 Task: Look for space in Karol Bāgh, India from 7th July, 2023 to 15th July, 2023 for 6 adults in price range Rs.15000 to Rs.20000. Place can be entire place with 3 bedrooms having 3 beds and 3 bathrooms. Property type can be house, flat, guest house. Booking option can be shelf check-in. Required host language is English.
Action: Mouse moved to (599, 108)
Screenshot: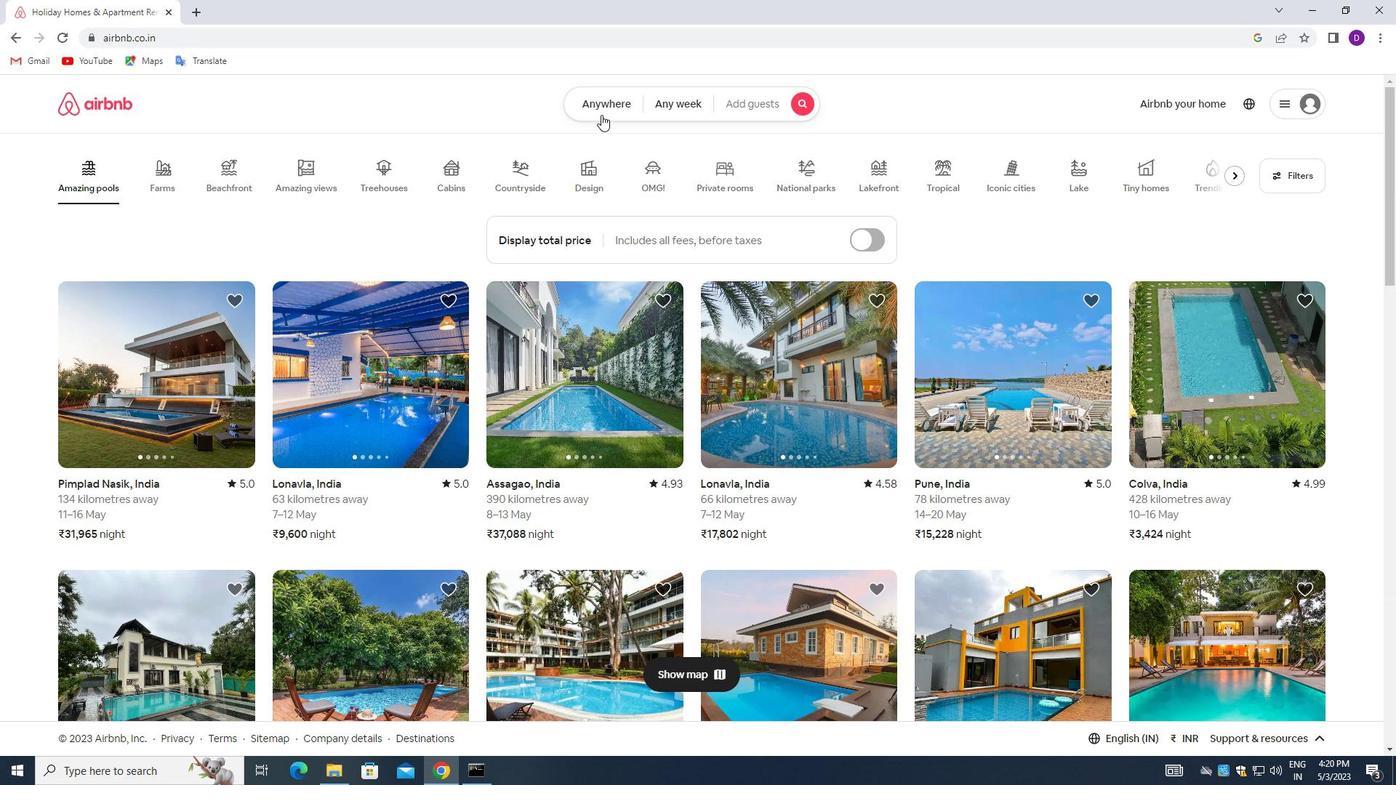 
Action: Mouse pressed left at (599, 108)
Screenshot: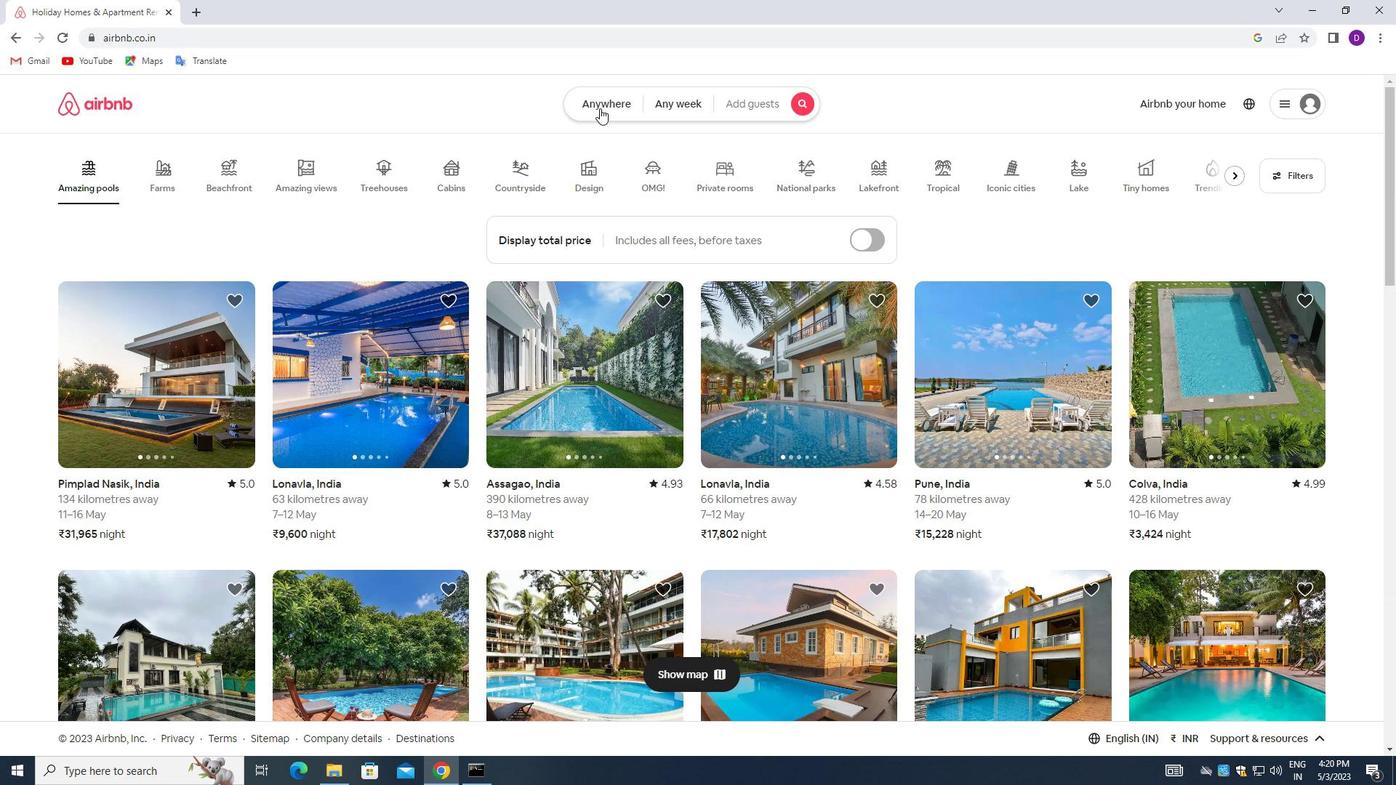 
Action: Mouse moved to (457, 163)
Screenshot: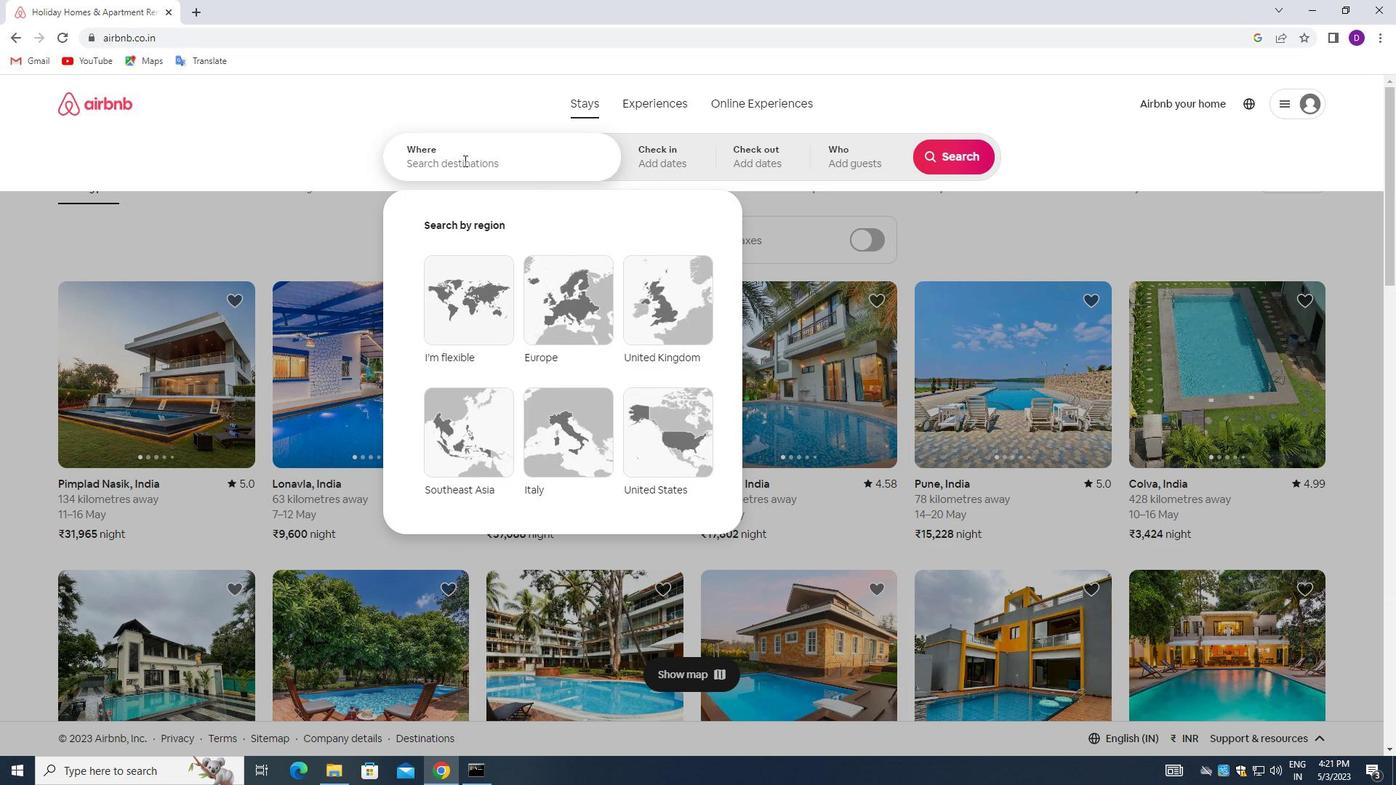
Action: Mouse pressed left at (457, 163)
Screenshot: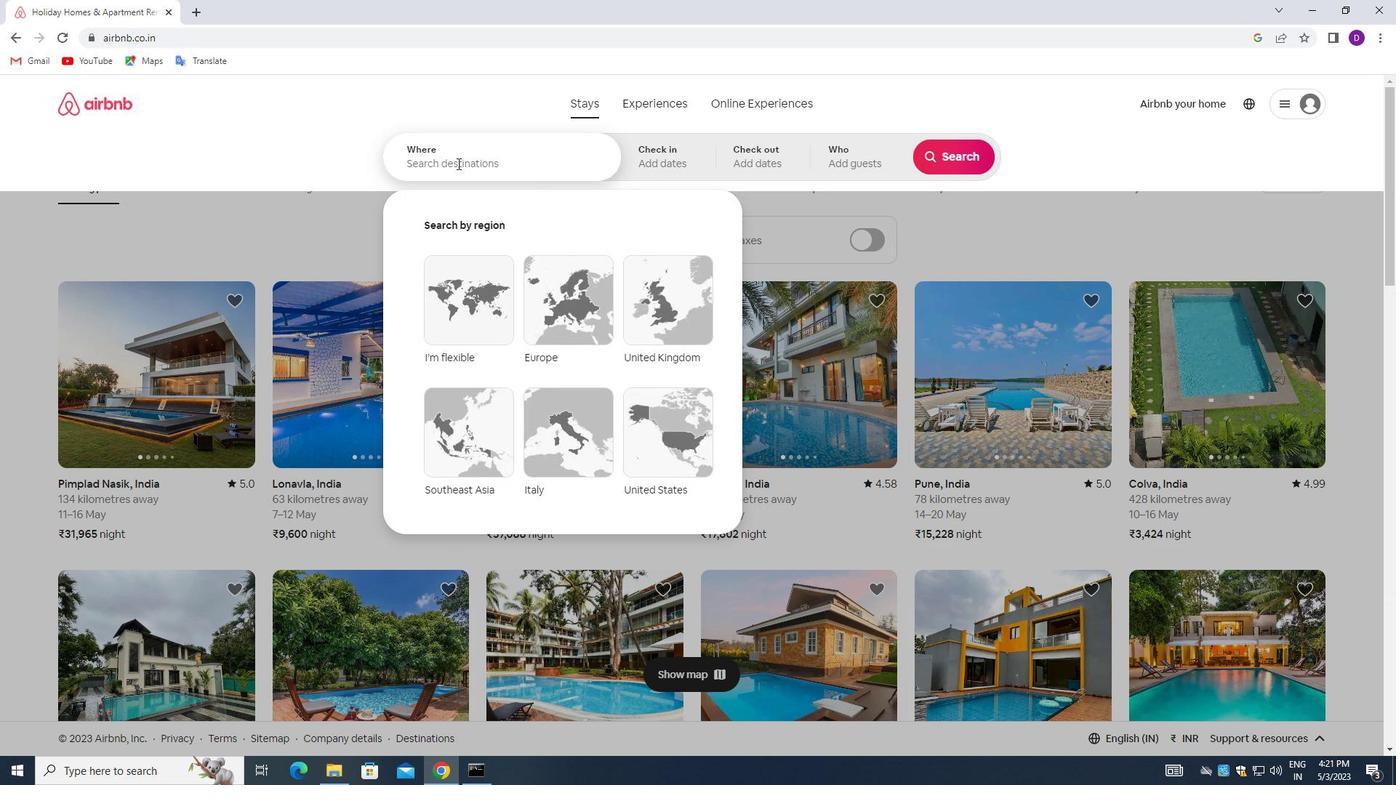 
Action: Mouse moved to (357, 149)
Screenshot: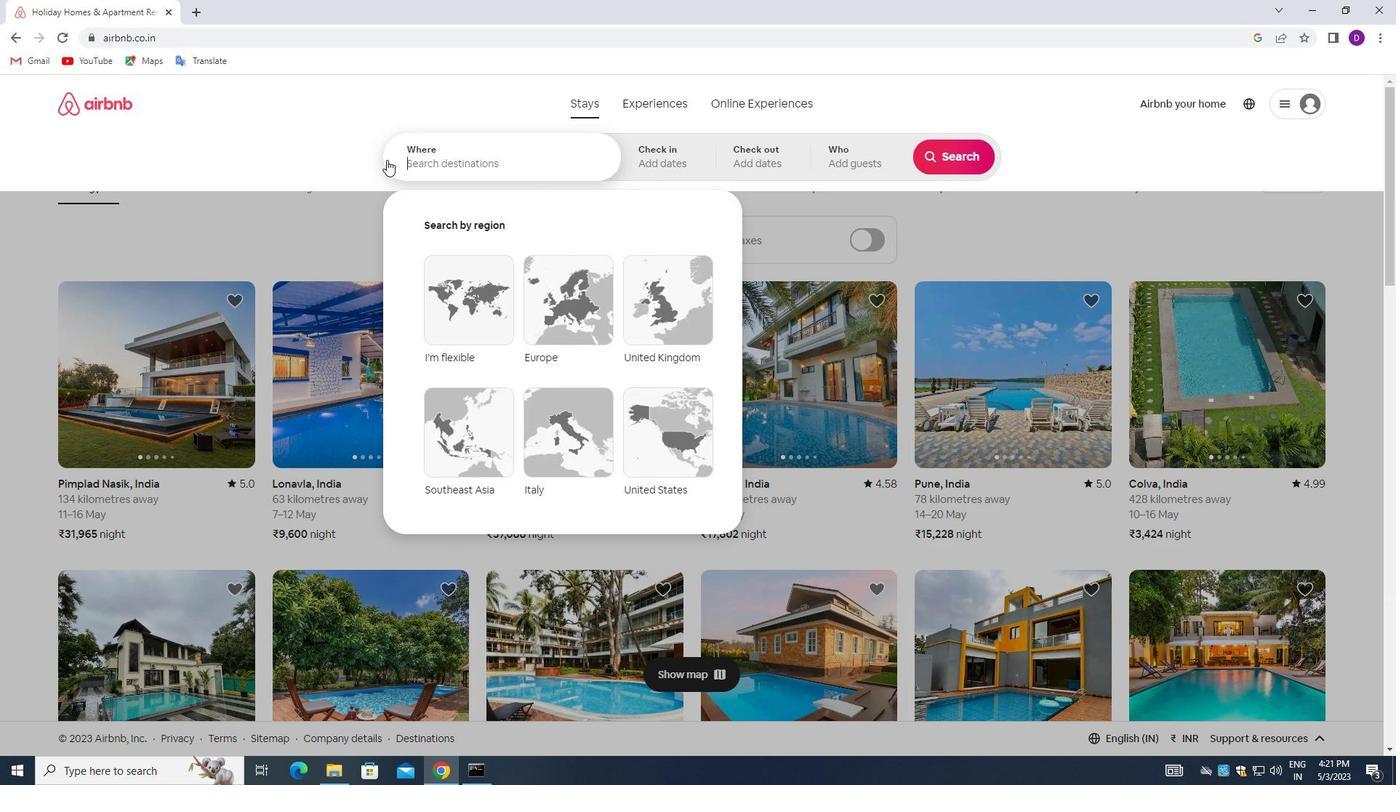 
Action: Key pressed <Key.shift>KAROL<Key.space><Key.shift_r><Key.shift_r>BAGH<Key.space><Key.backspace><Key.shift><Key.shift><Key.shift><<Key.space><Key.backspace><Key.backspace>,<Key.space><Key.shift>INDIA<Key.enter>
Screenshot: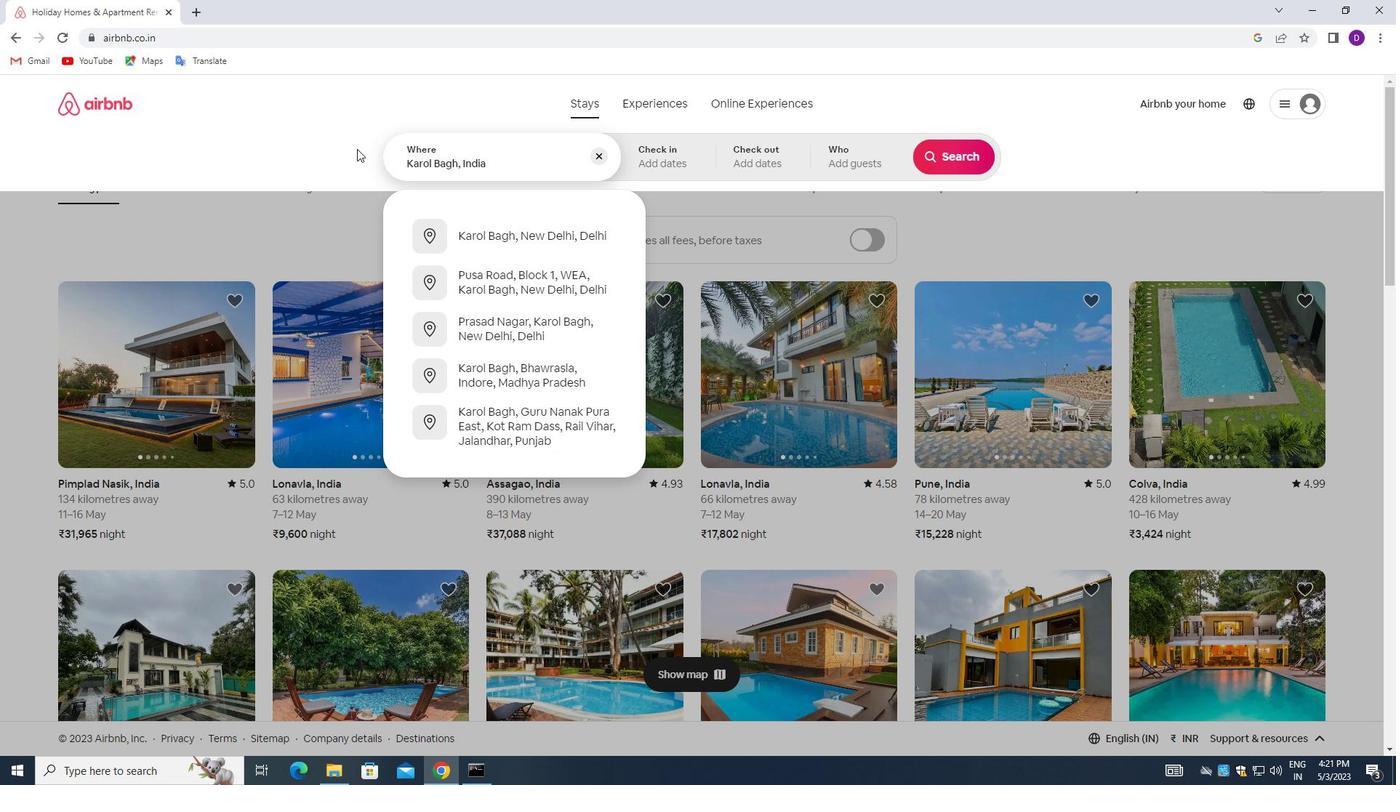 
Action: Mouse moved to (948, 276)
Screenshot: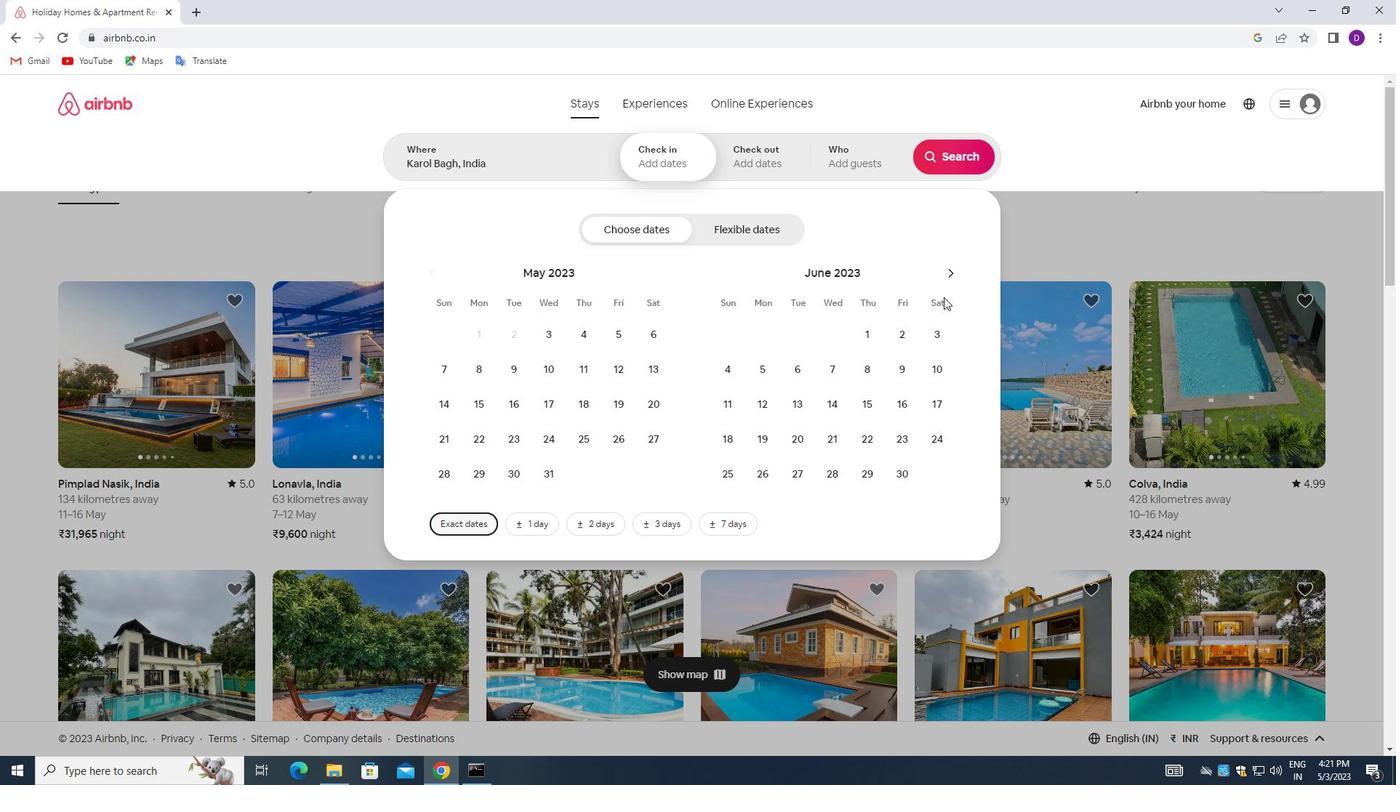 
Action: Mouse pressed left at (948, 276)
Screenshot: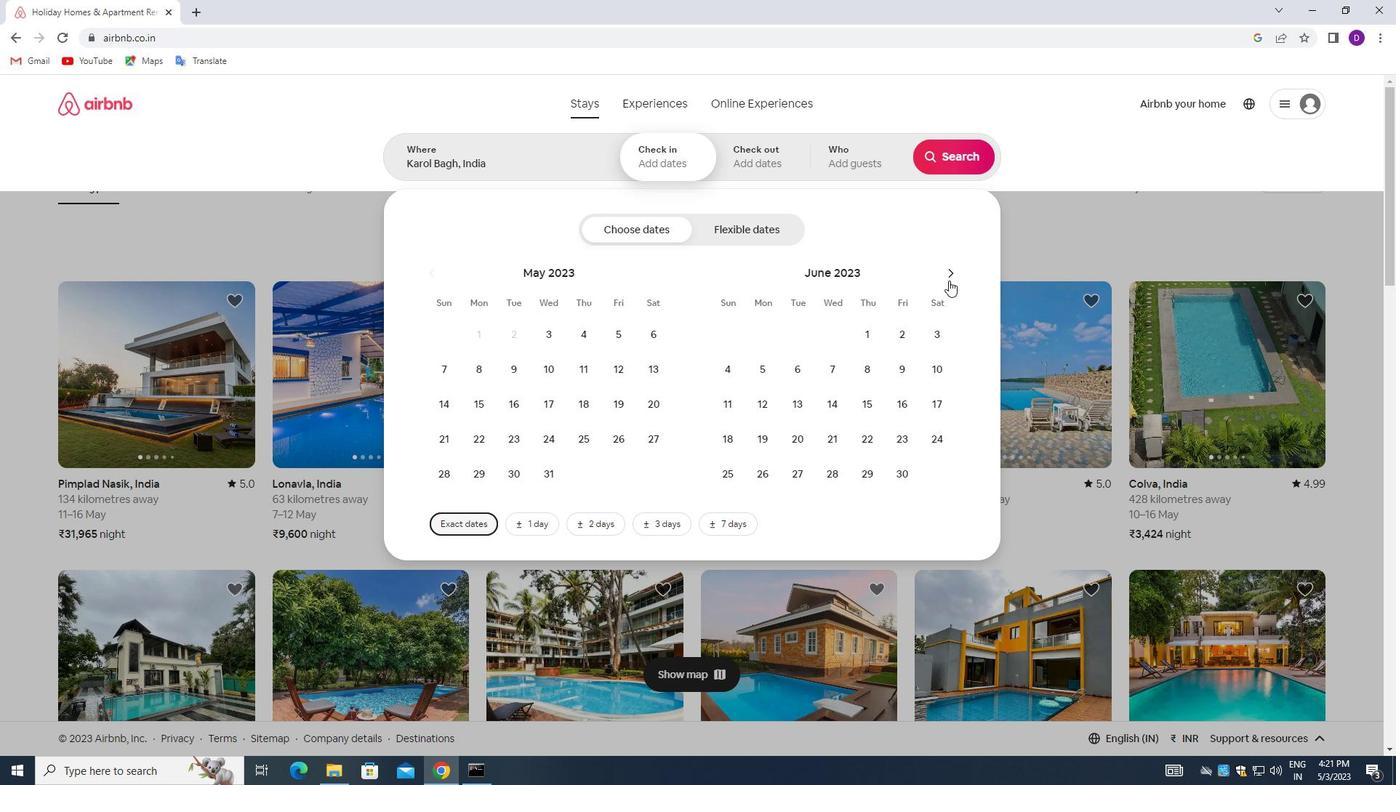 
Action: Mouse moved to (895, 373)
Screenshot: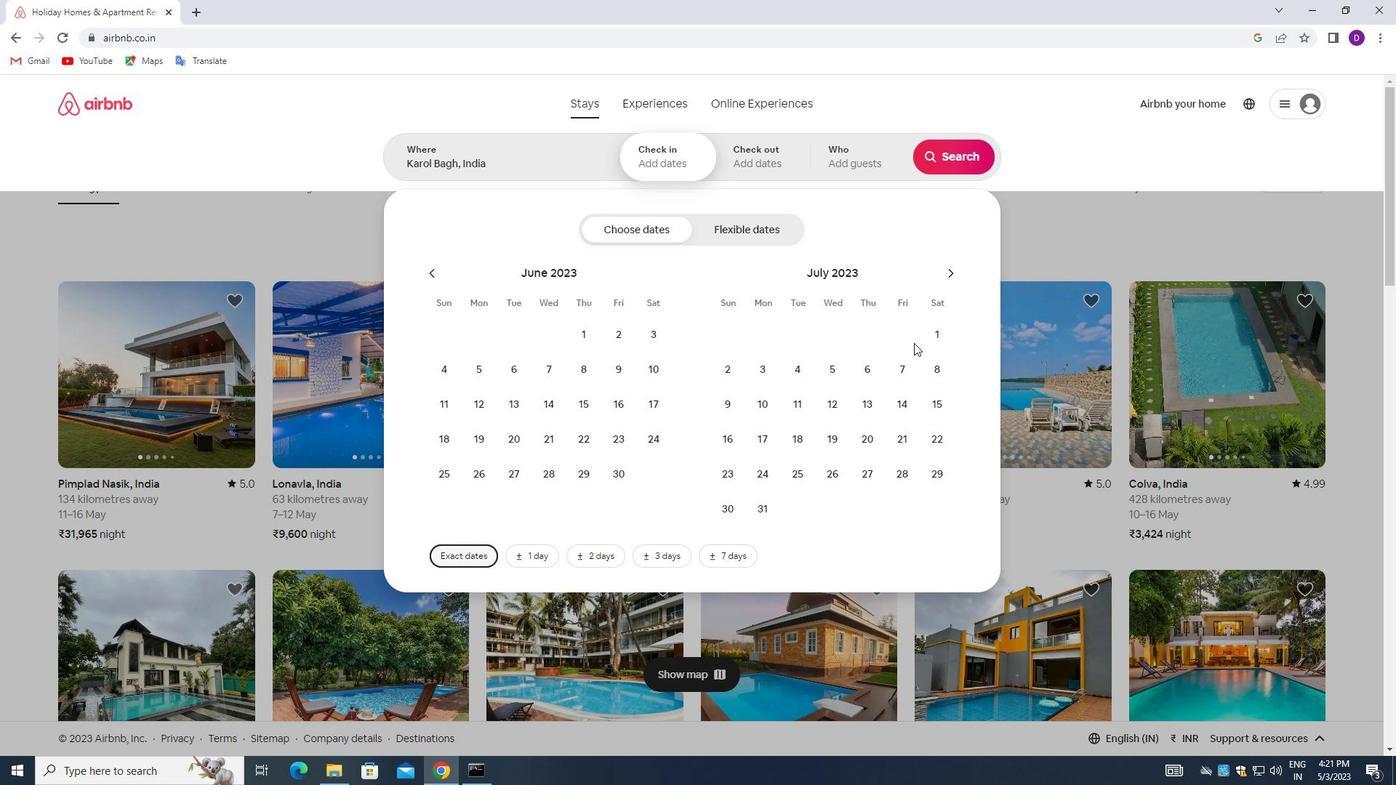 
Action: Mouse pressed left at (895, 373)
Screenshot: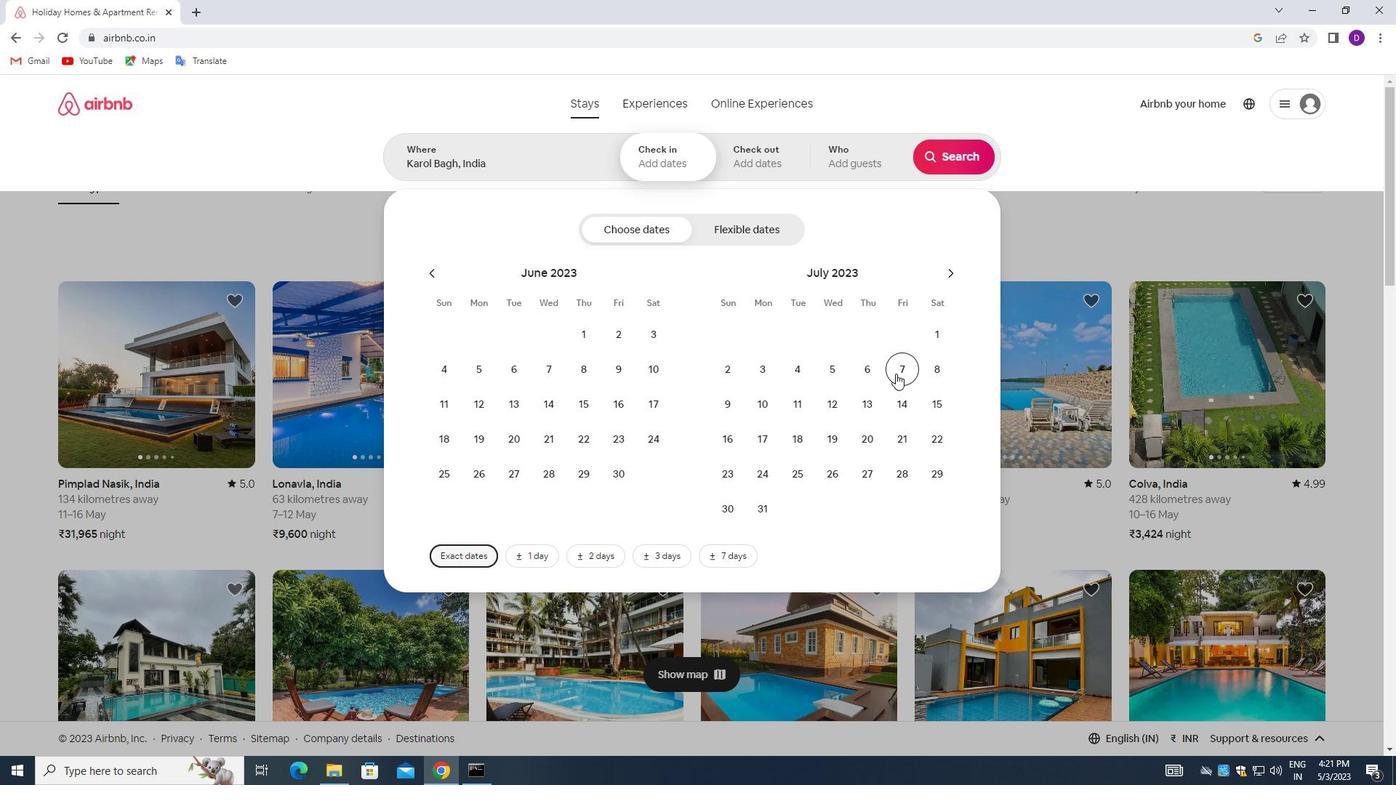 
Action: Mouse moved to (926, 396)
Screenshot: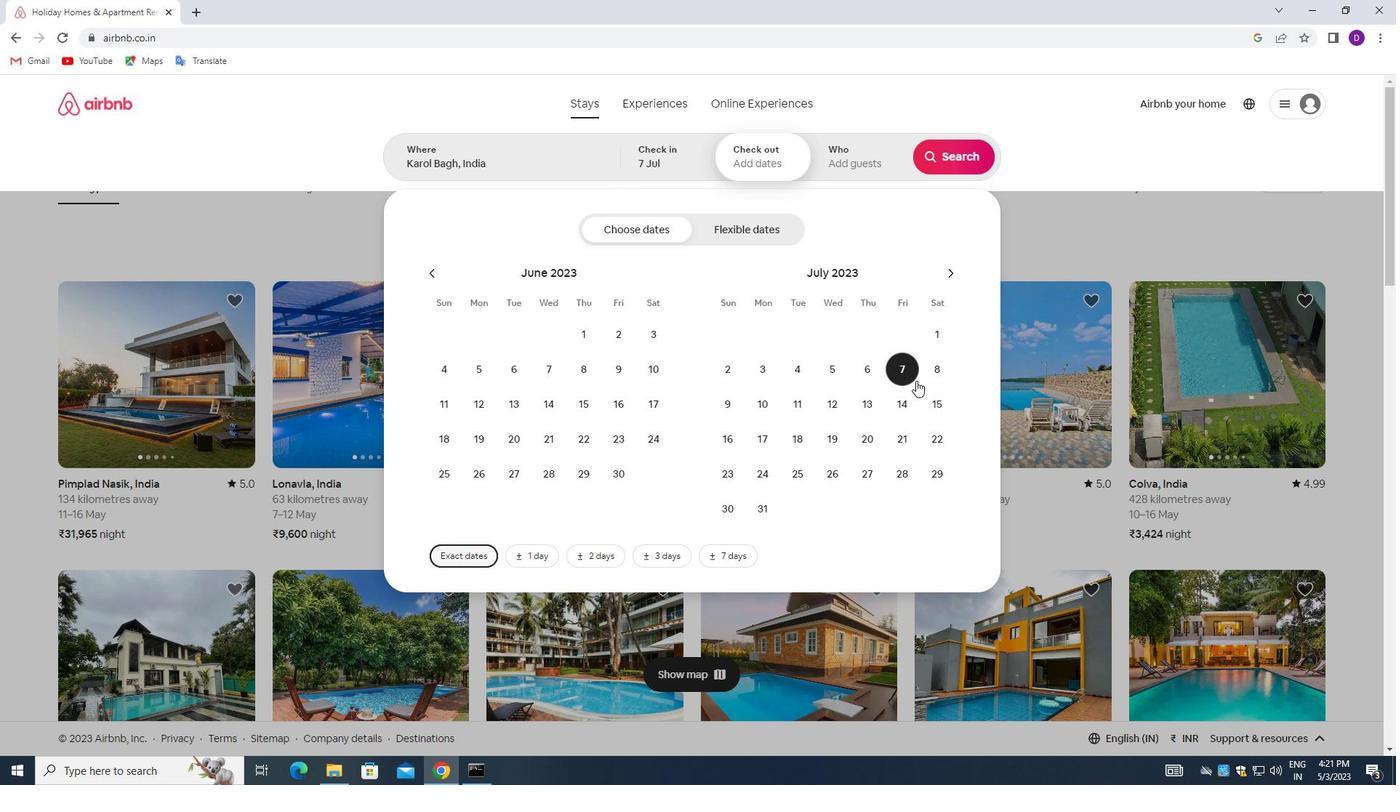 
Action: Mouse pressed left at (926, 396)
Screenshot: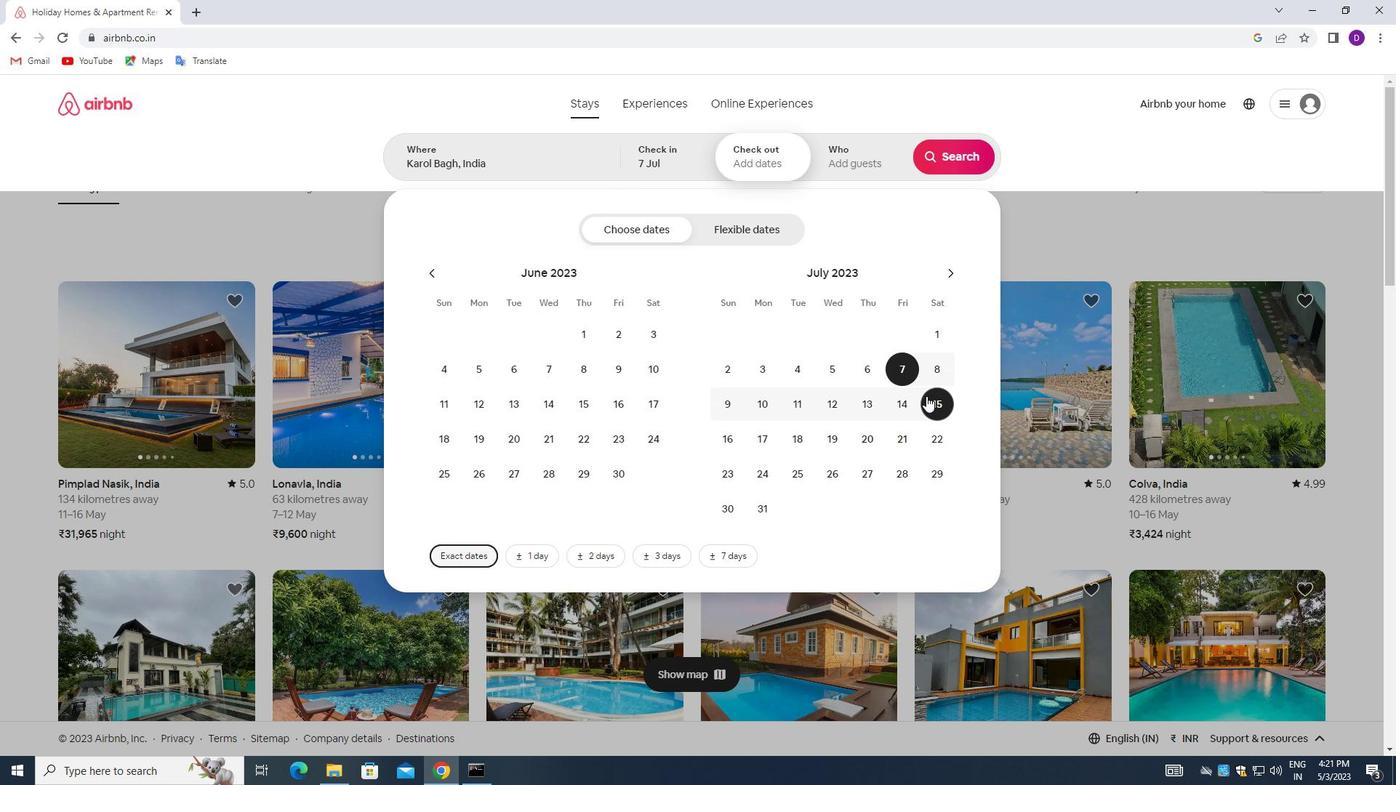 
Action: Mouse moved to (834, 162)
Screenshot: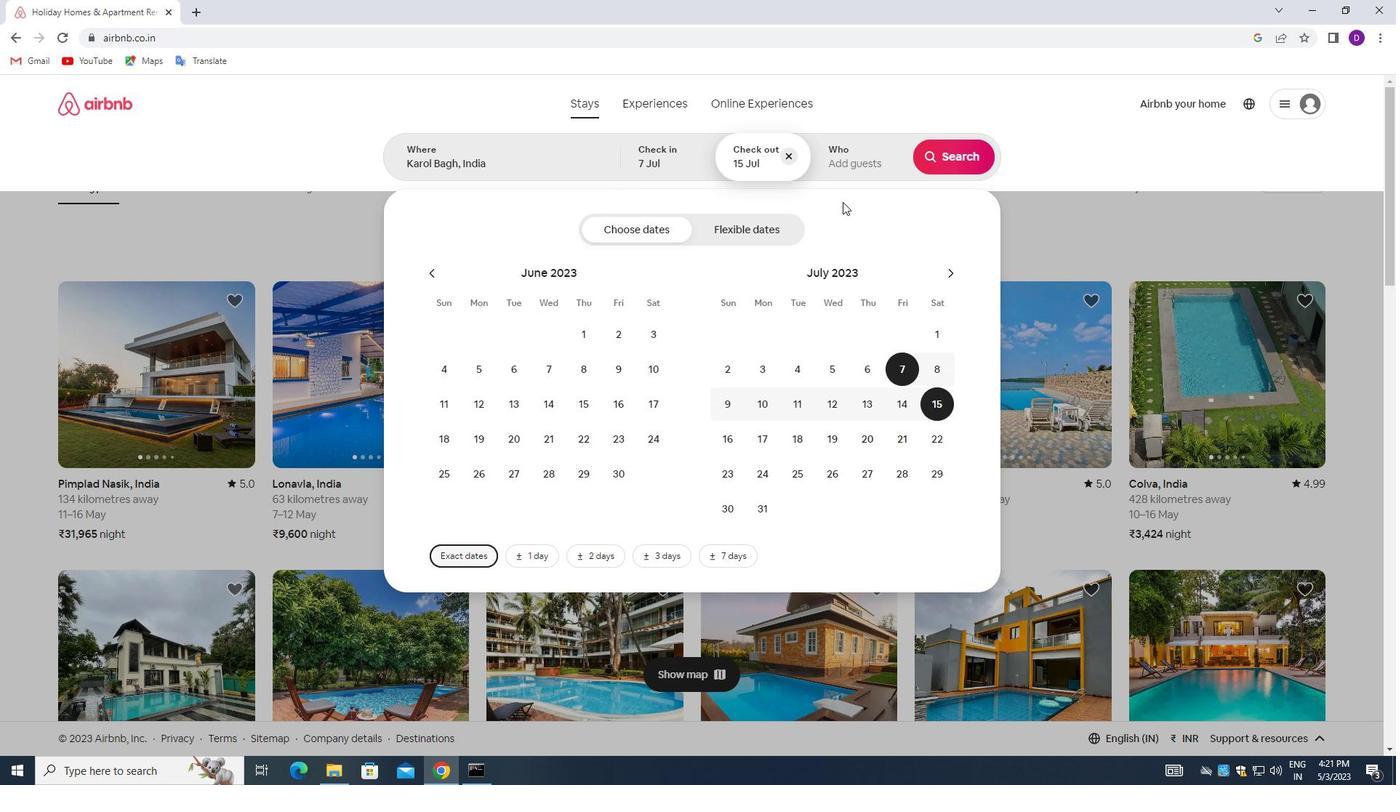 
Action: Mouse pressed left at (834, 162)
Screenshot: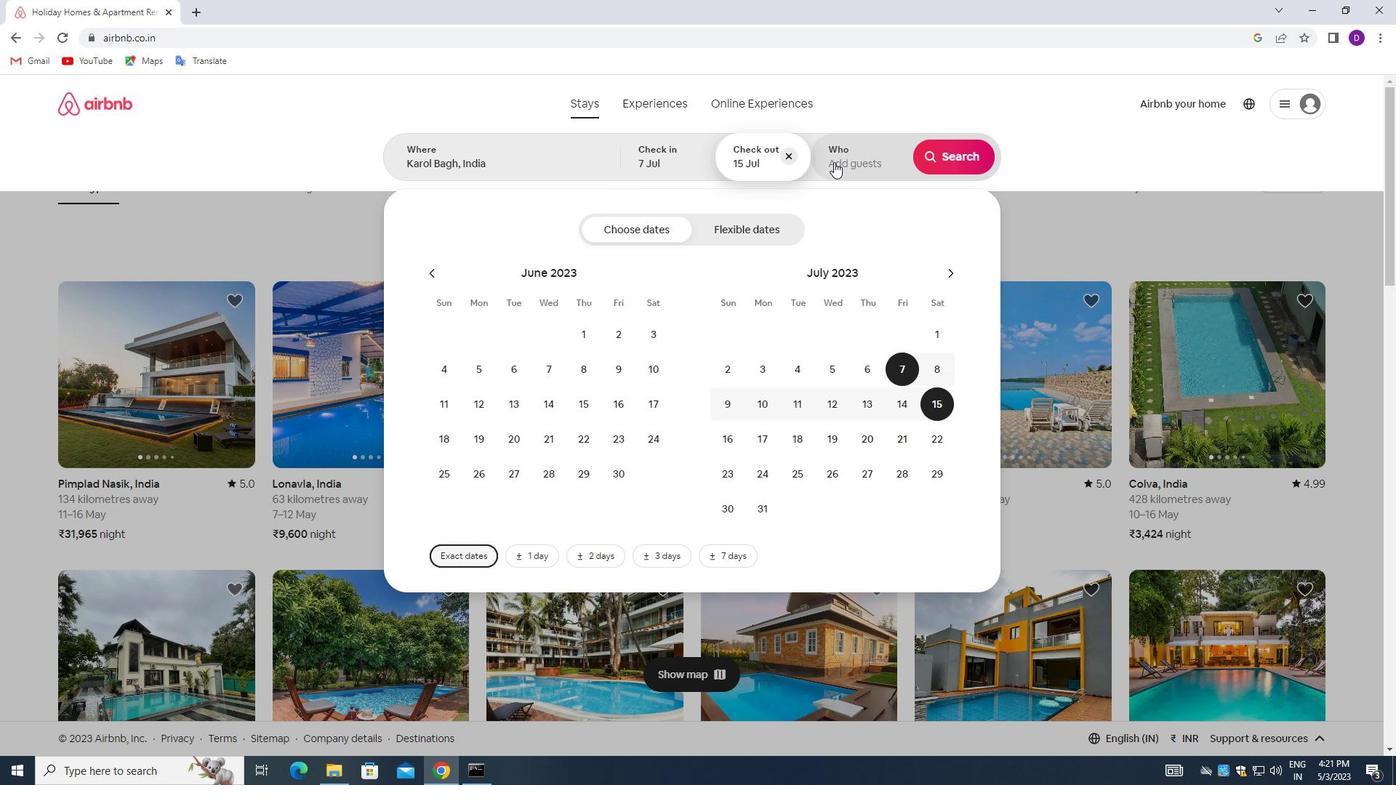 
Action: Mouse moved to (952, 231)
Screenshot: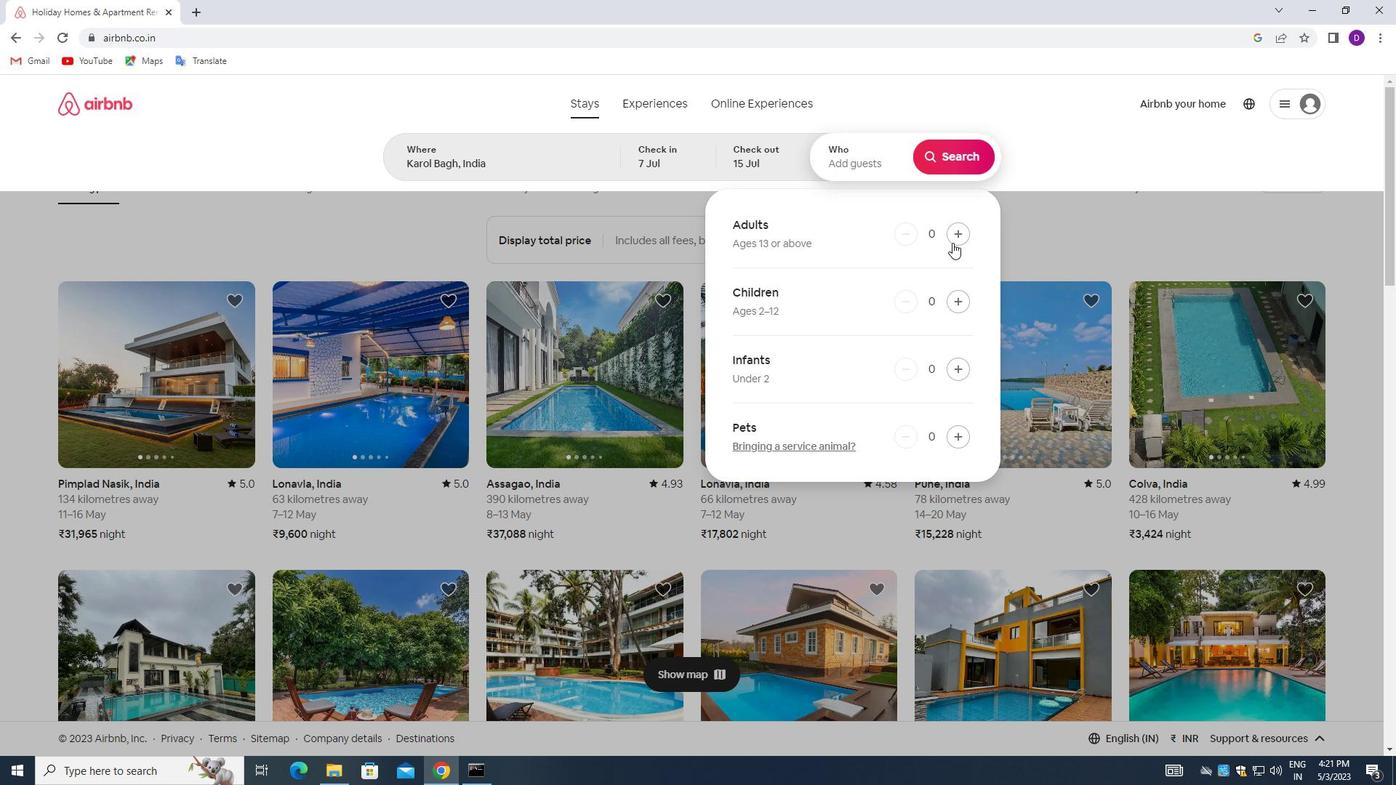
Action: Mouse pressed left at (952, 231)
Screenshot: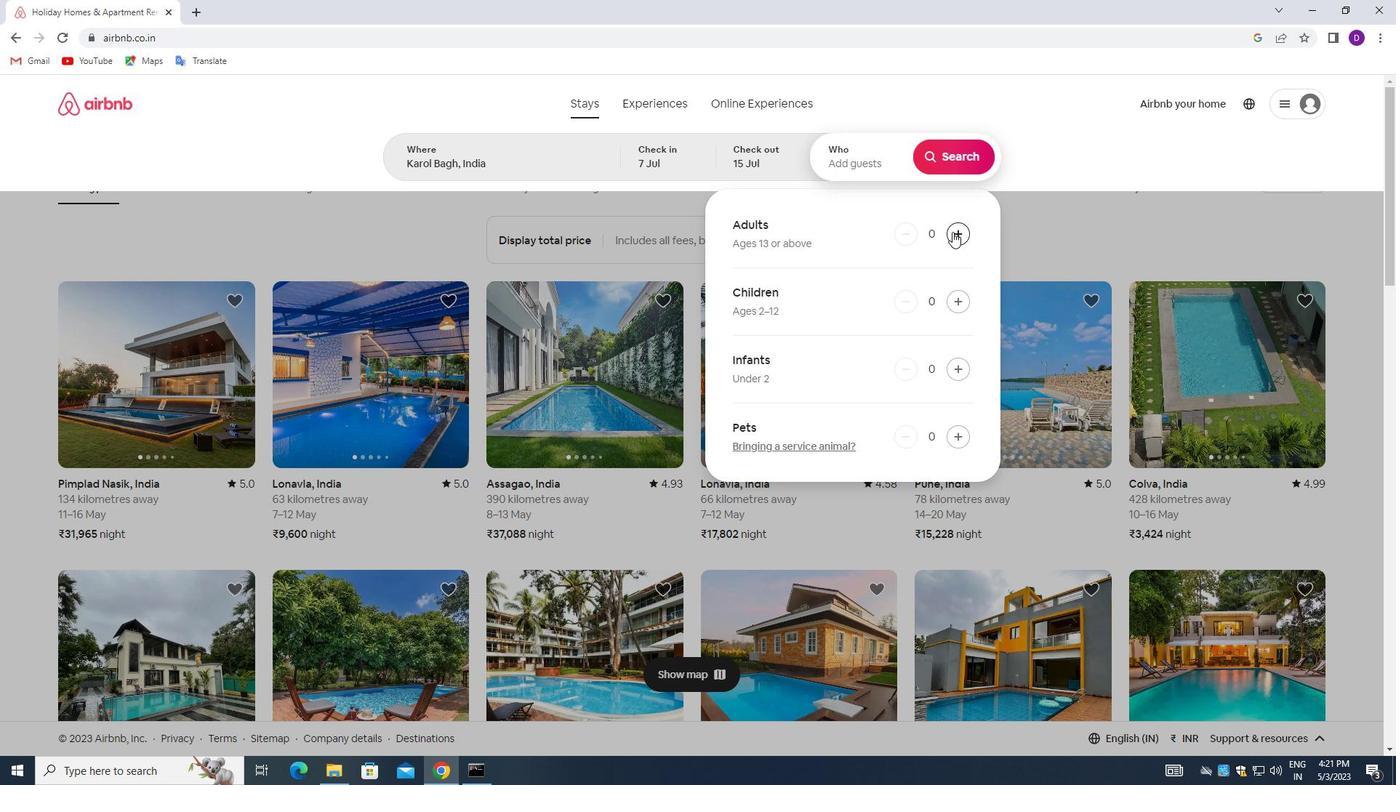 
Action: Mouse pressed left at (952, 231)
Screenshot: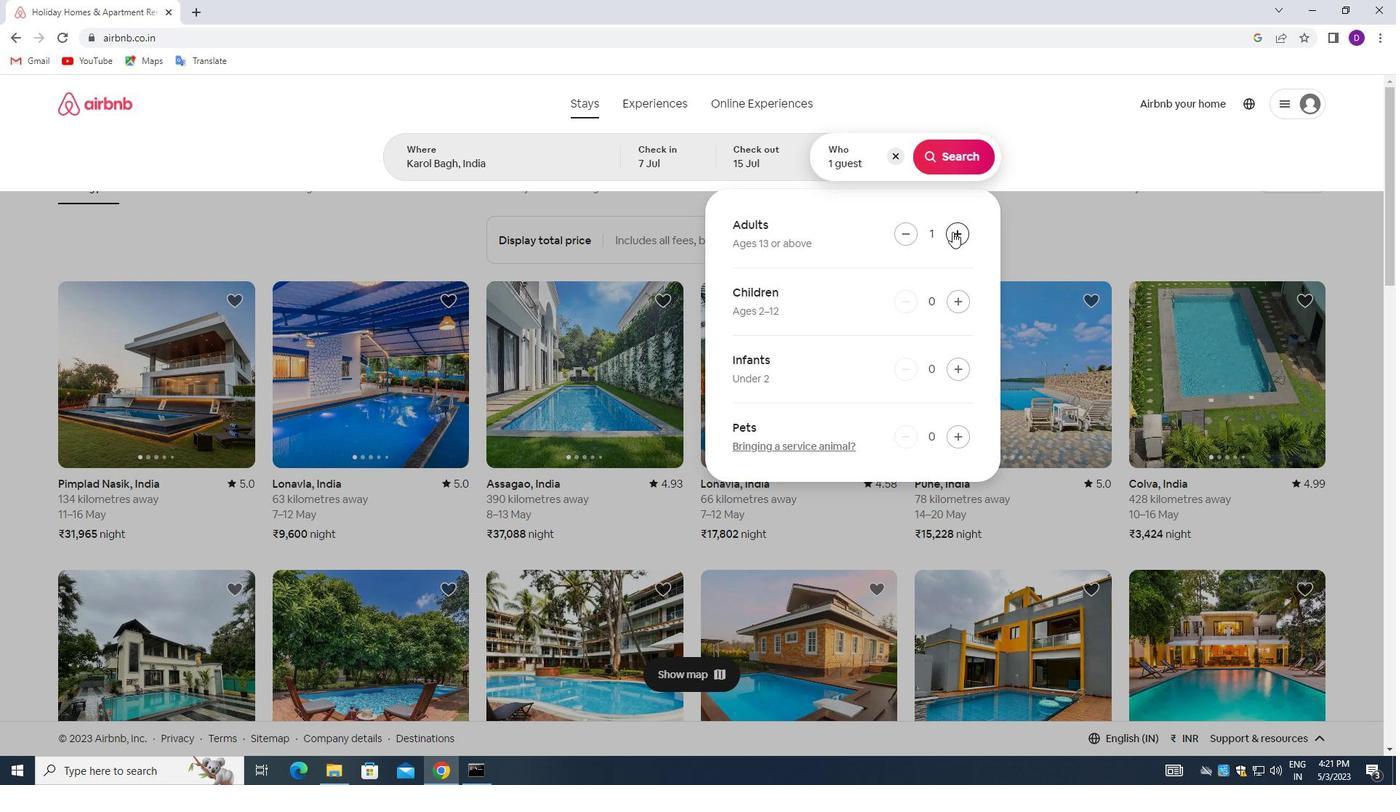 
Action: Mouse pressed left at (952, 231)
Screenshot: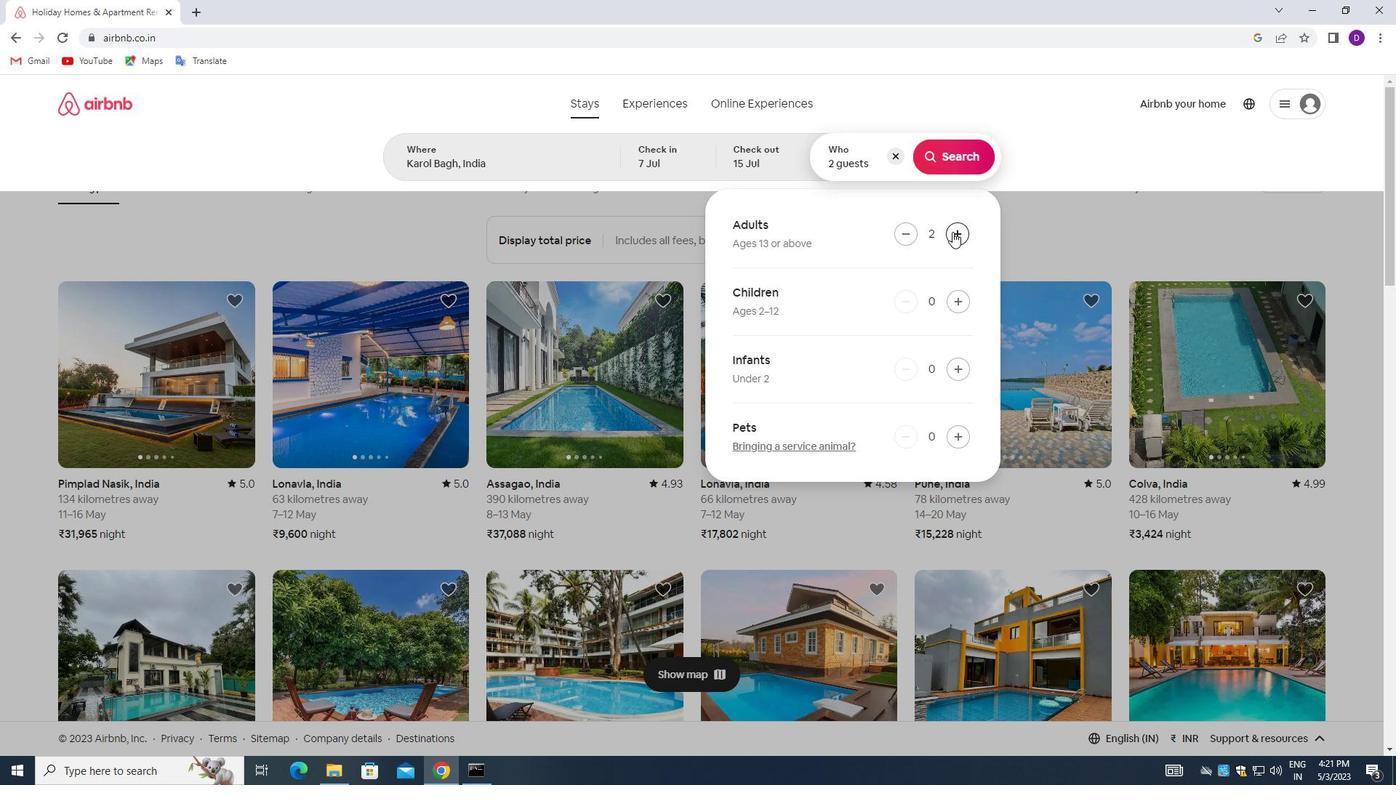 
Action: Mouse pressed left at (952, 231)
Screenshot: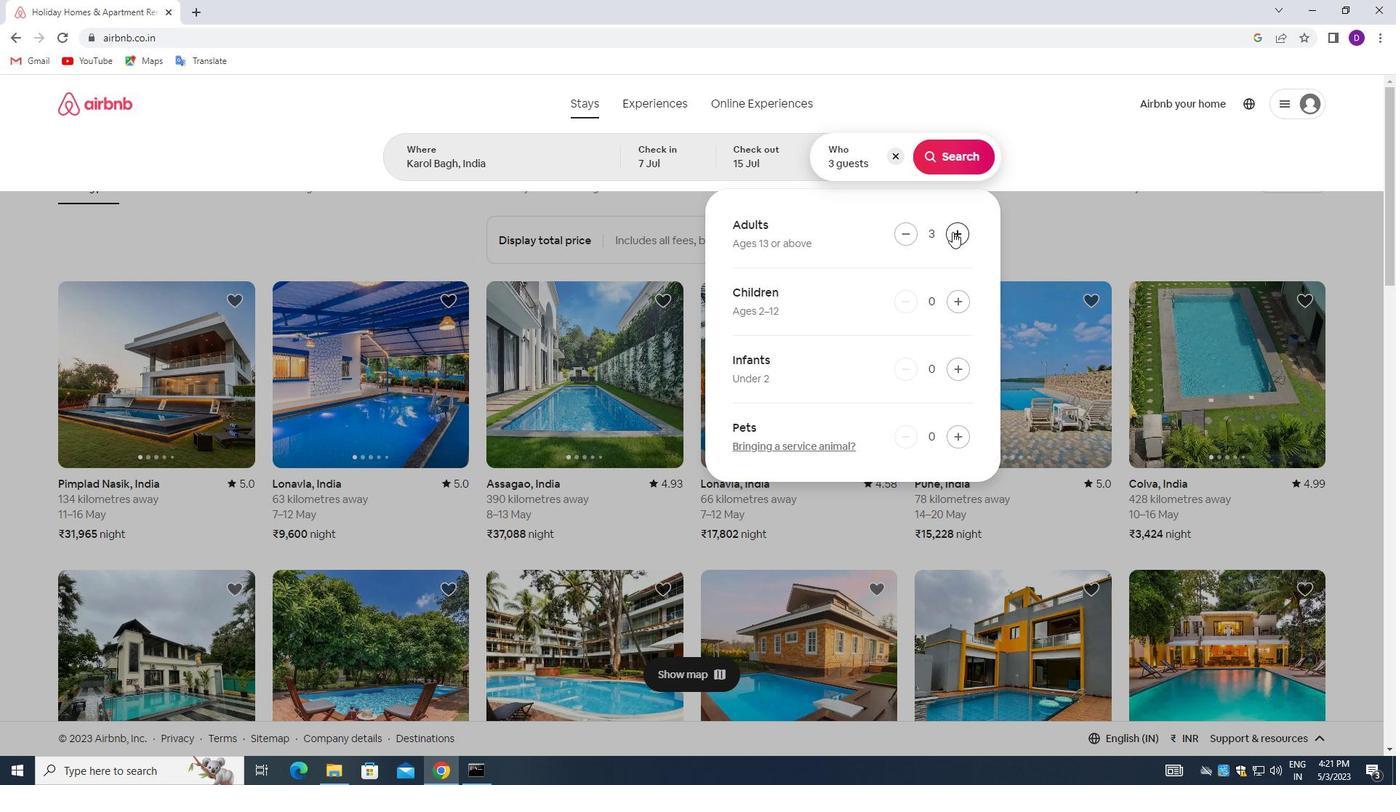 
Action: Mouse pressed left at (952, 231)
Screenshot: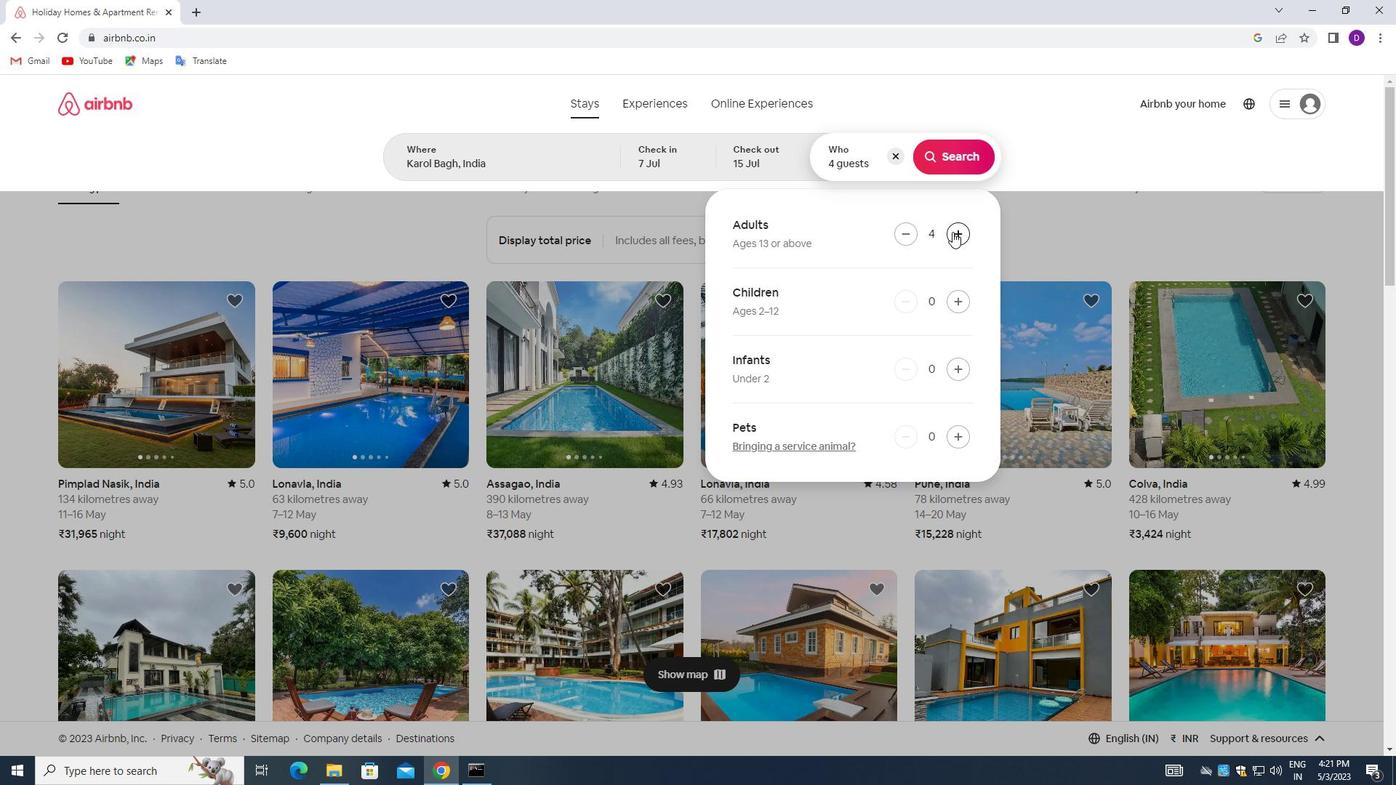 
Action: Mouse pressed left at (952, 231)
Screenshot: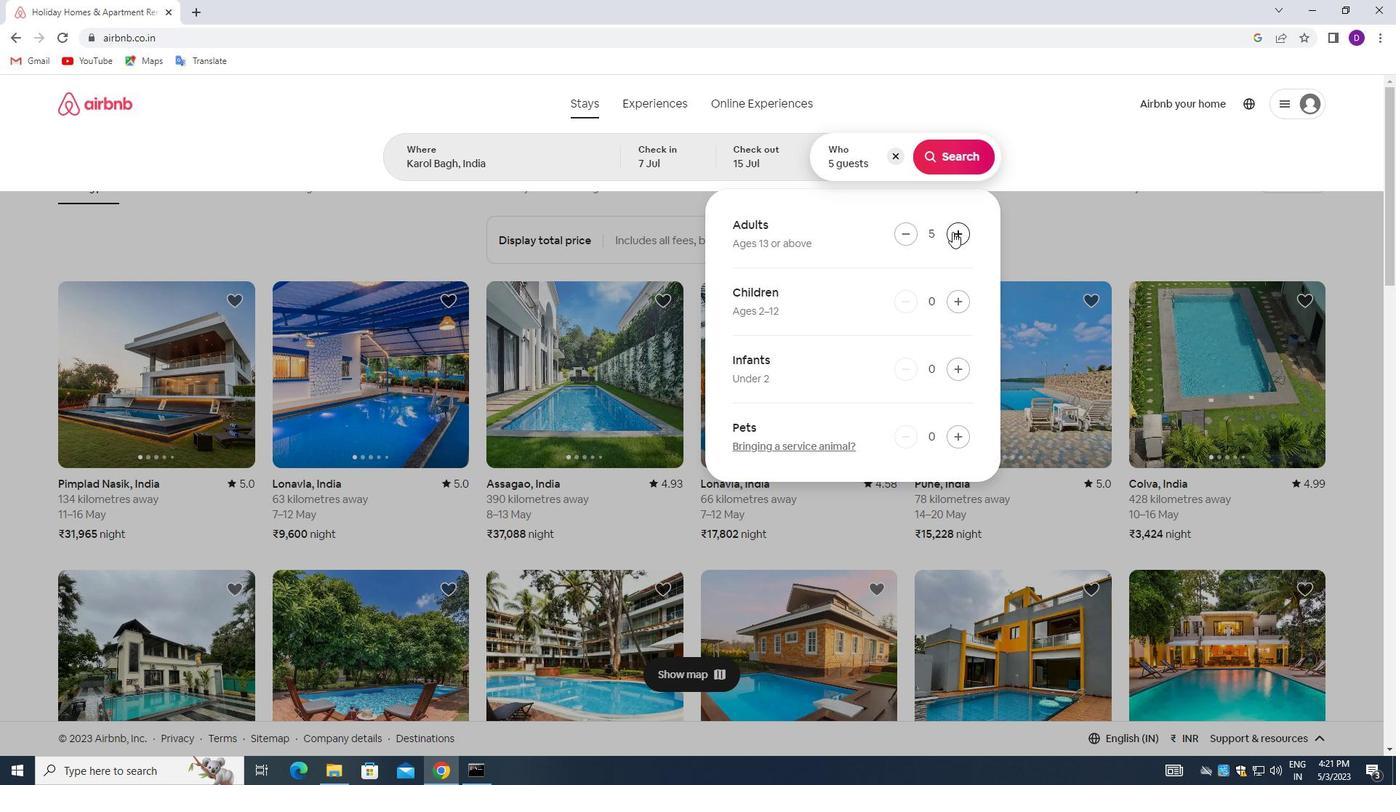 
Action: Mouse moved to (947, 155)
Screenshot: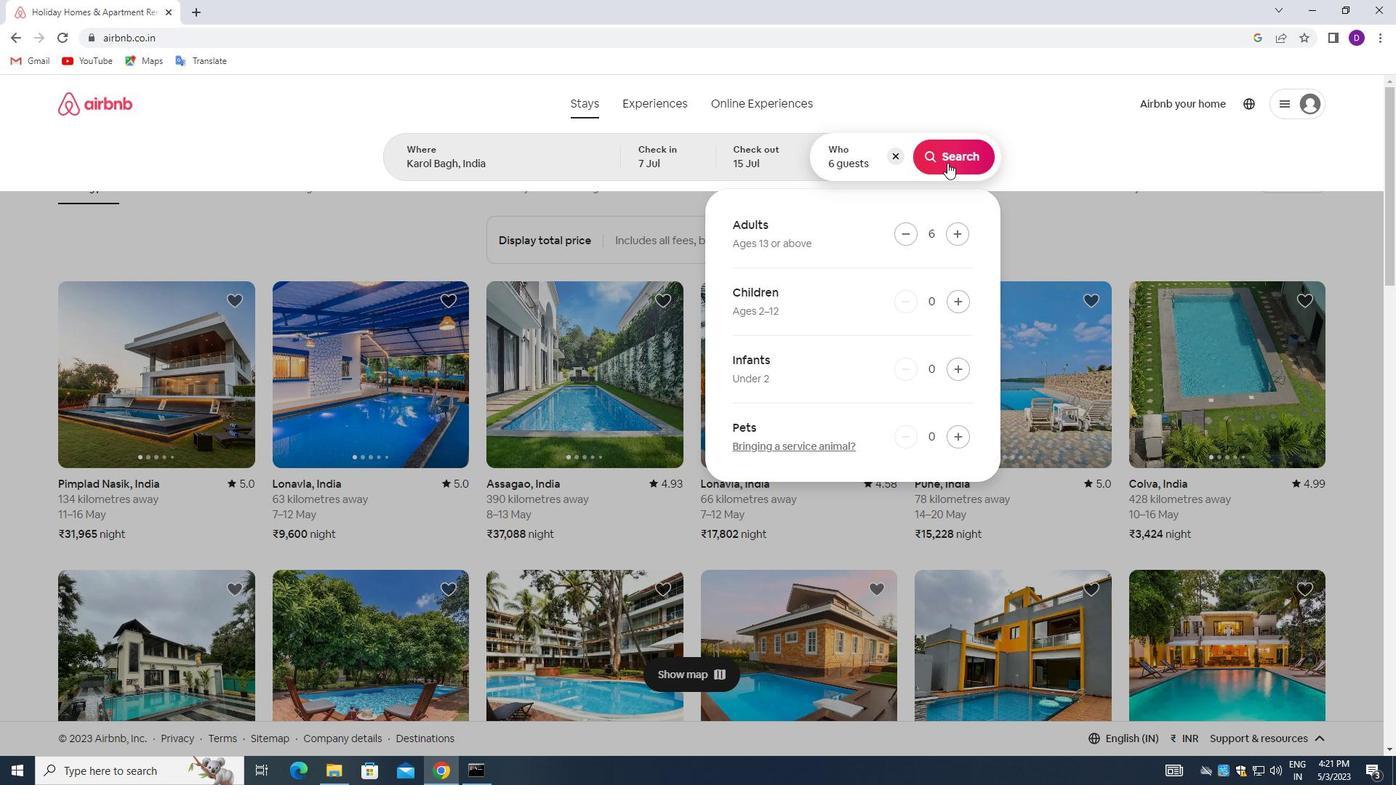 
Action: Mouse pressed left at (947, 155)
Screenshot: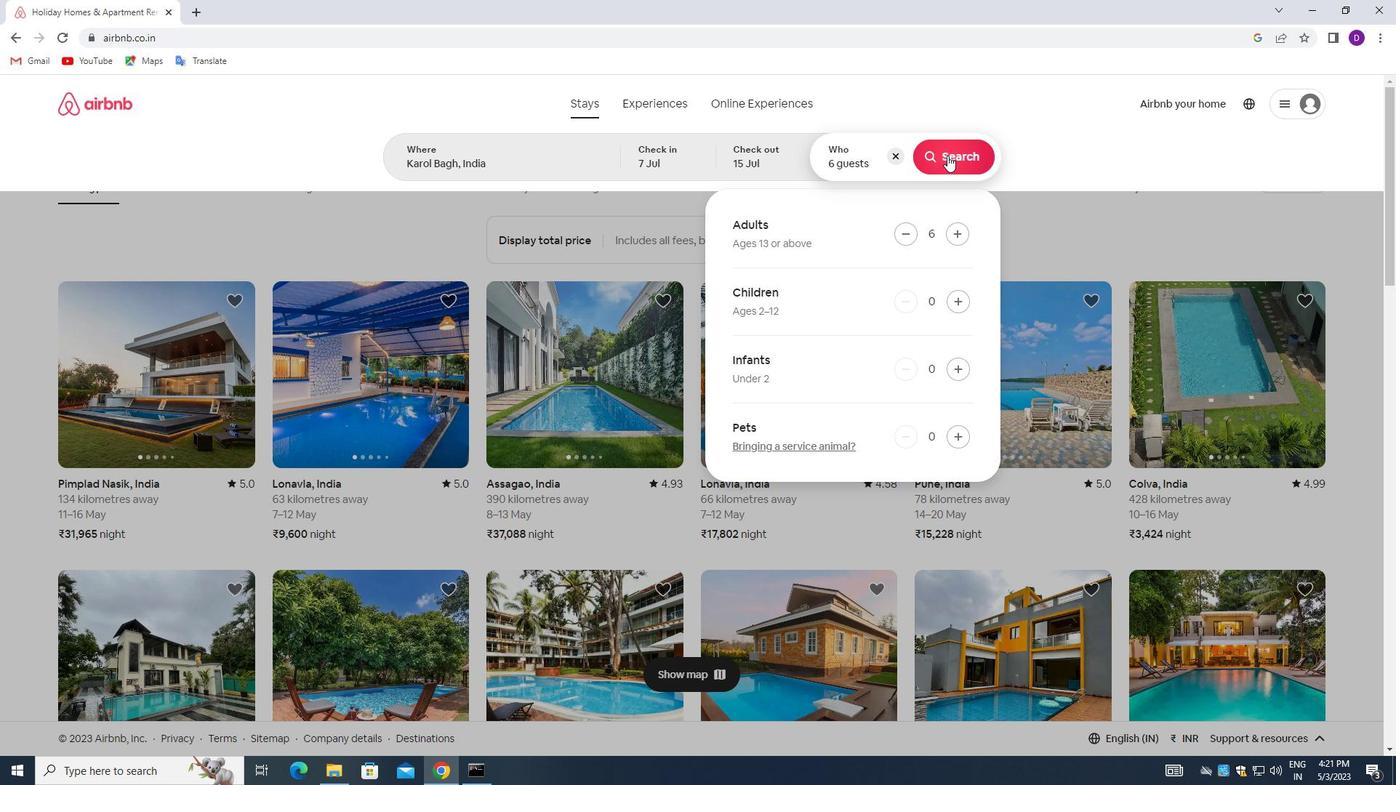 
Action: Mouse moved to (1322, 160)
Screenshot: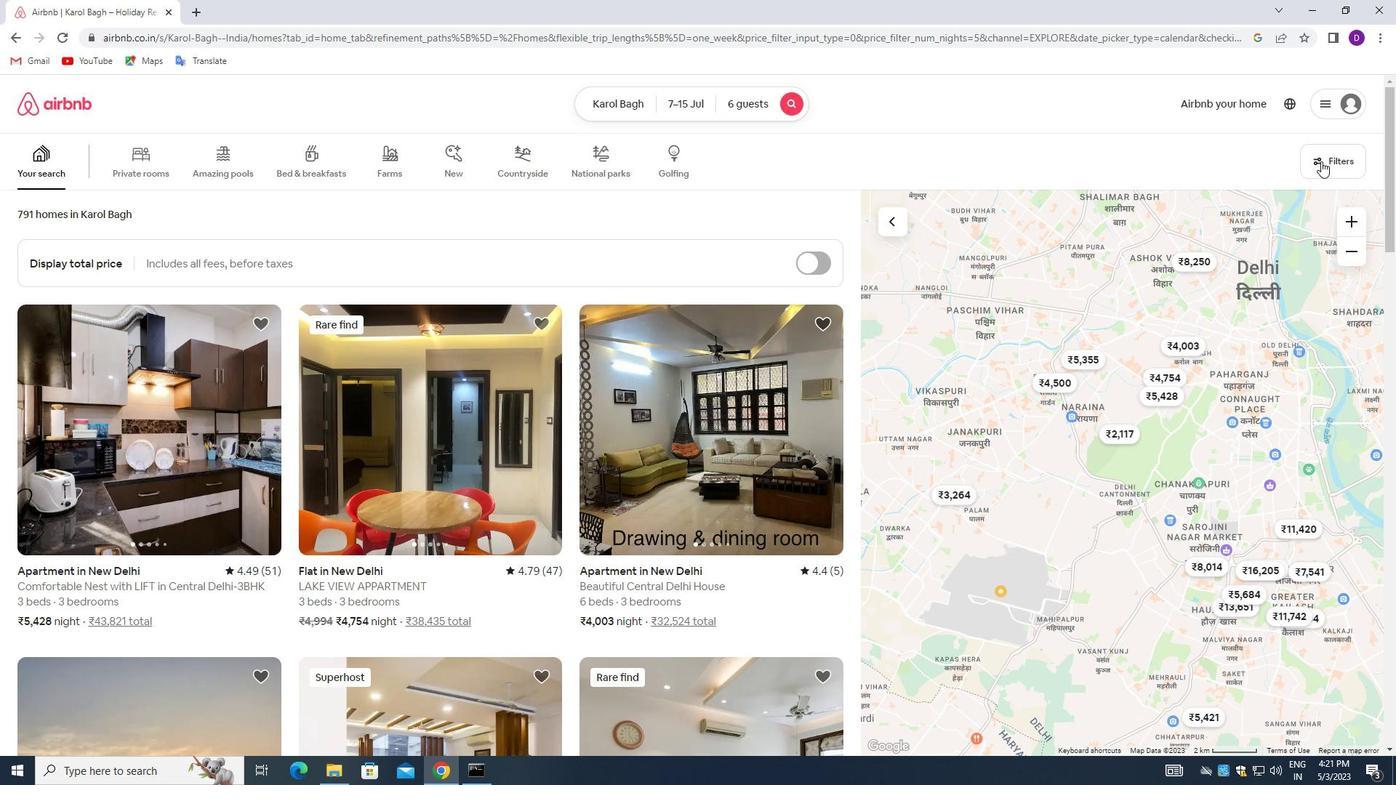 
Action: Mouse pressed left at (1322, 160)
Screenshot: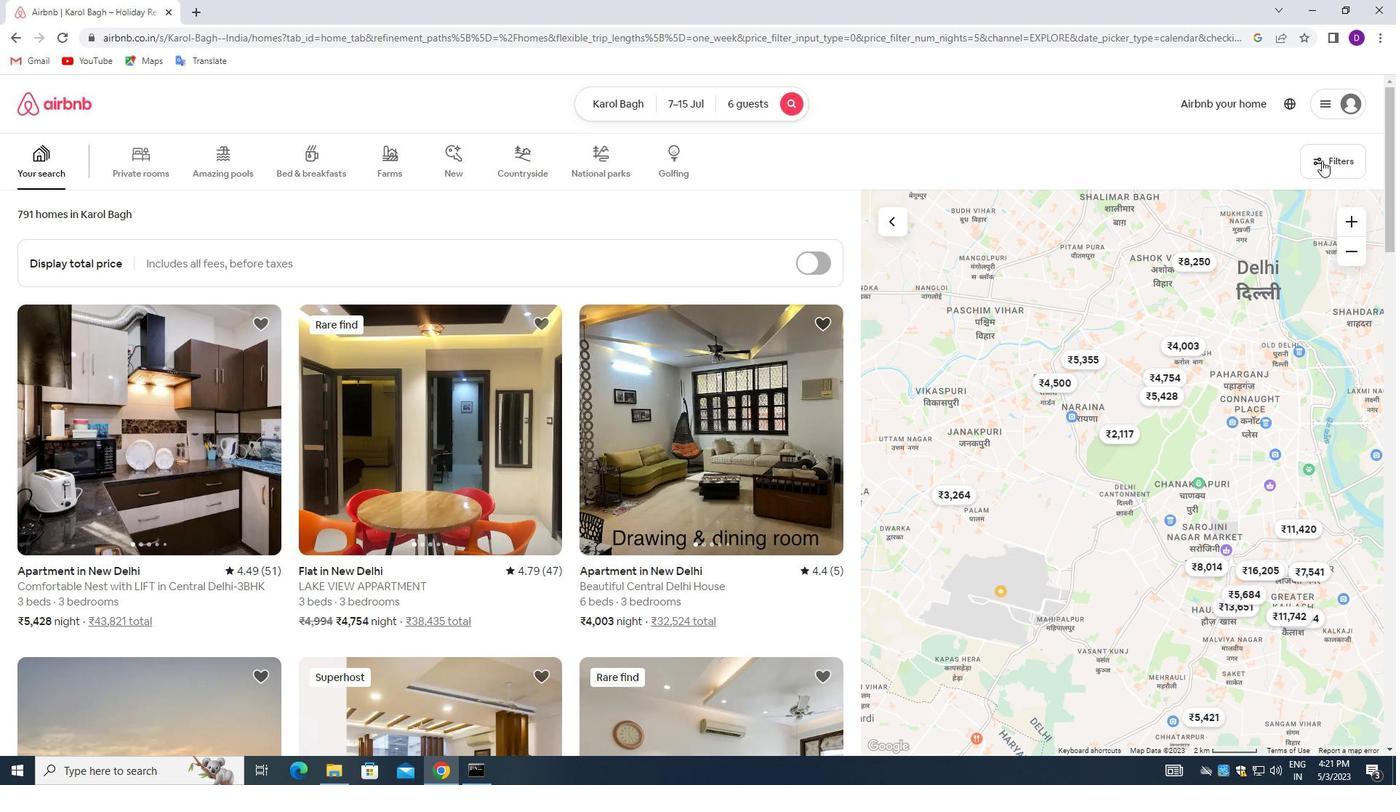 
Action: Mouse moved to (521, 348)
Screenshot: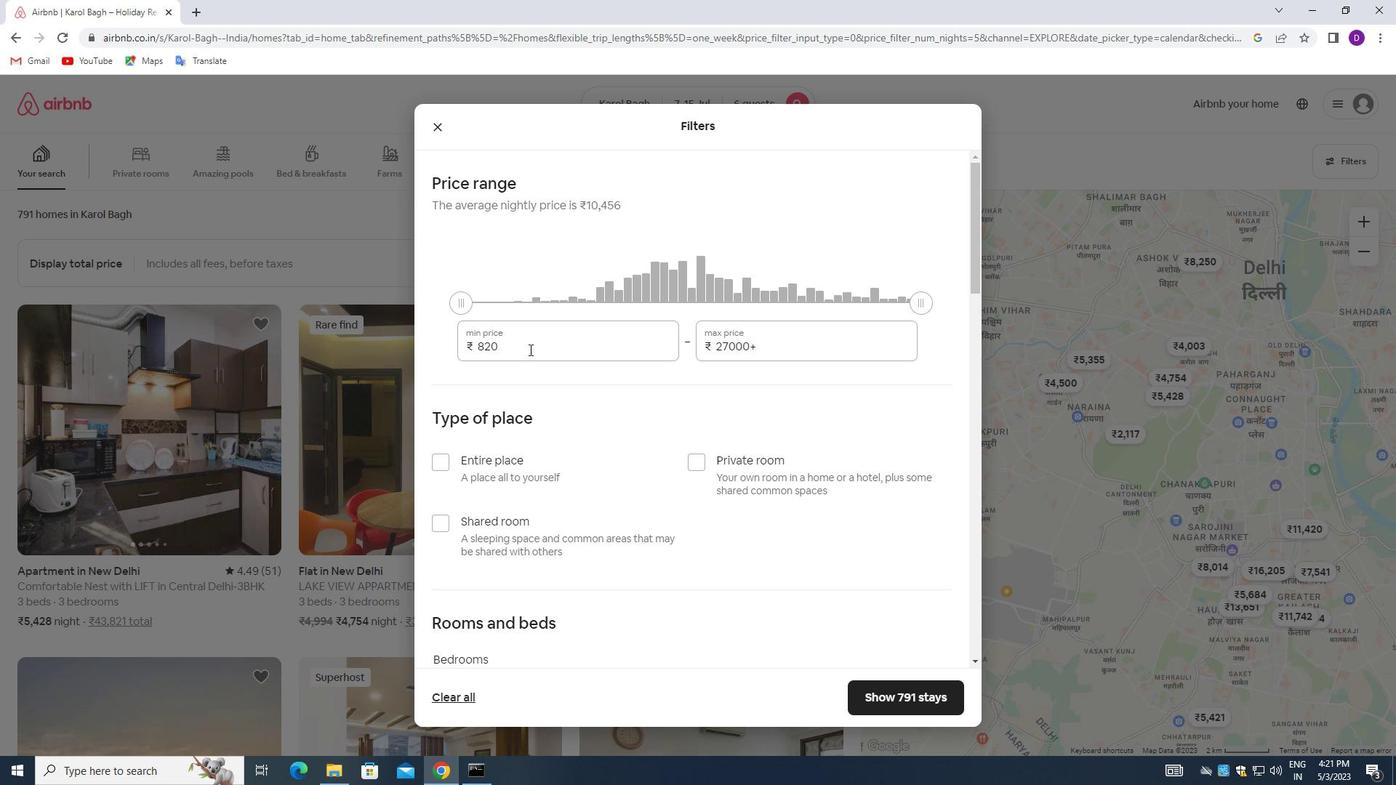 
Action: Mouse pressed left at (521, 348)
Screenshot: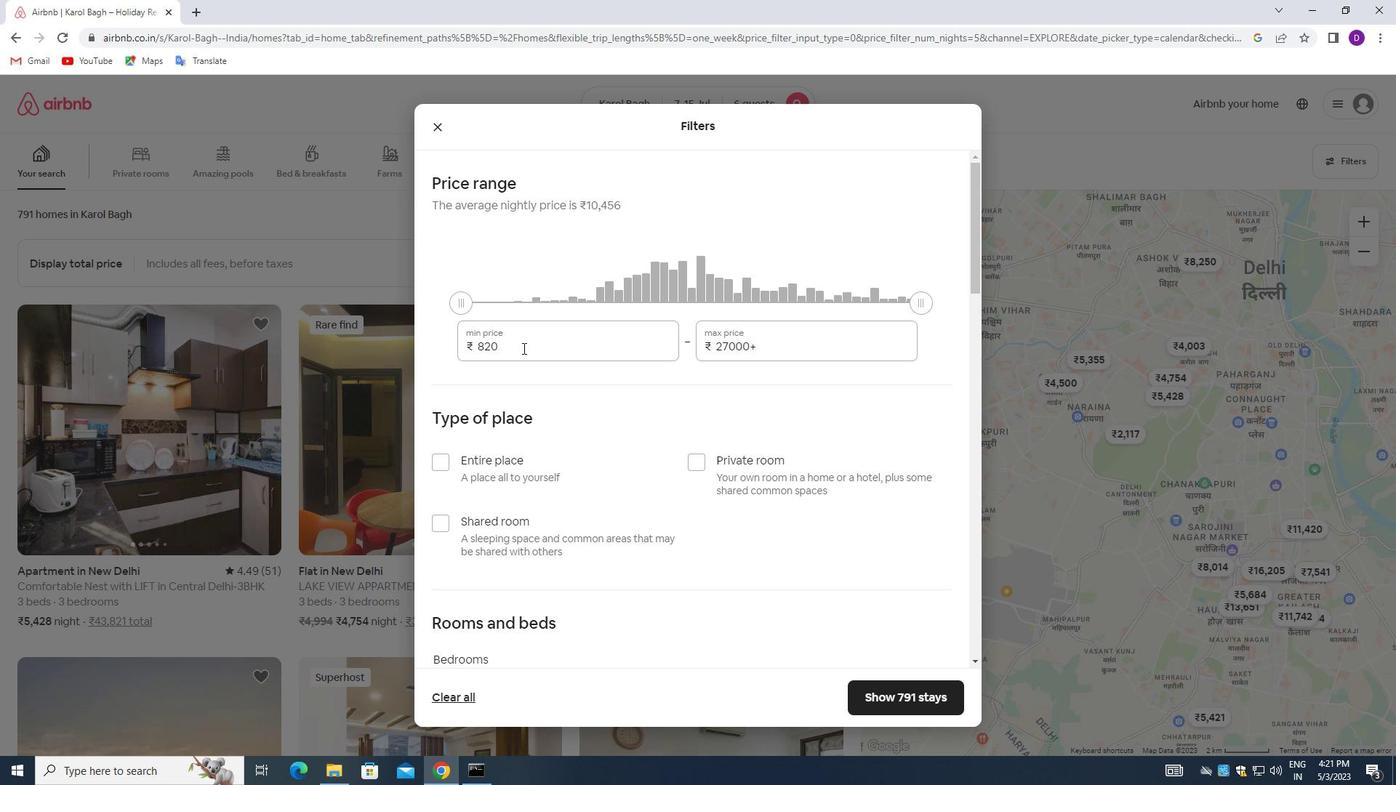 
Action: Mouse pressed left at (521, 348)
Screenshot: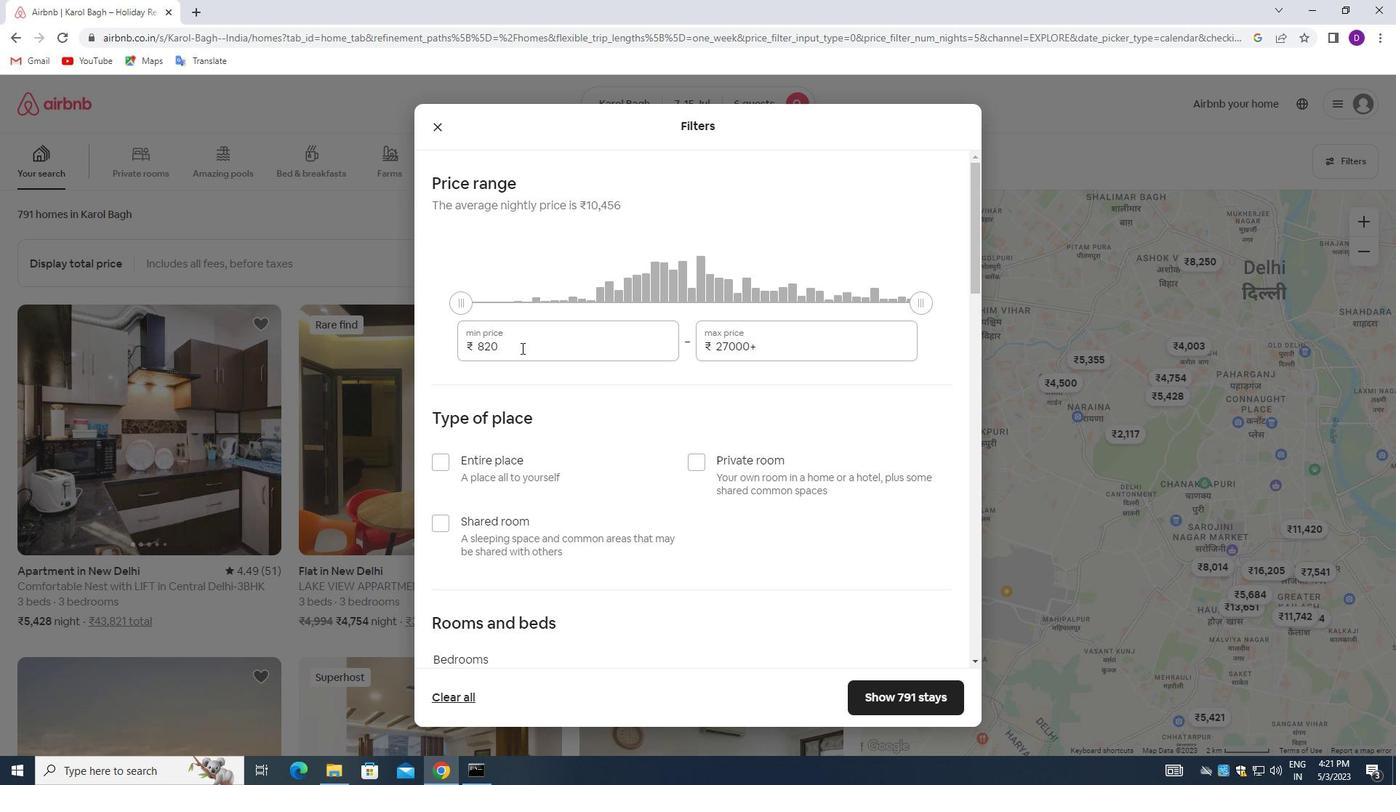 
Action: Key pressed 15000<Key.tab>20000
Screenshot: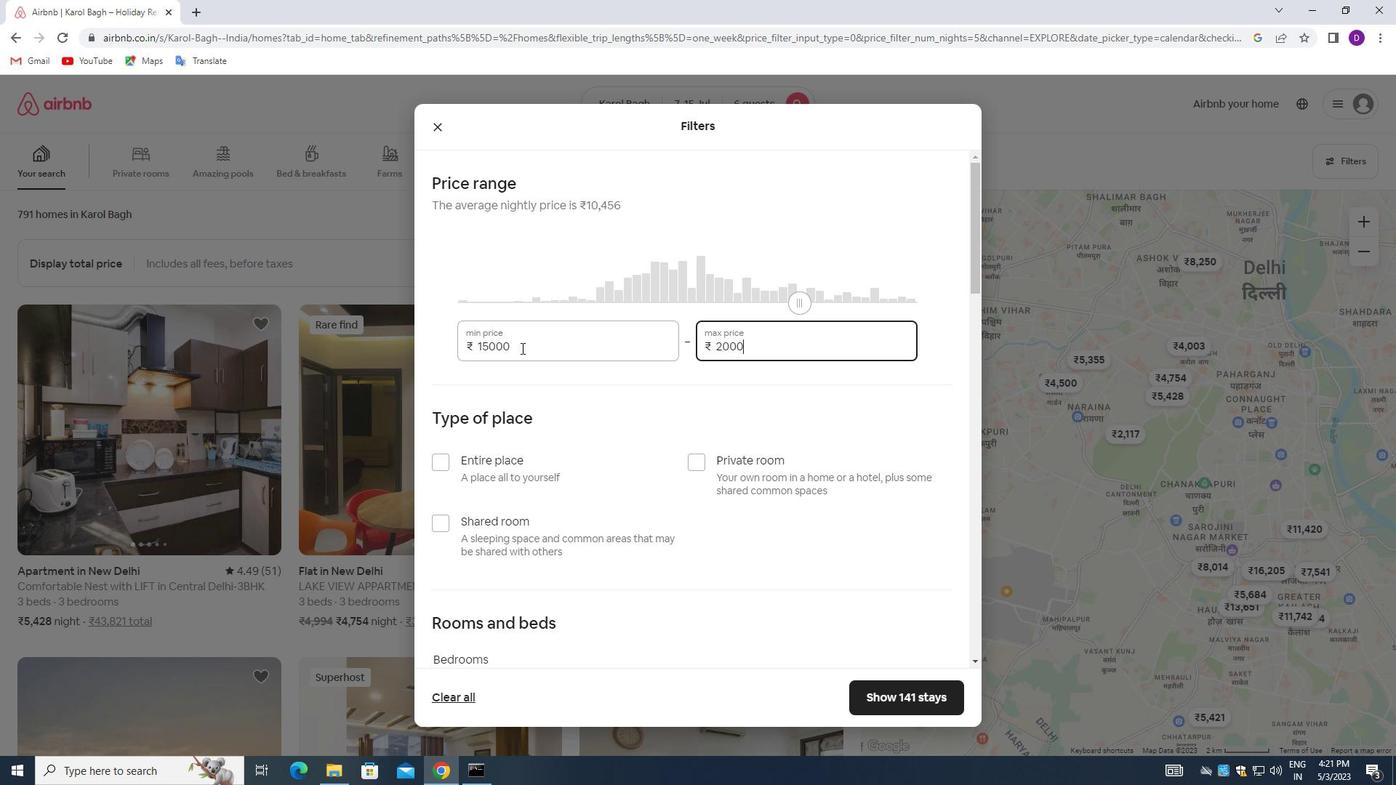
Action: Mouse moved to (547, 401)
Screenshot: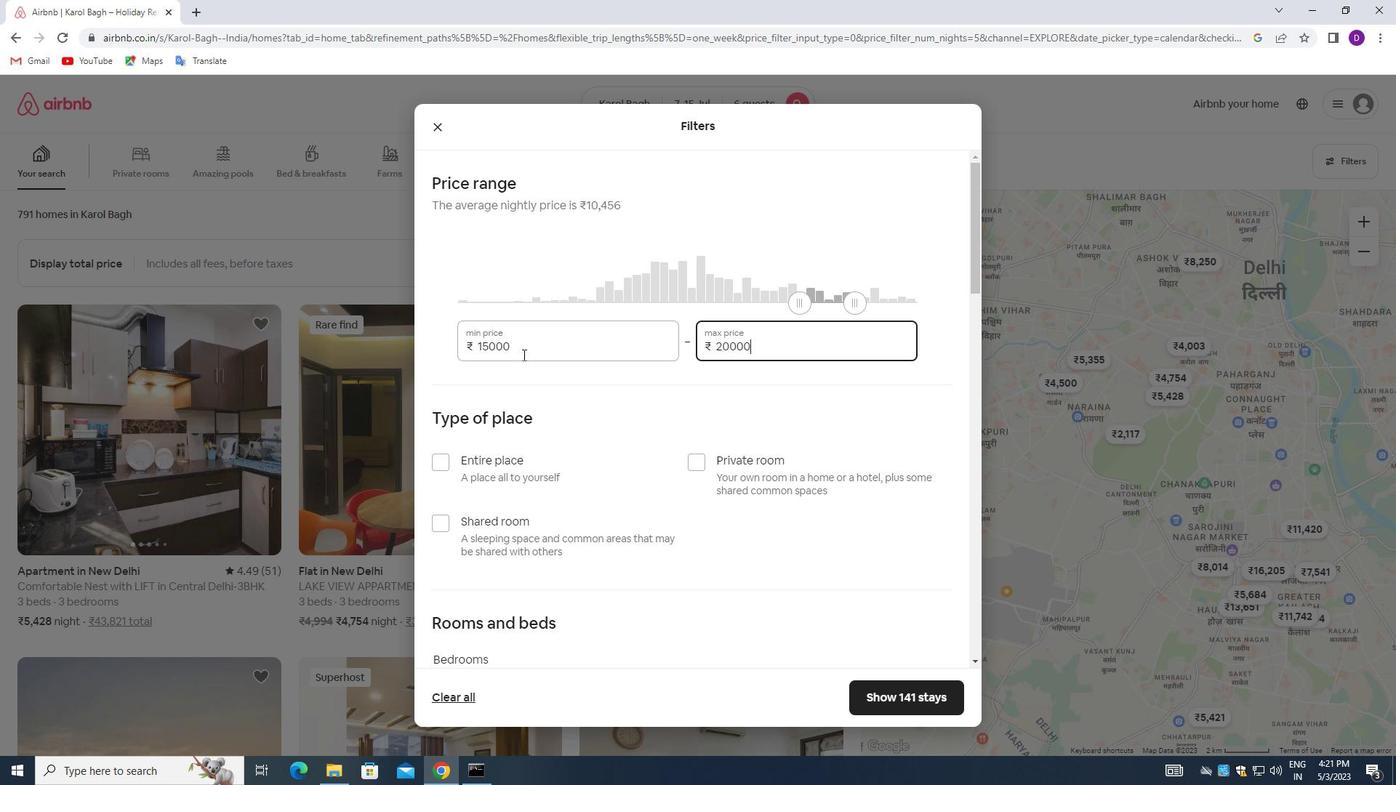 
Action: Mouse scrolled (547, 400) with delta (0, 0)
Screenshot: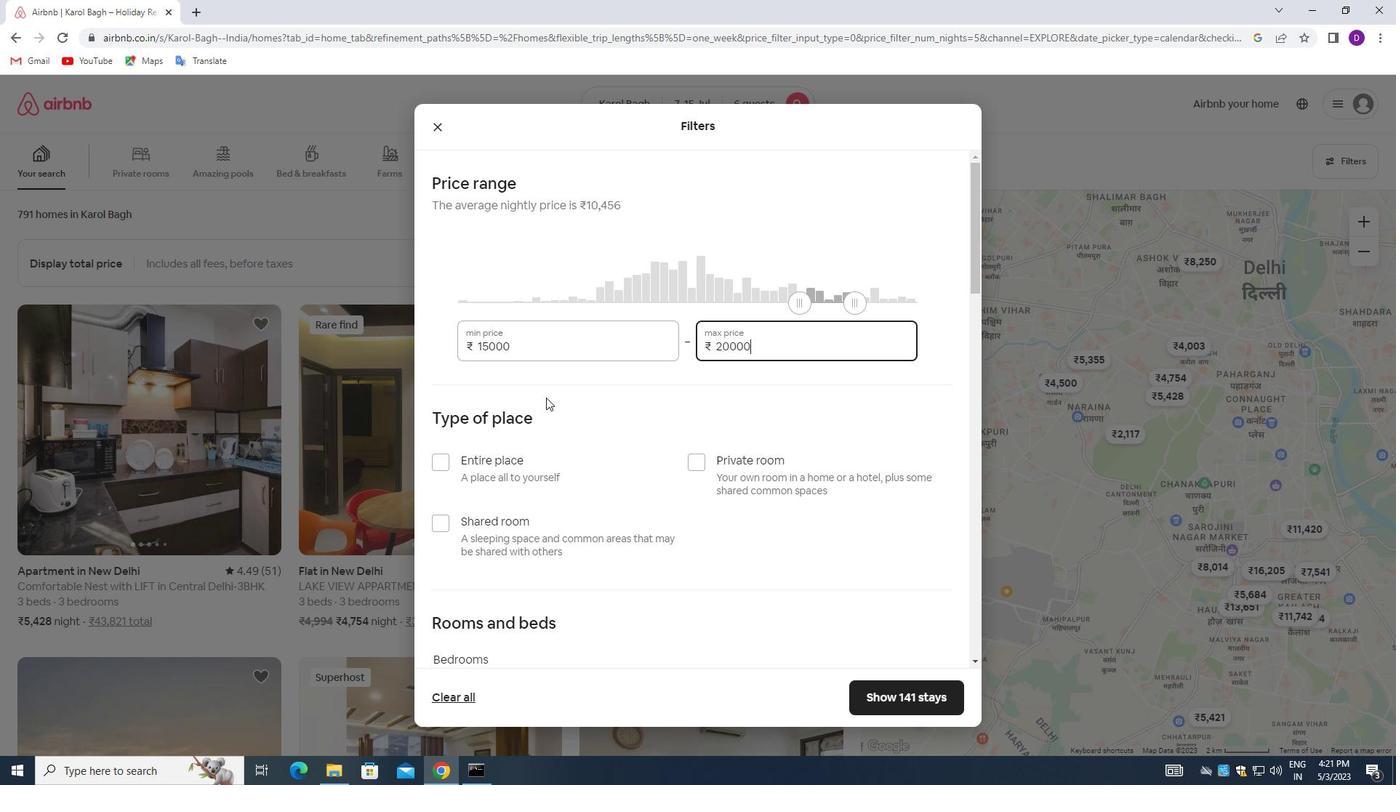 
Action: Mouse scrolled (547, 400) with delta (0, 0)
Screenshot: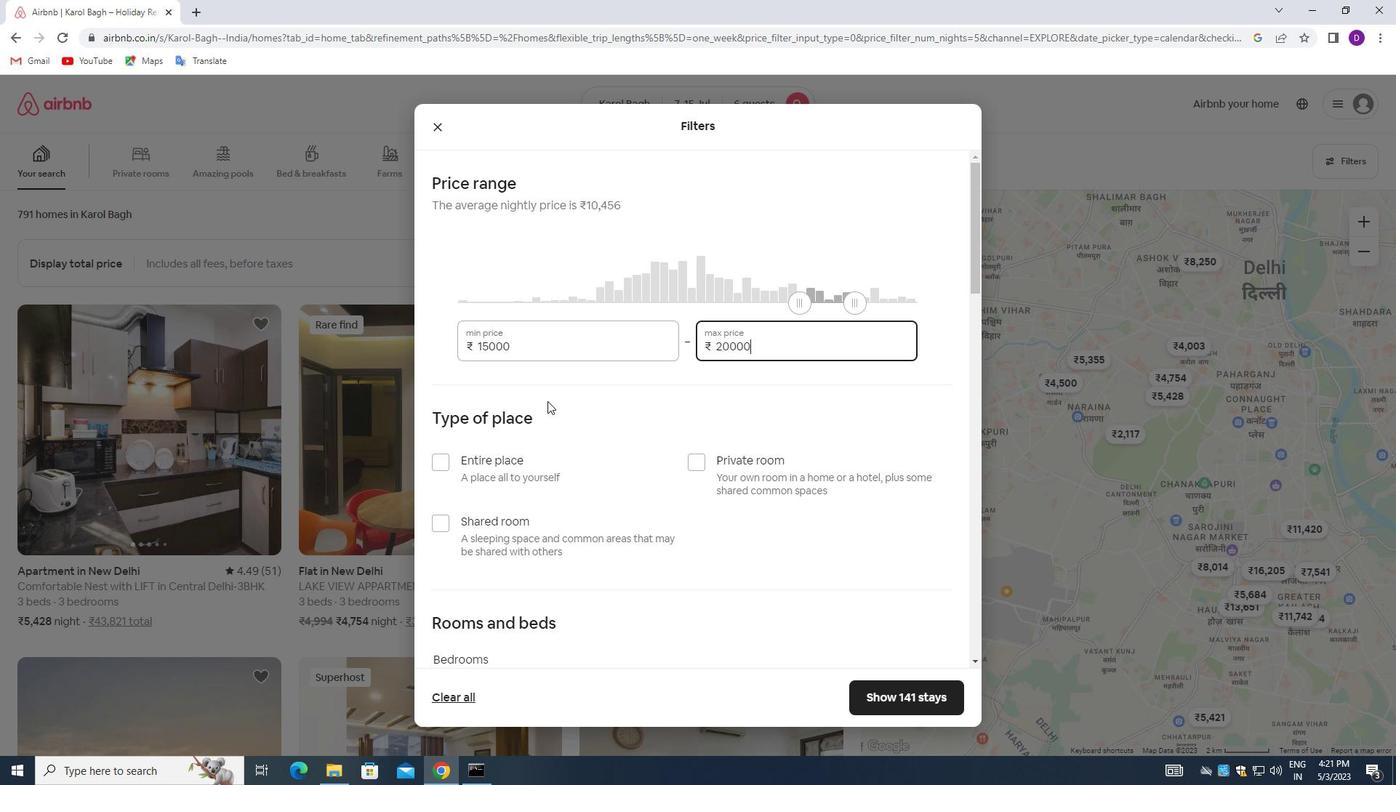 
Action: Mouse moved to (445, 315)
Screenshot: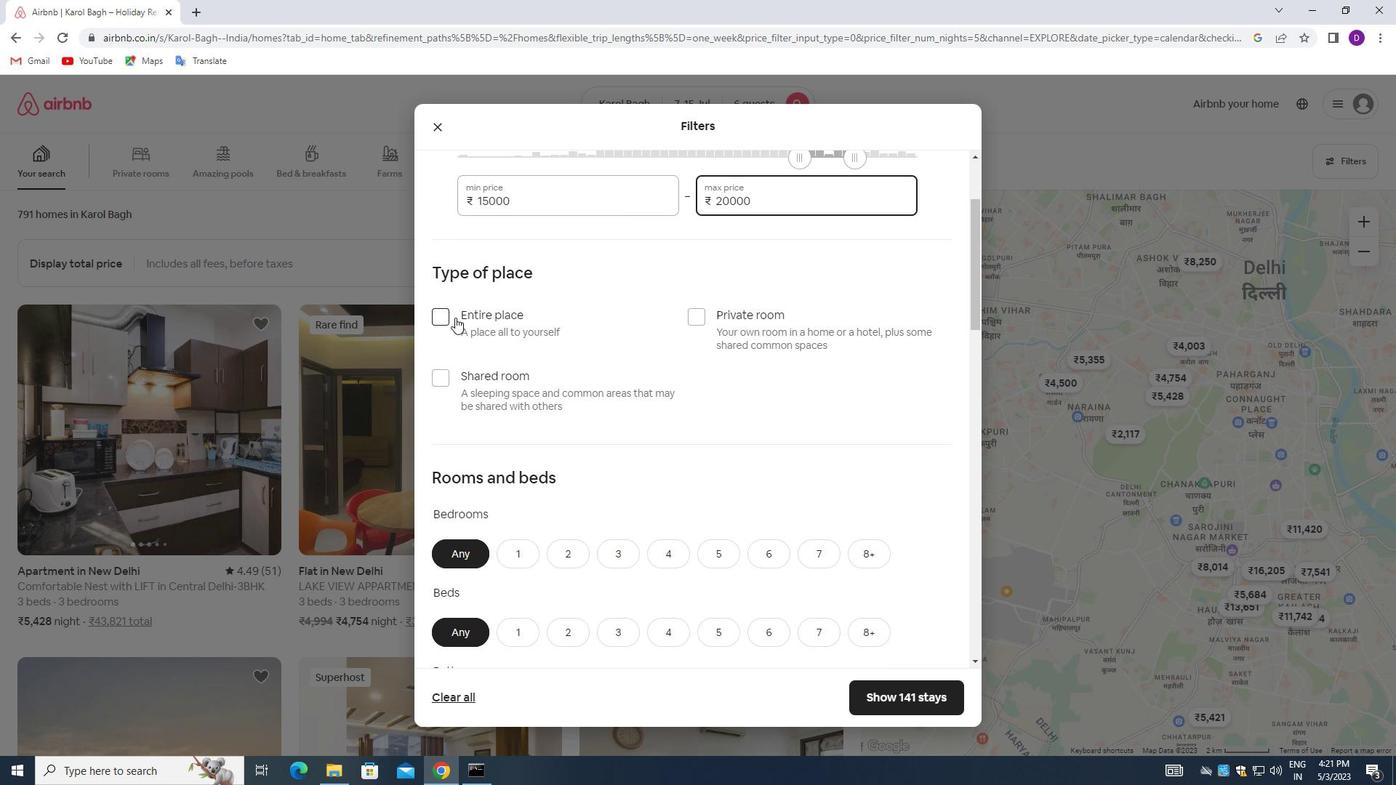 
Action: Mouse pressed left at (445, 315)
Screenshot: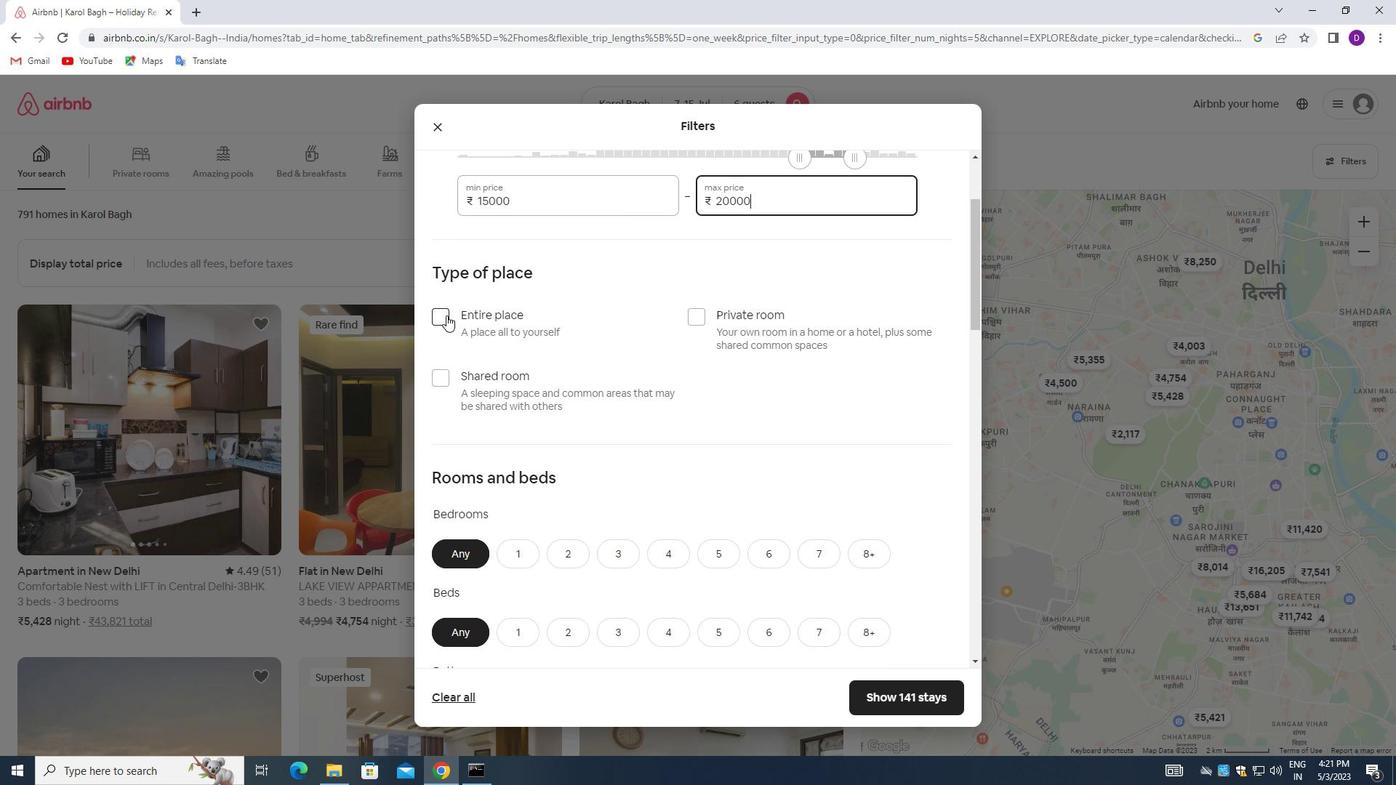 
Action: Mouse moved to (596, 395)
Screenshot: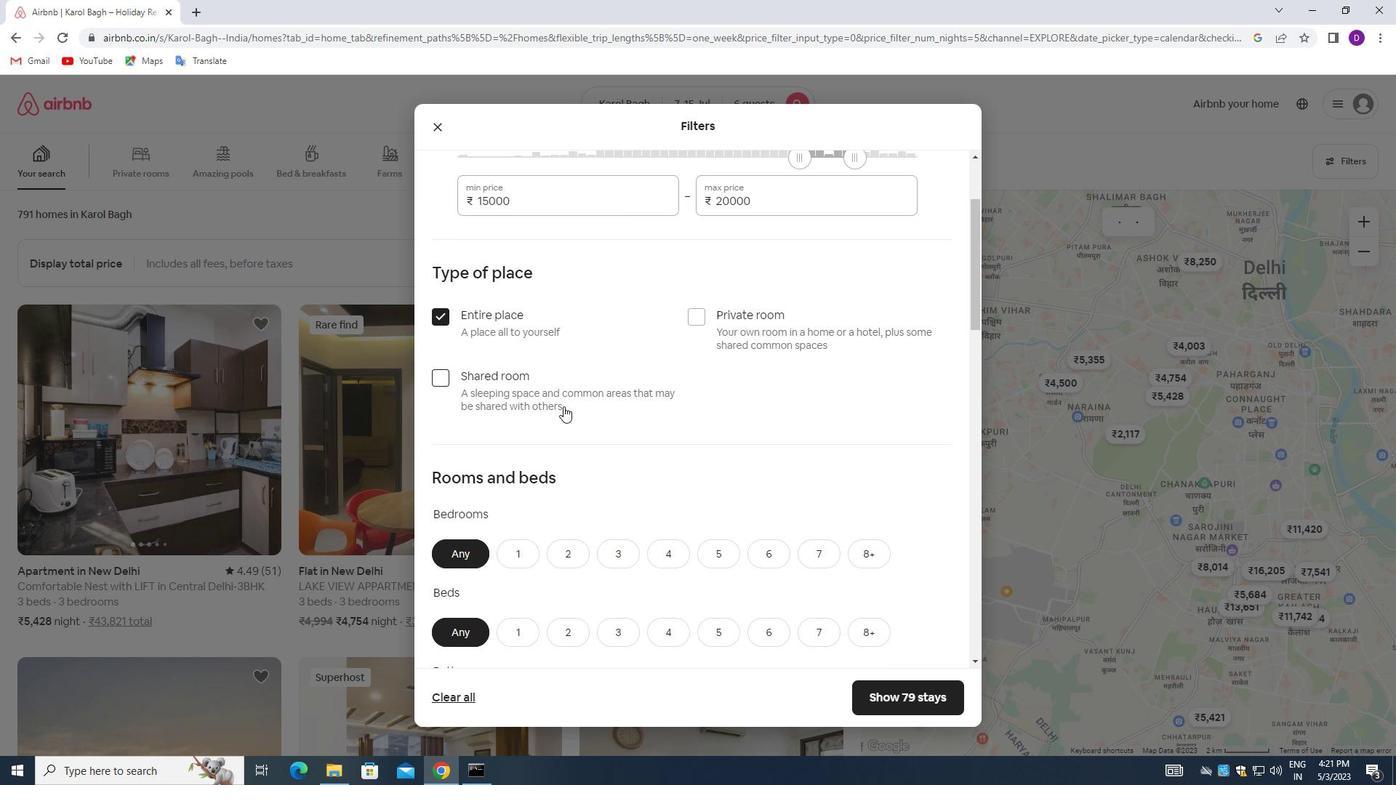 
Action: Mouse scrolled (596, 394) with delta (0, 0)
Screenshot: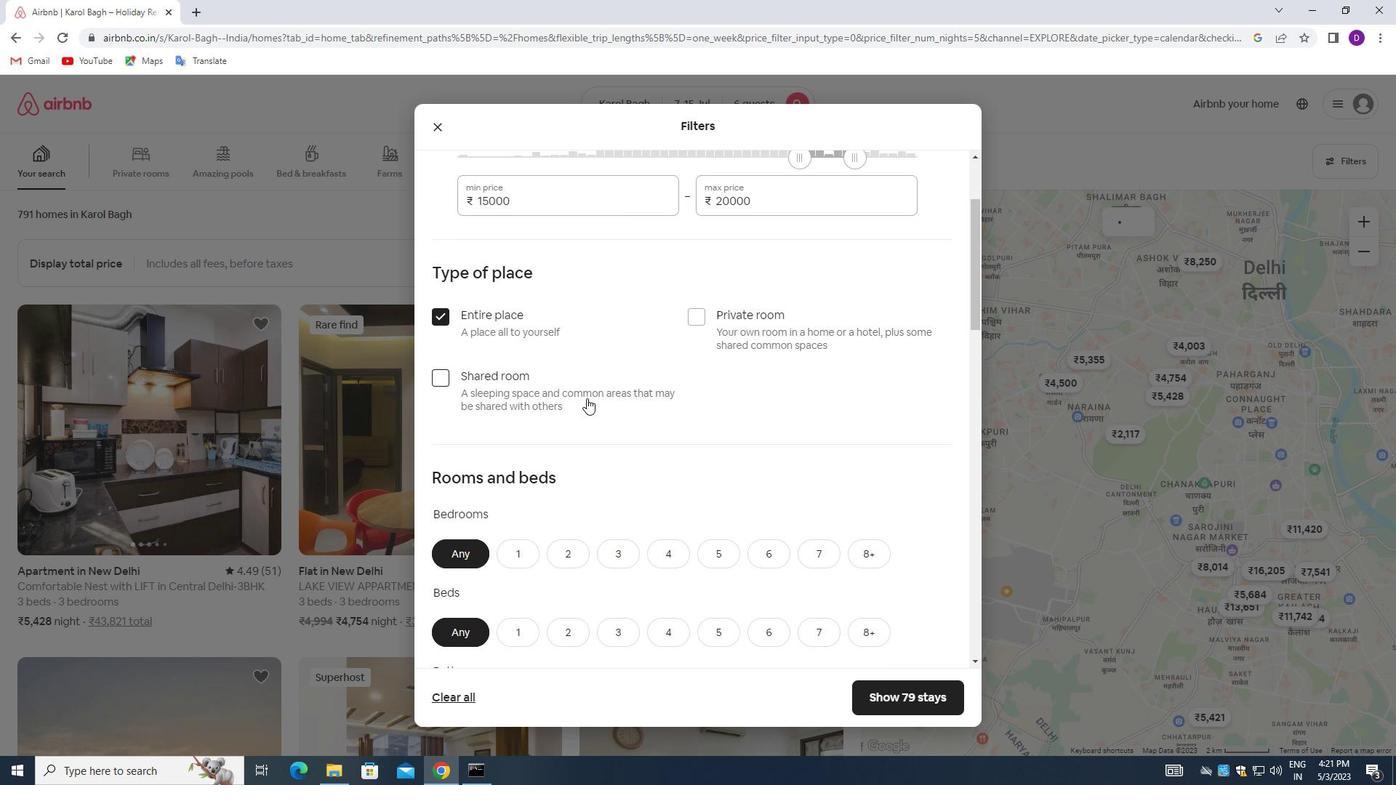 
Action: Mouse scrolled (596, 394) with delta (0, 0)
Screenshot: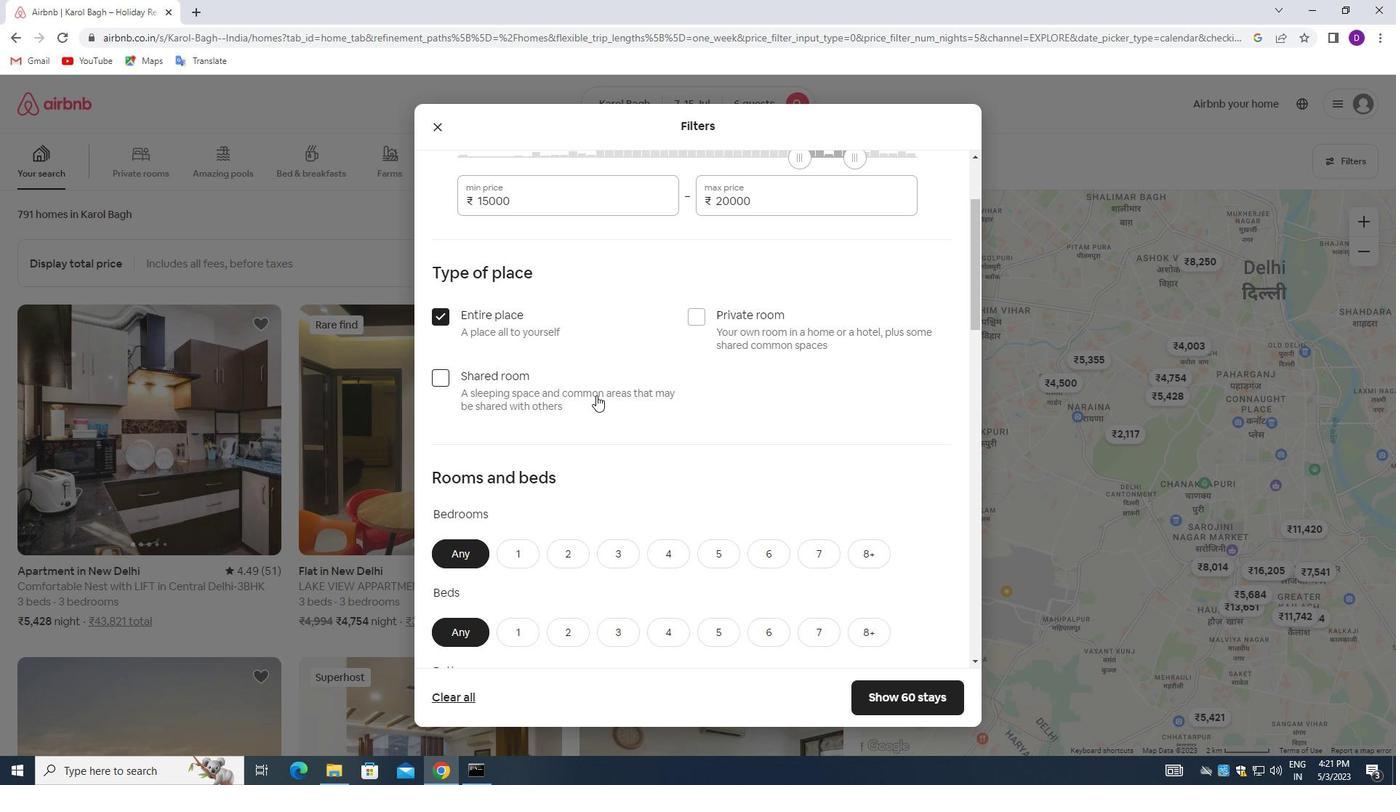 
Action: Mouse scrolled (596, 394) with delta (0, 0)
Screenshot: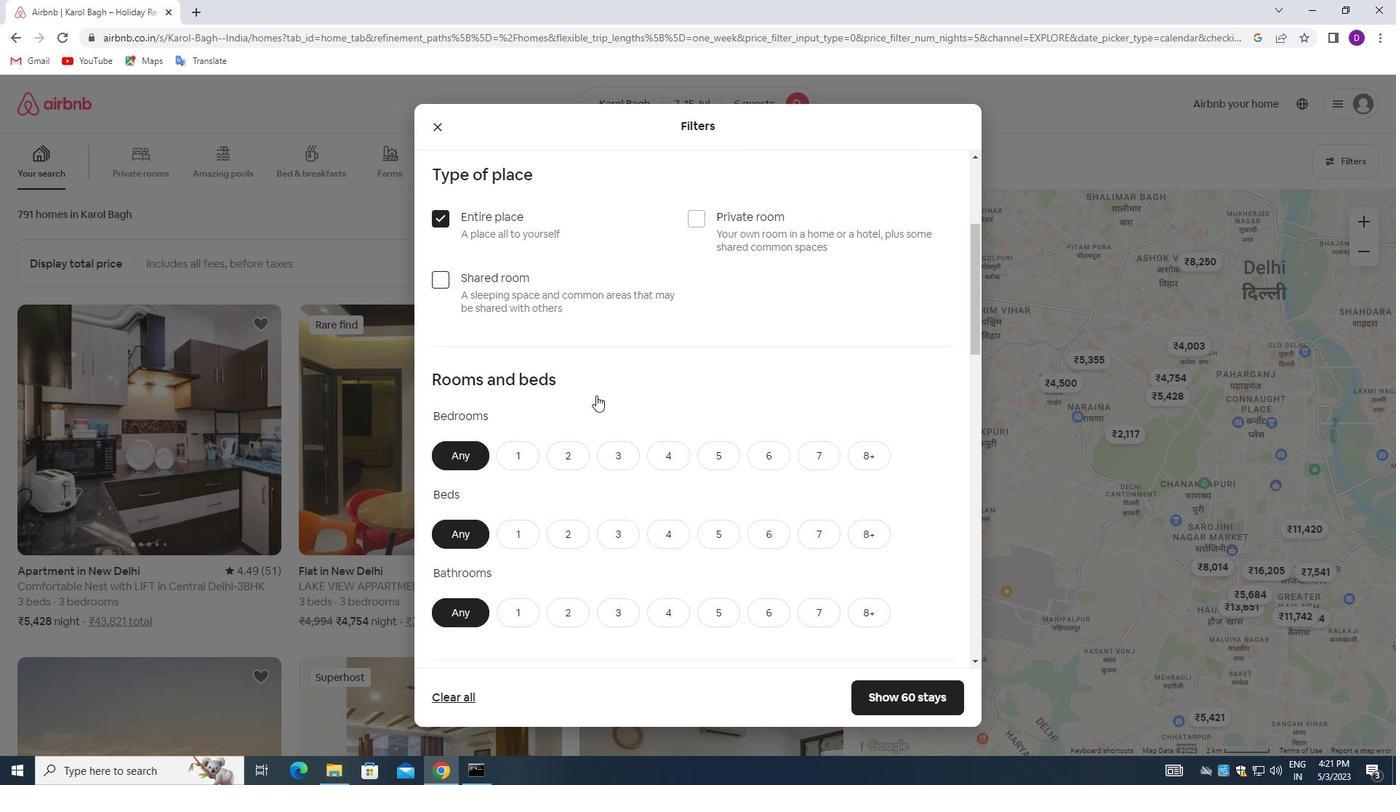 
Action: Mouse moved to (613, 338)
Screenshot: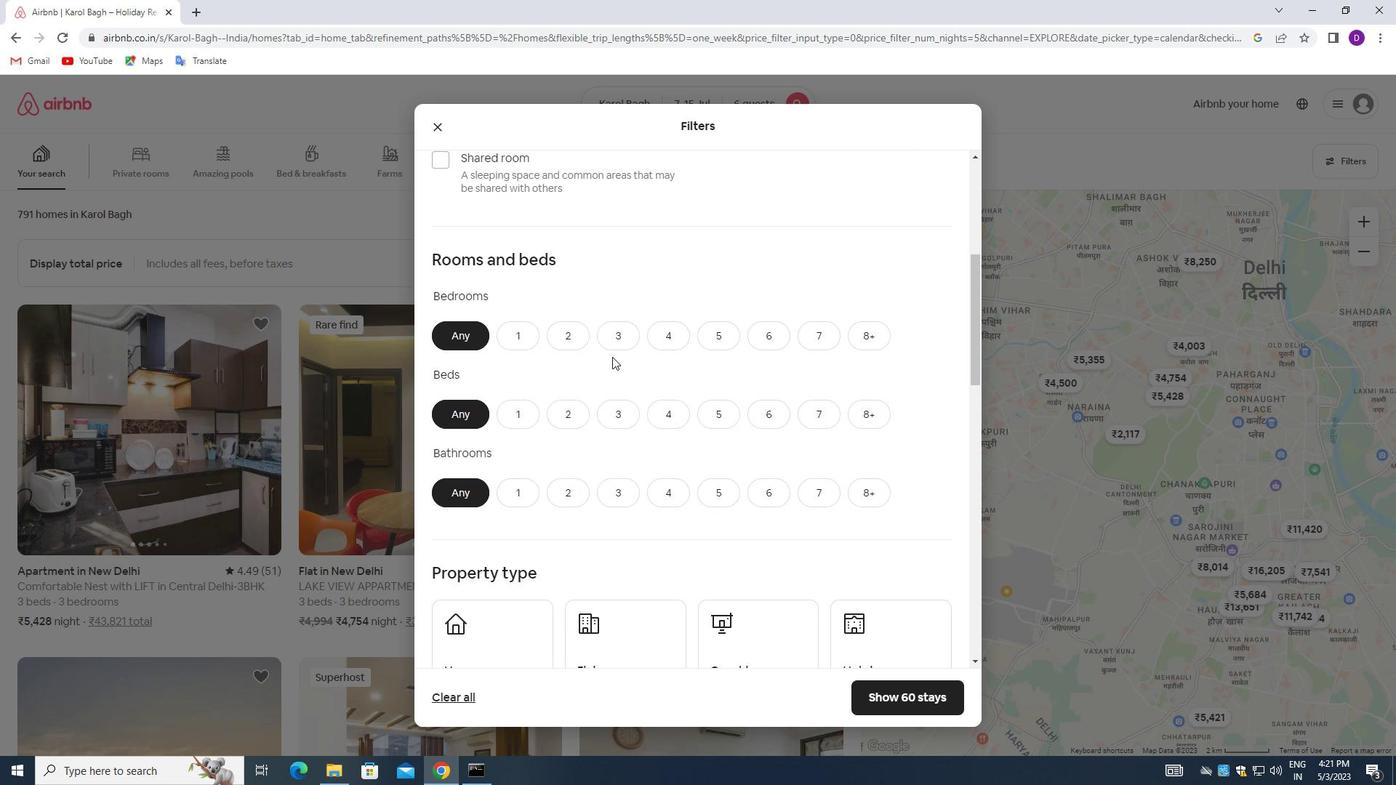 
Action: Mouse pressed left at (613, 338)
Screenshot: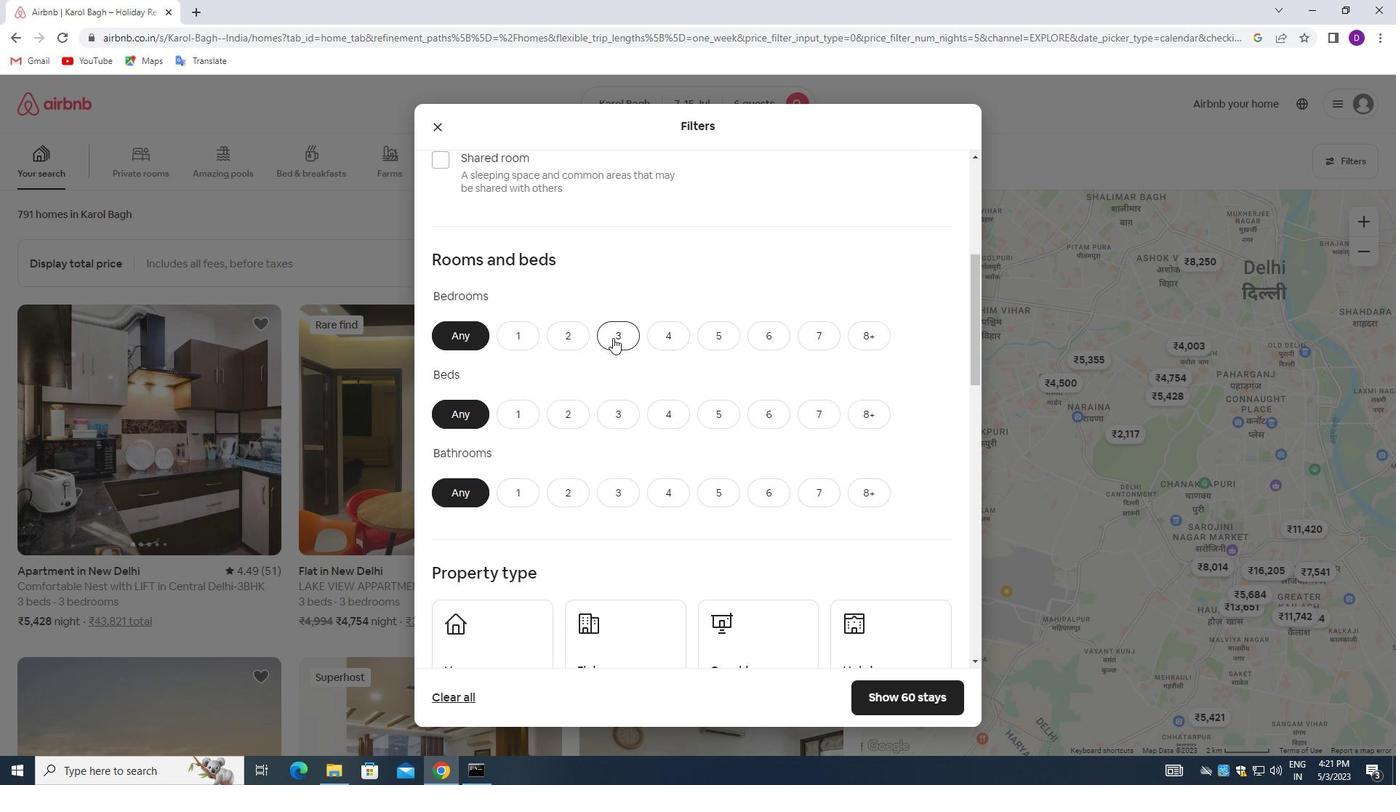 
Action: Mouse moved to (618, 417)
Screenshot: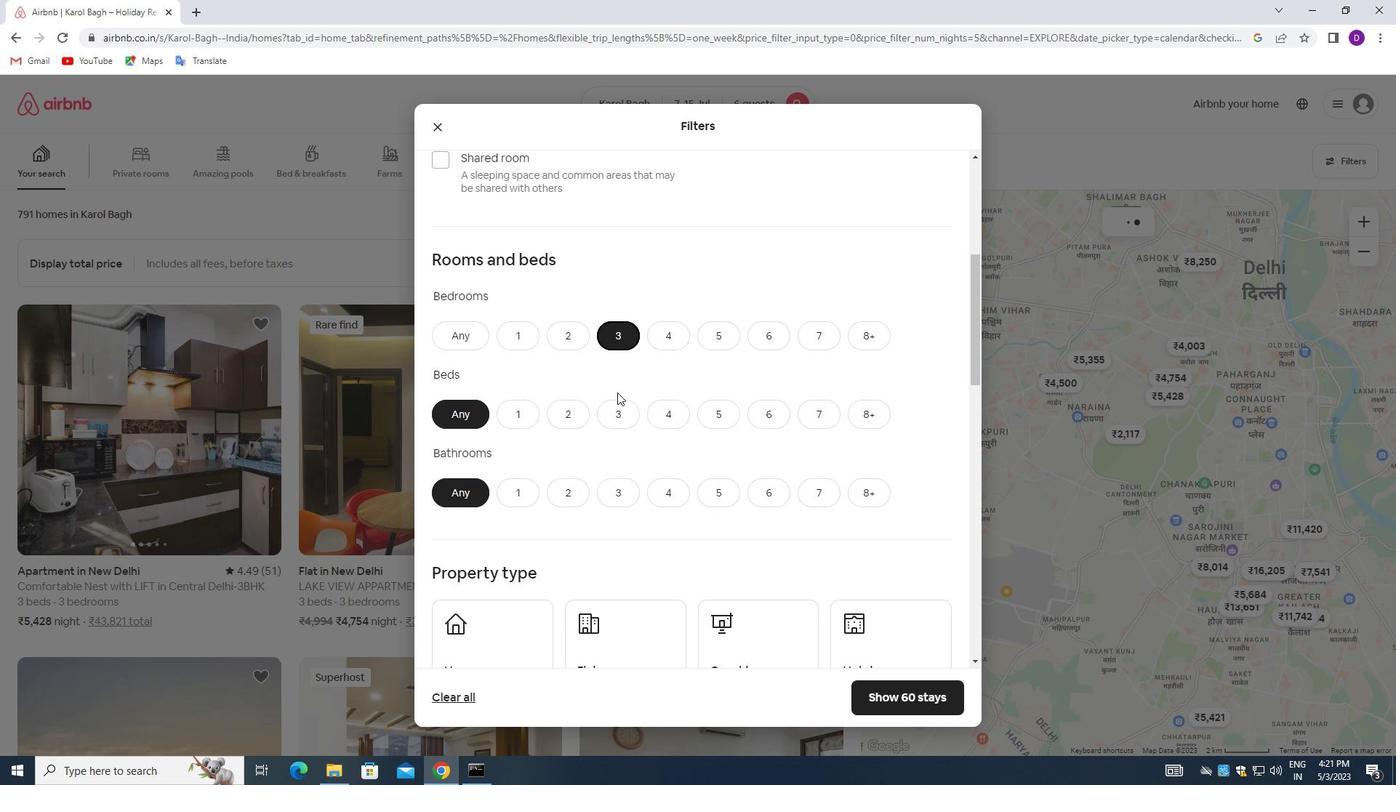 
Action: Mouse pressed left at (618, 417)
Screenshot: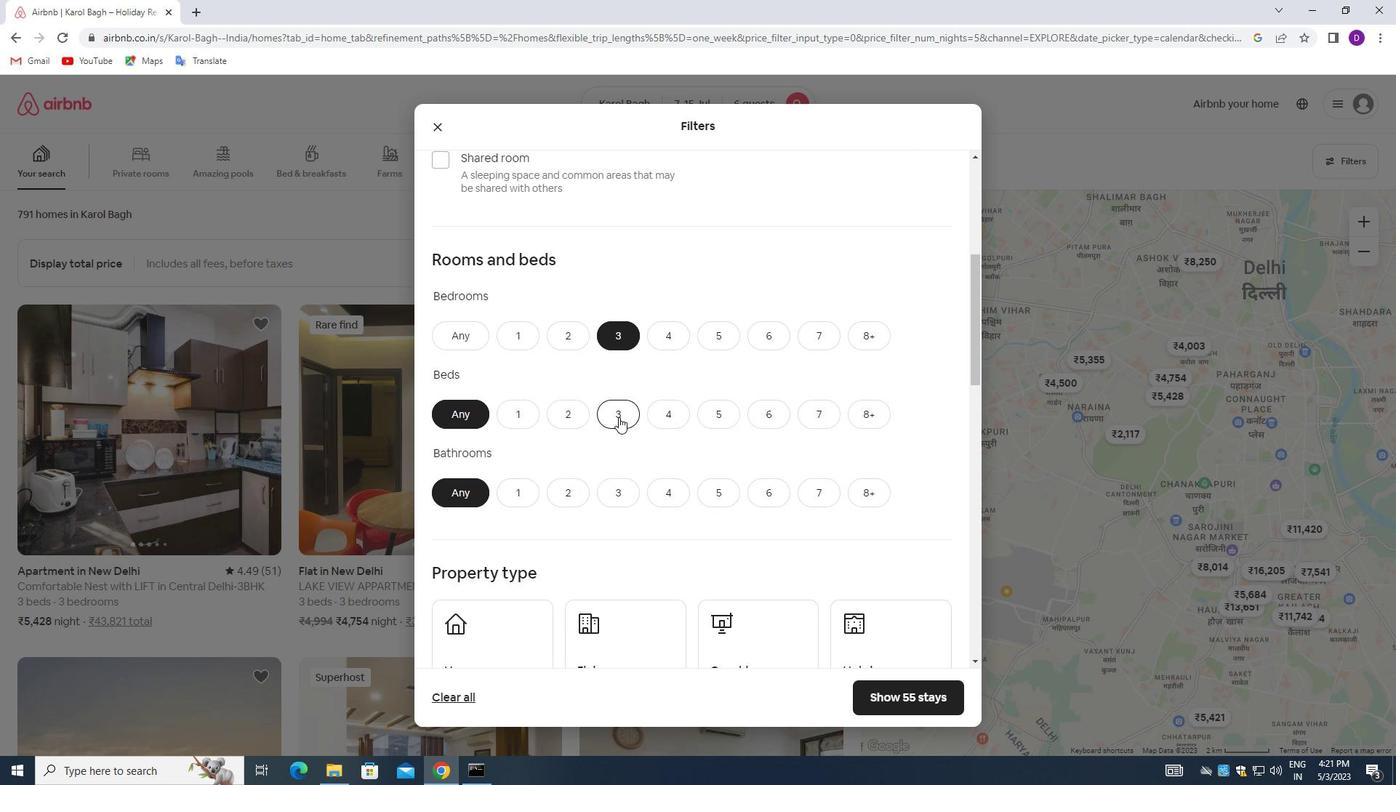 
Action: Mouse moved to (623, 487)
Screenshot: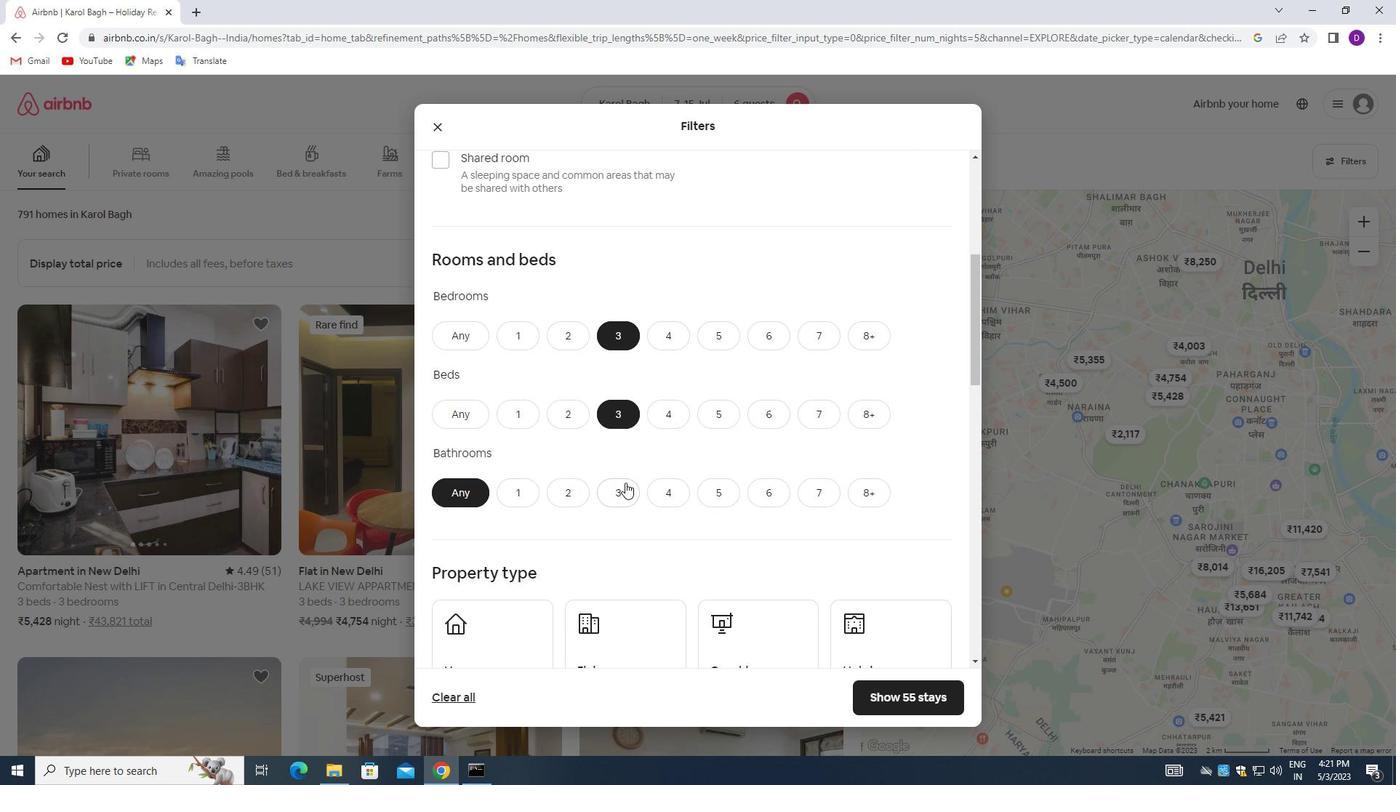 
Action: Mouse pressed left at (623, 487)
Screenshot: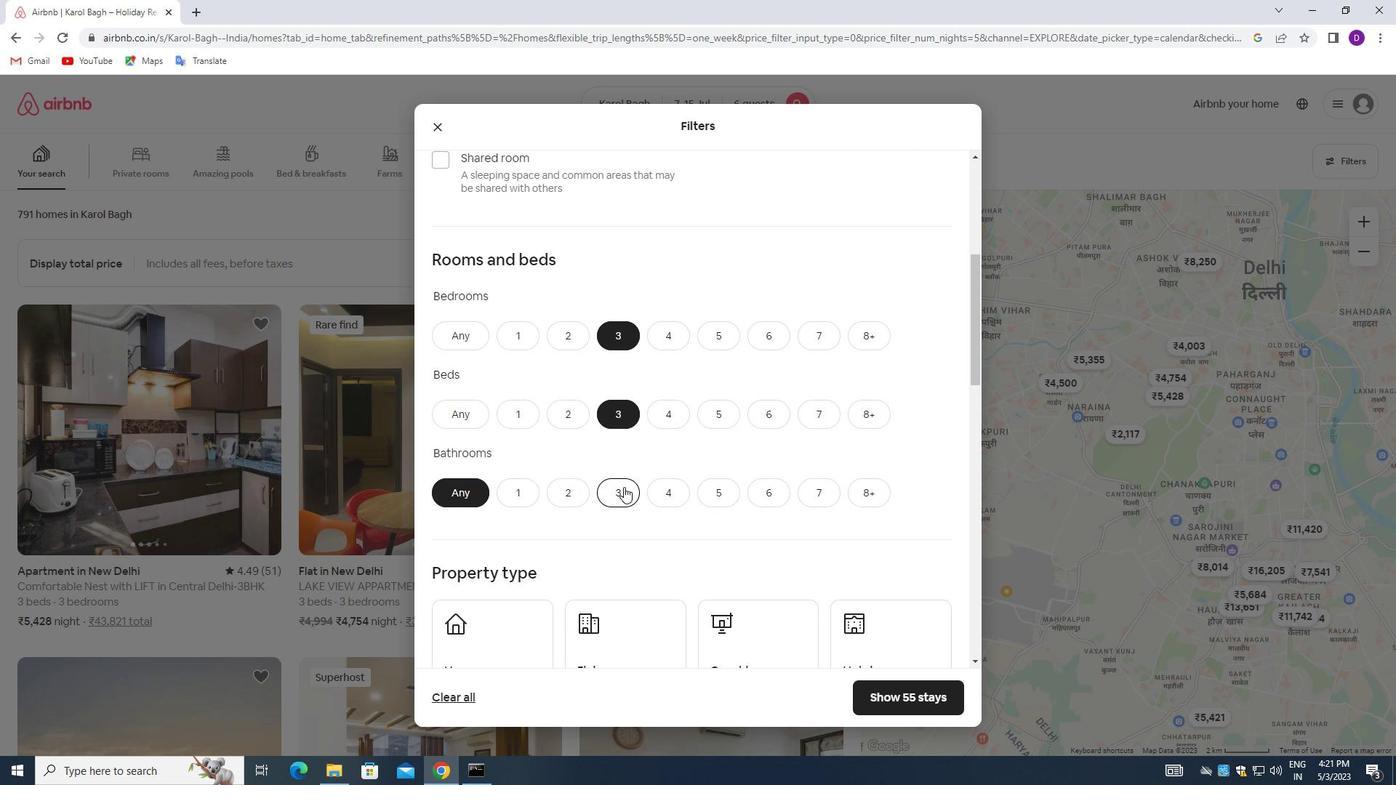 
Action: Mouse moved to (665, 381)
Screenshot: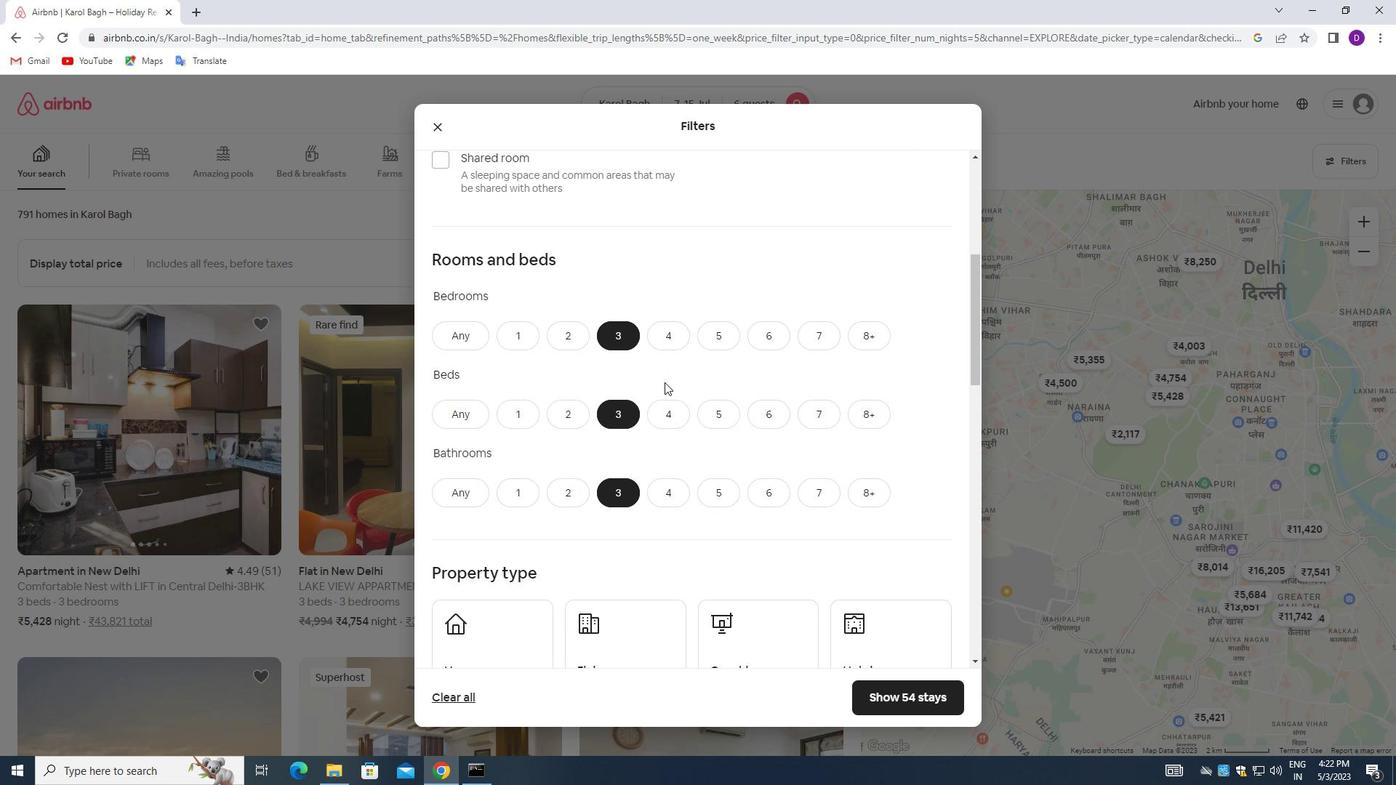 
Action: Mouse scrolled (665, 380) with delta (0, 0)
Screenshot: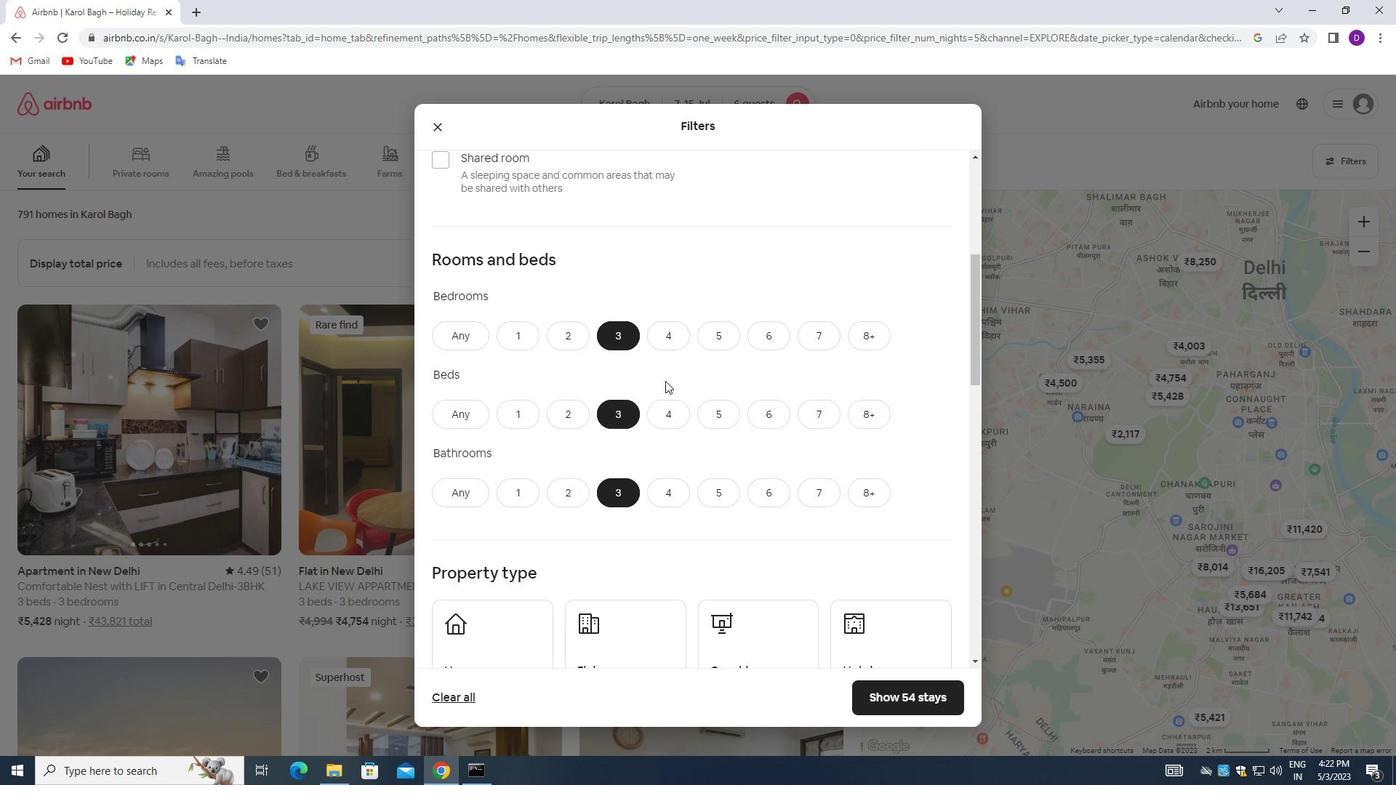 
Action: Mouse scrolled (665, 380) with delta (0, 0)
Screenshot: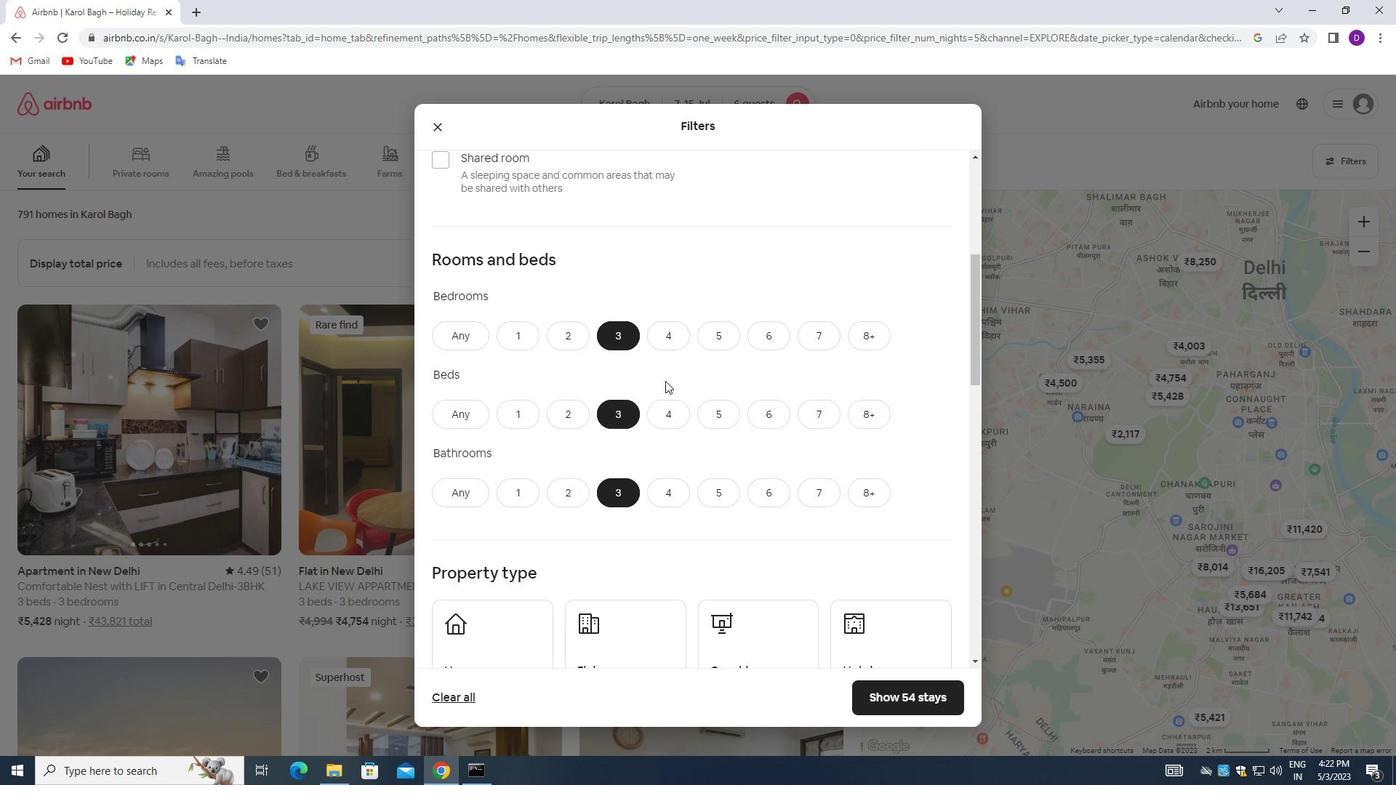 
Action: Mouse scrolled (665, 380) with delta (0, 0)
Screenshot: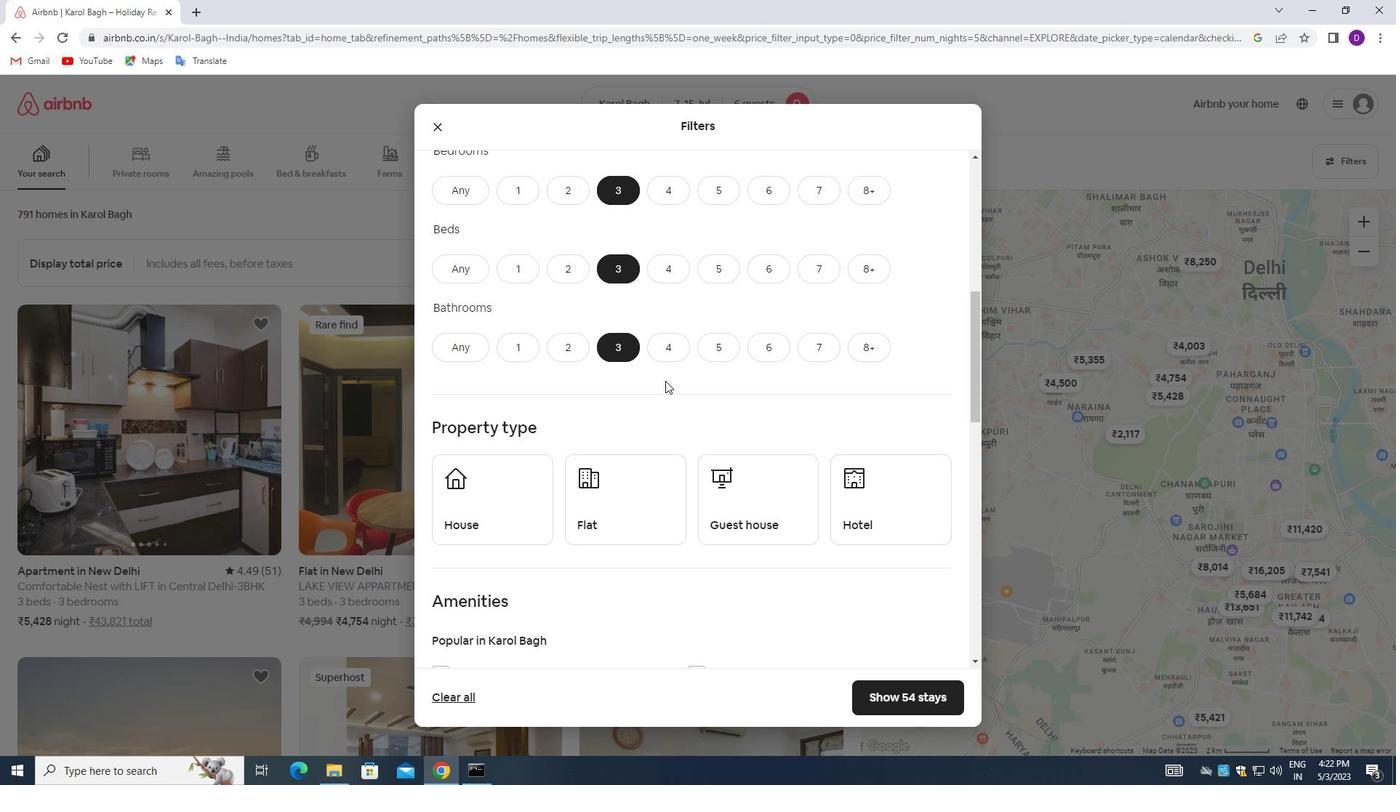 
Action: Mouse moved to (530, 423)
Screenshot: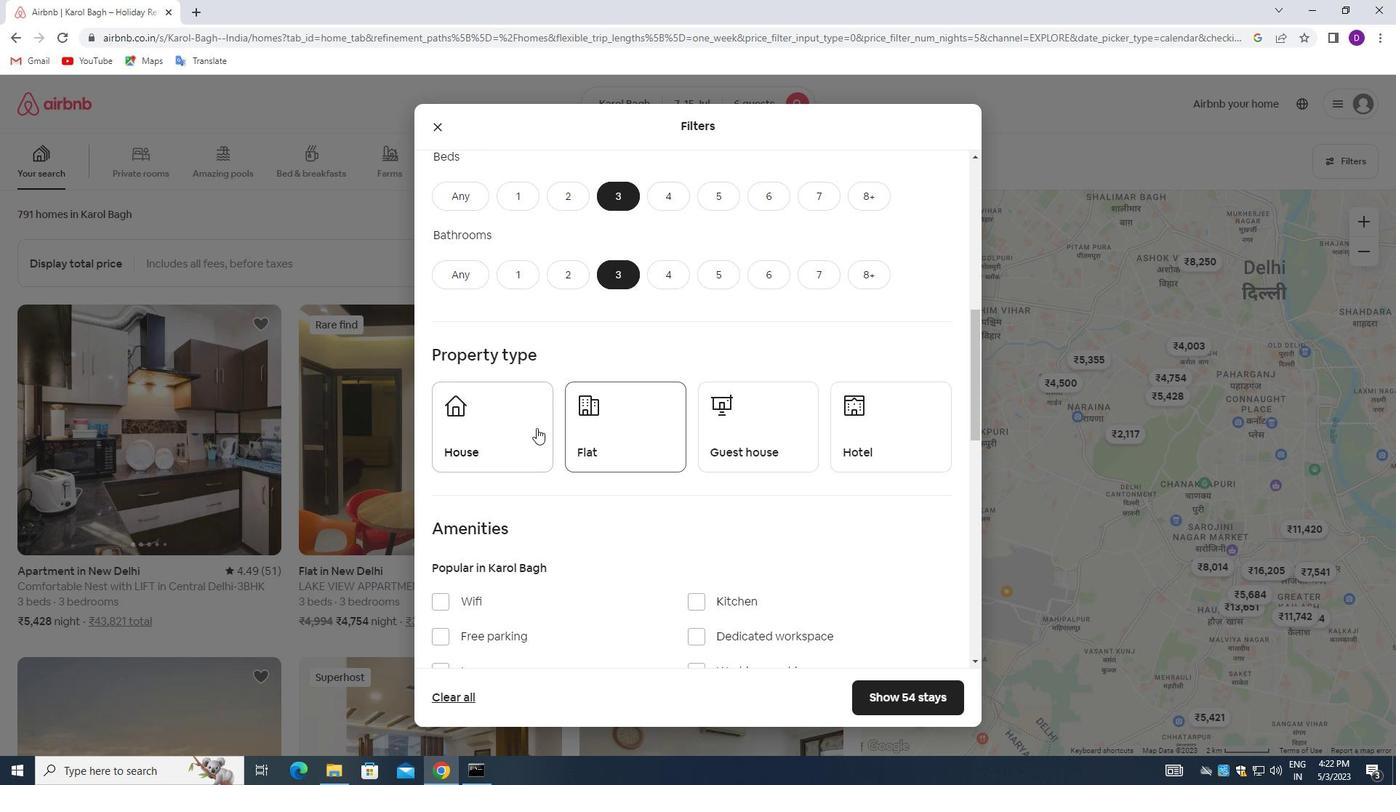 
Action: Mouse pressed left at (530, 423)
Screenshot: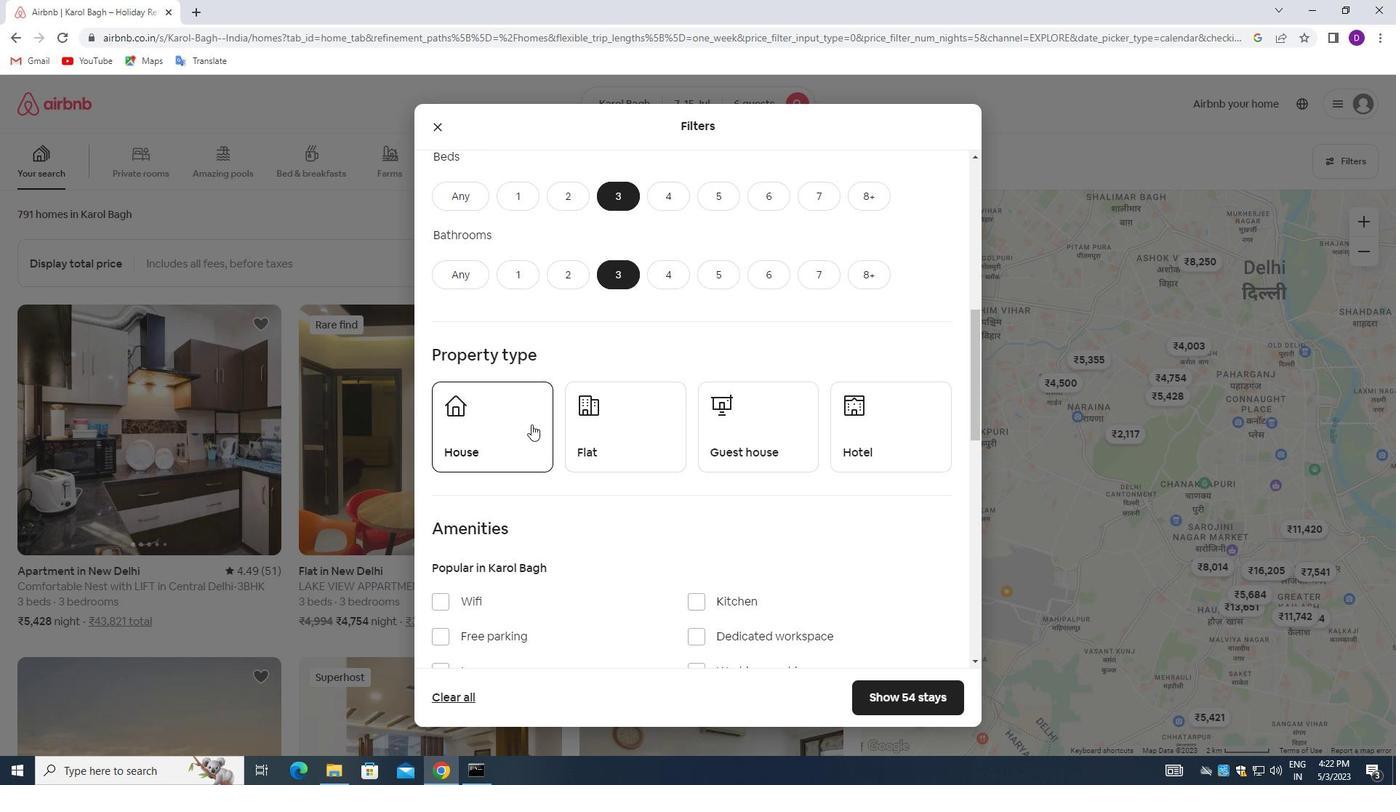 
Action: Mouse moved to (644, 423)
Screenshot: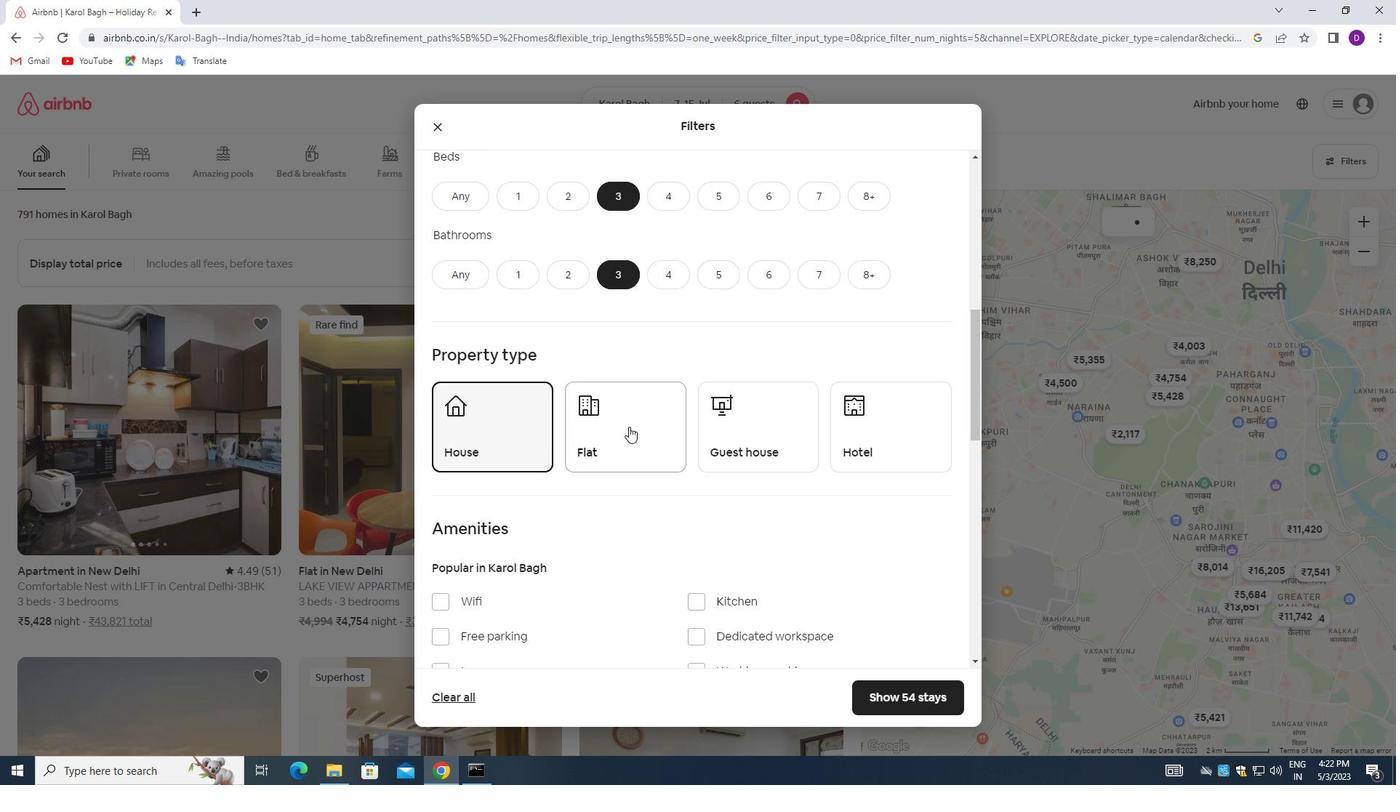 
Action: Mouse pressed left at (644, 423)
Screenshot: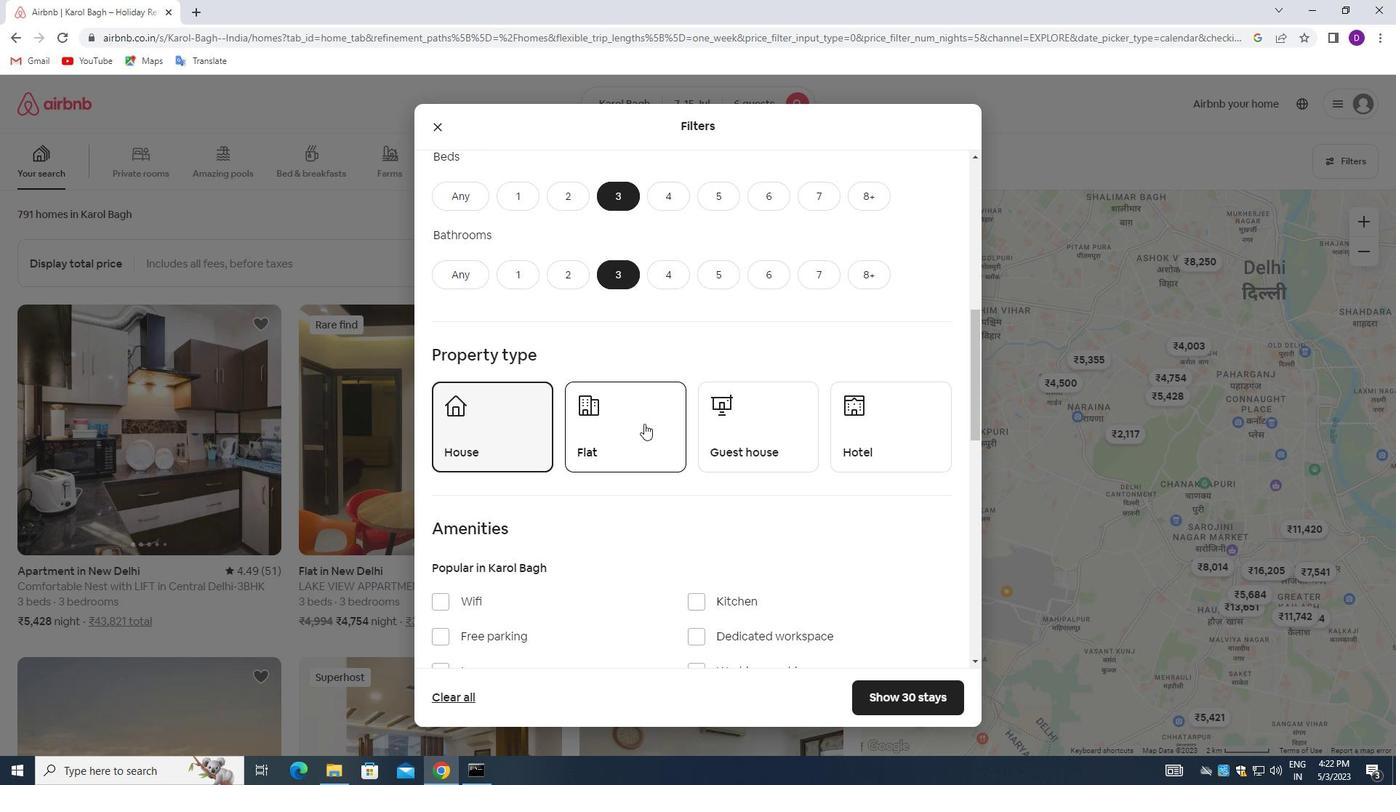 
Action: Mouse moved to (777, 418)
Screenshot: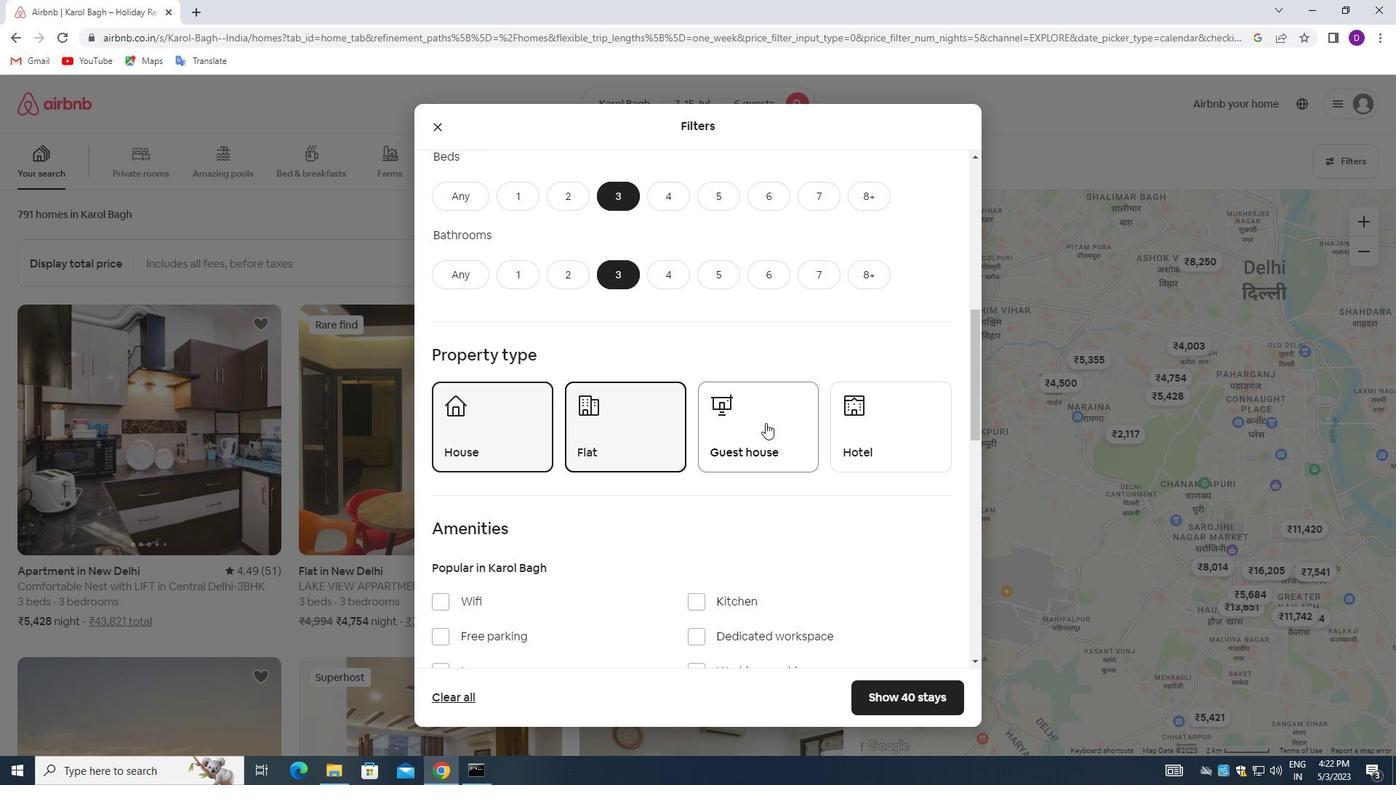 
Action: Mouse pressed left at (777, 418)
Screenshot: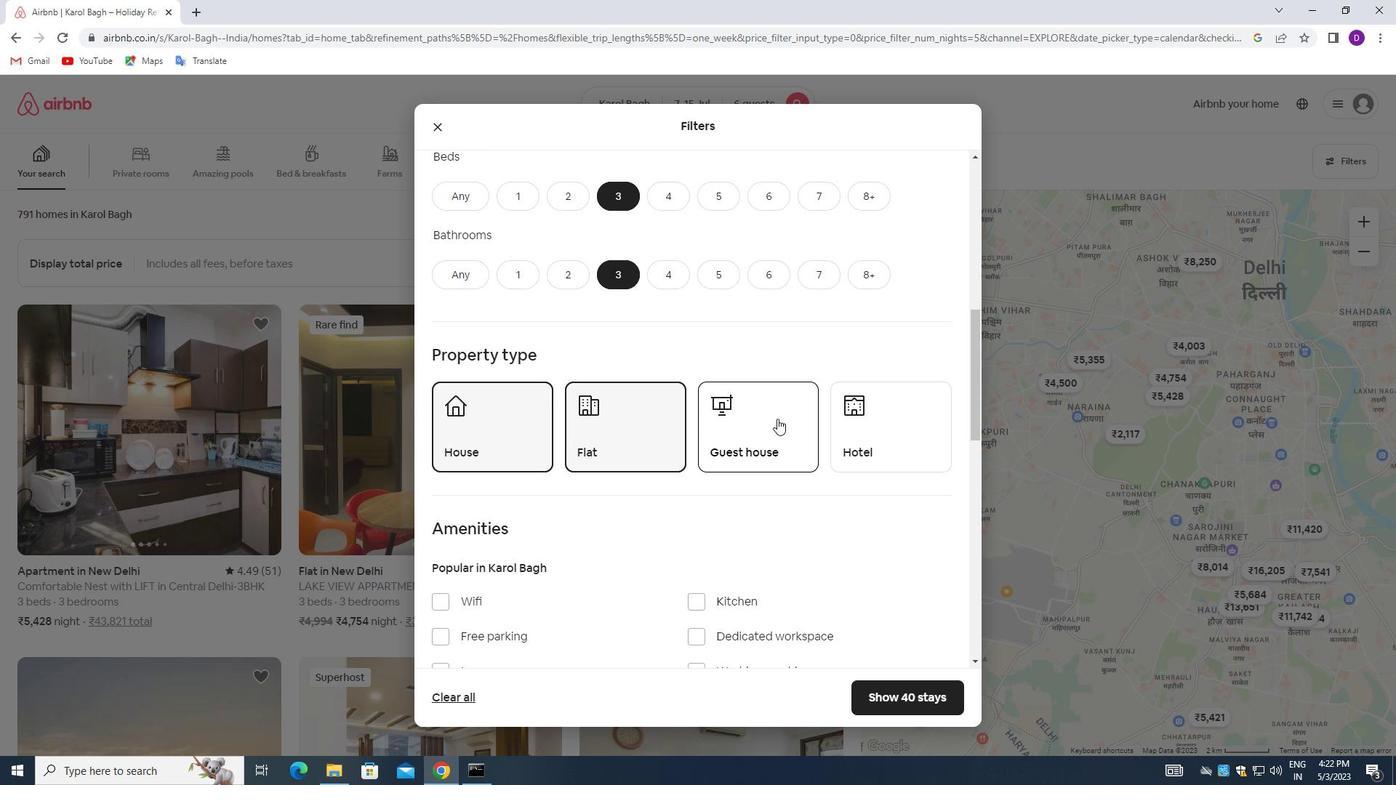 
Action: Mouse moved to (602, 414)
Screenshot: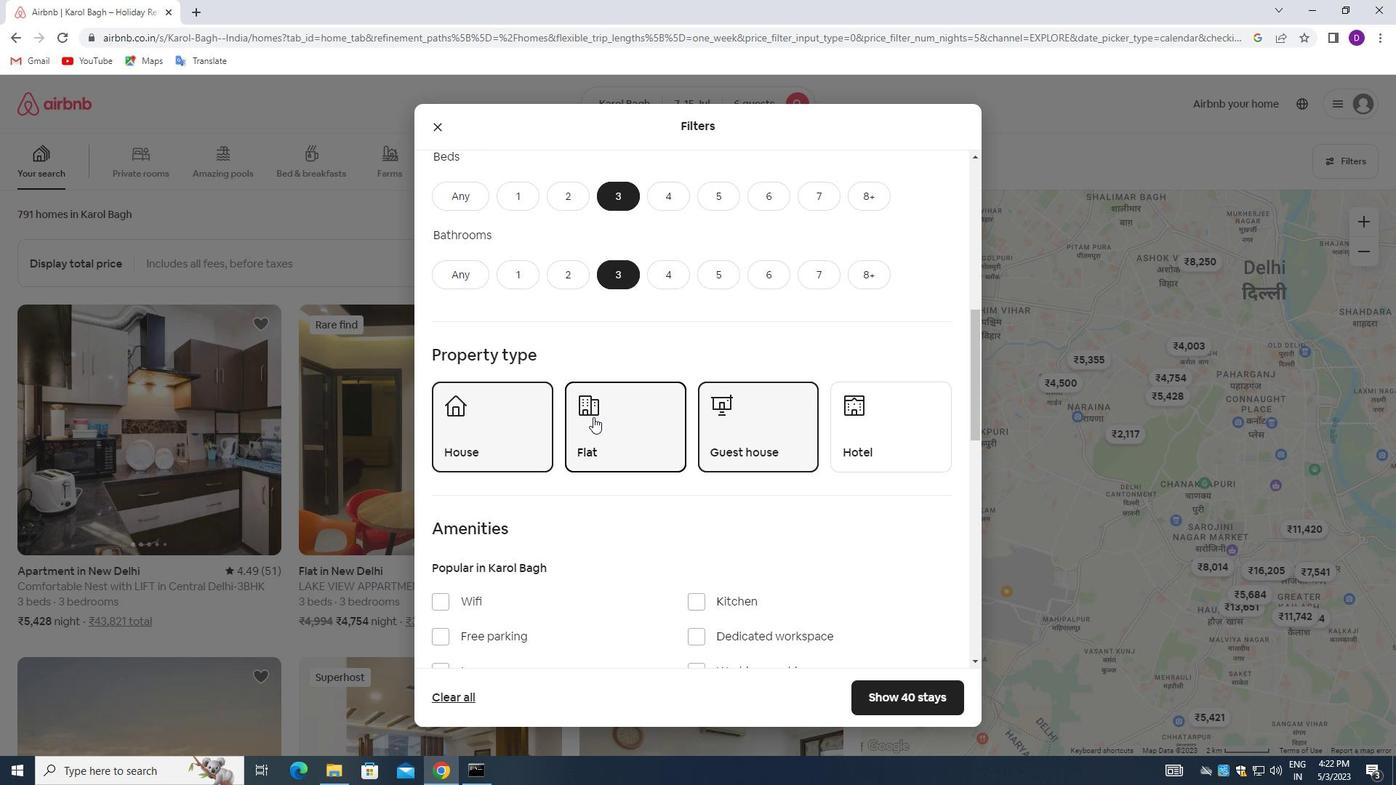
Action: Mouse scrolled (602, 413) with delta (0, 0)
Screenshot: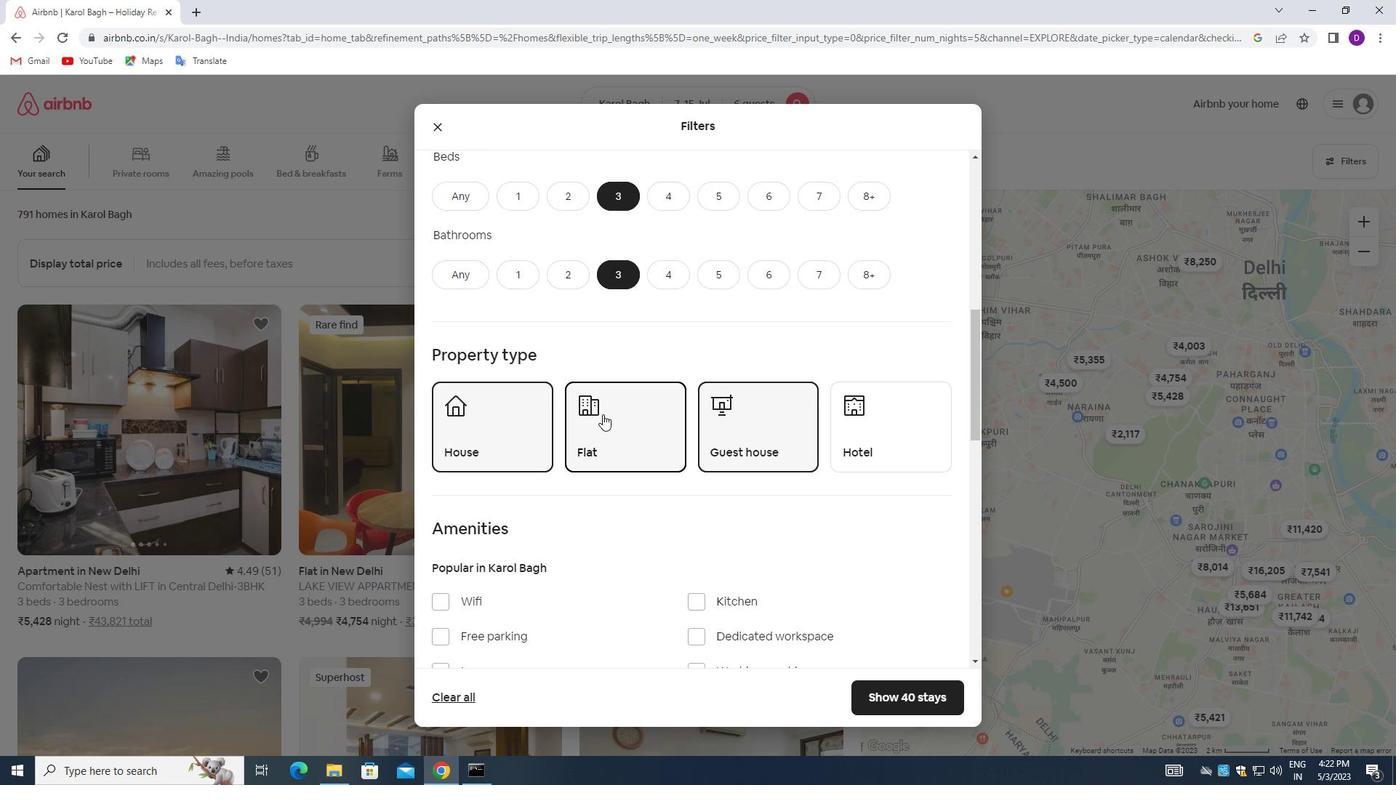 
Action: Mouse scrolled (602, 413) with delta (0, 0)
Screenshot: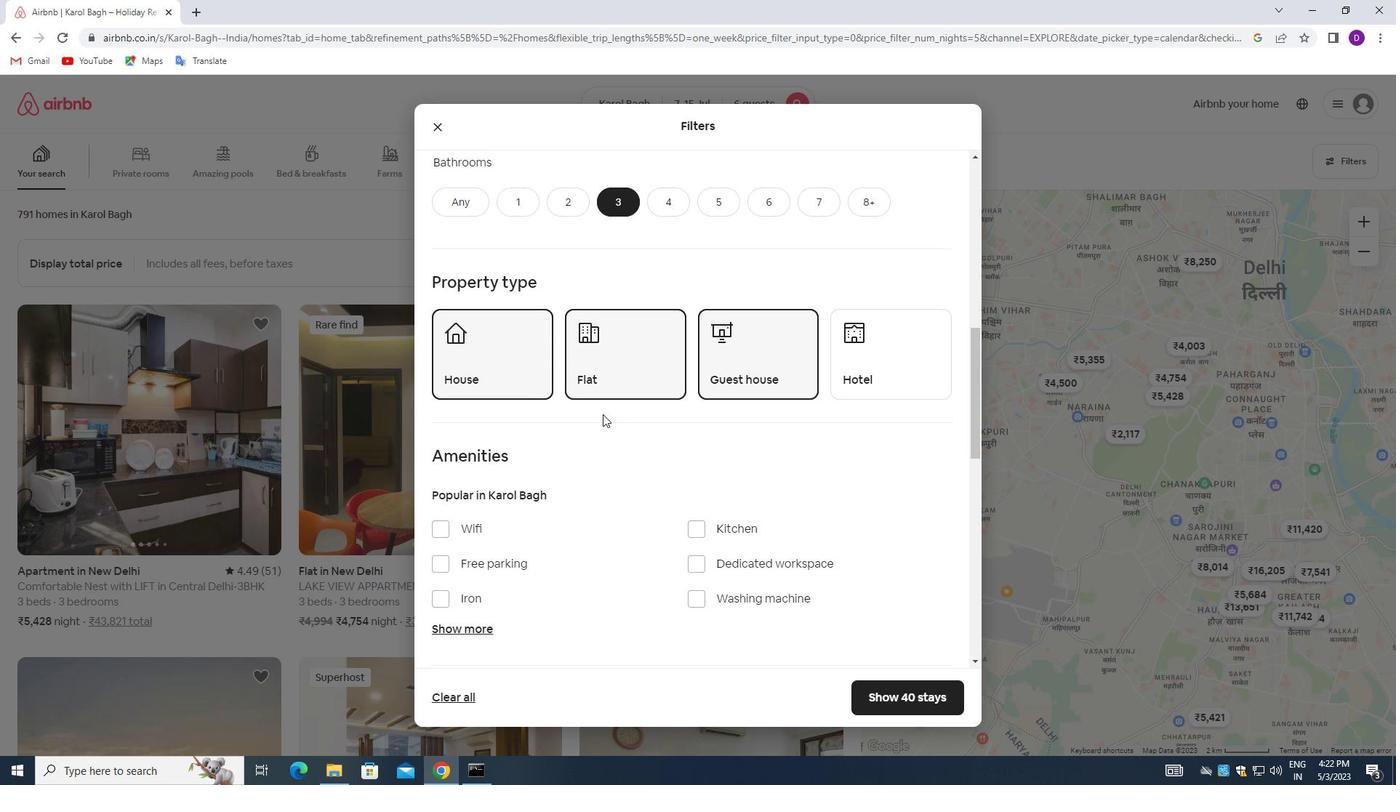 
Action: Mouse scrolled (602, 413) with delta (0, 0)
Screenshot: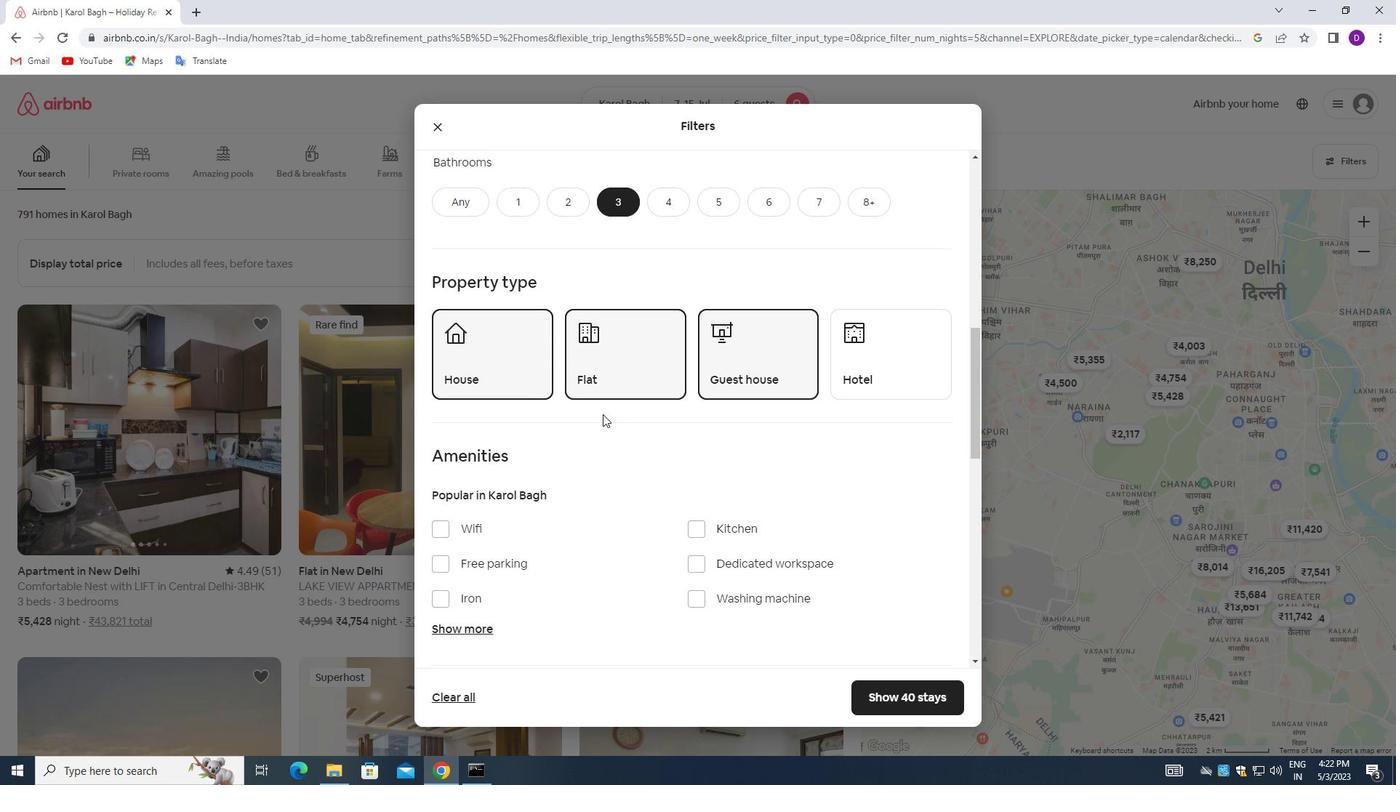 
Action: Mouse scrolled (602, 413) with delta (0, 0)
Screenshot: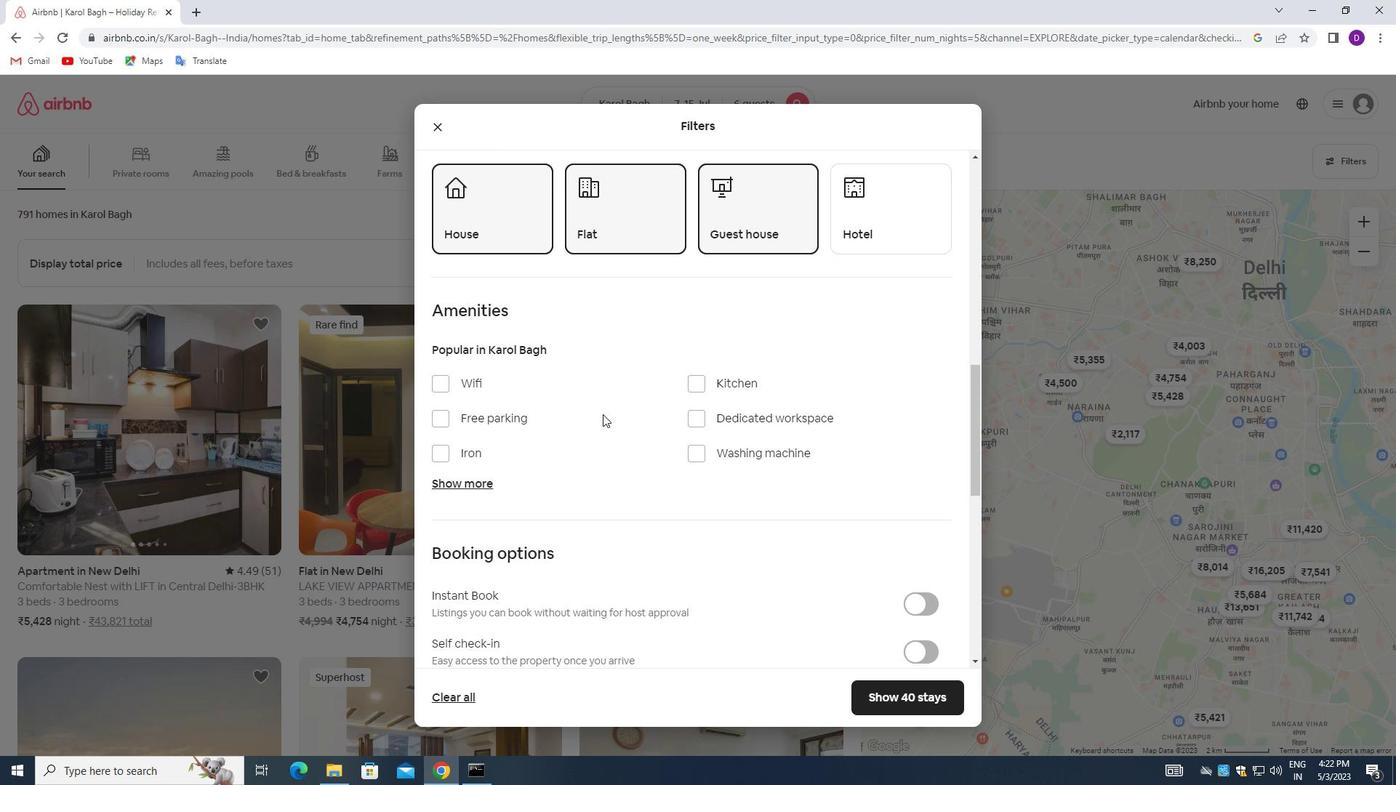 
Action: Mouse scrolled (602, 413) with delta (0, 0)
Screenshot: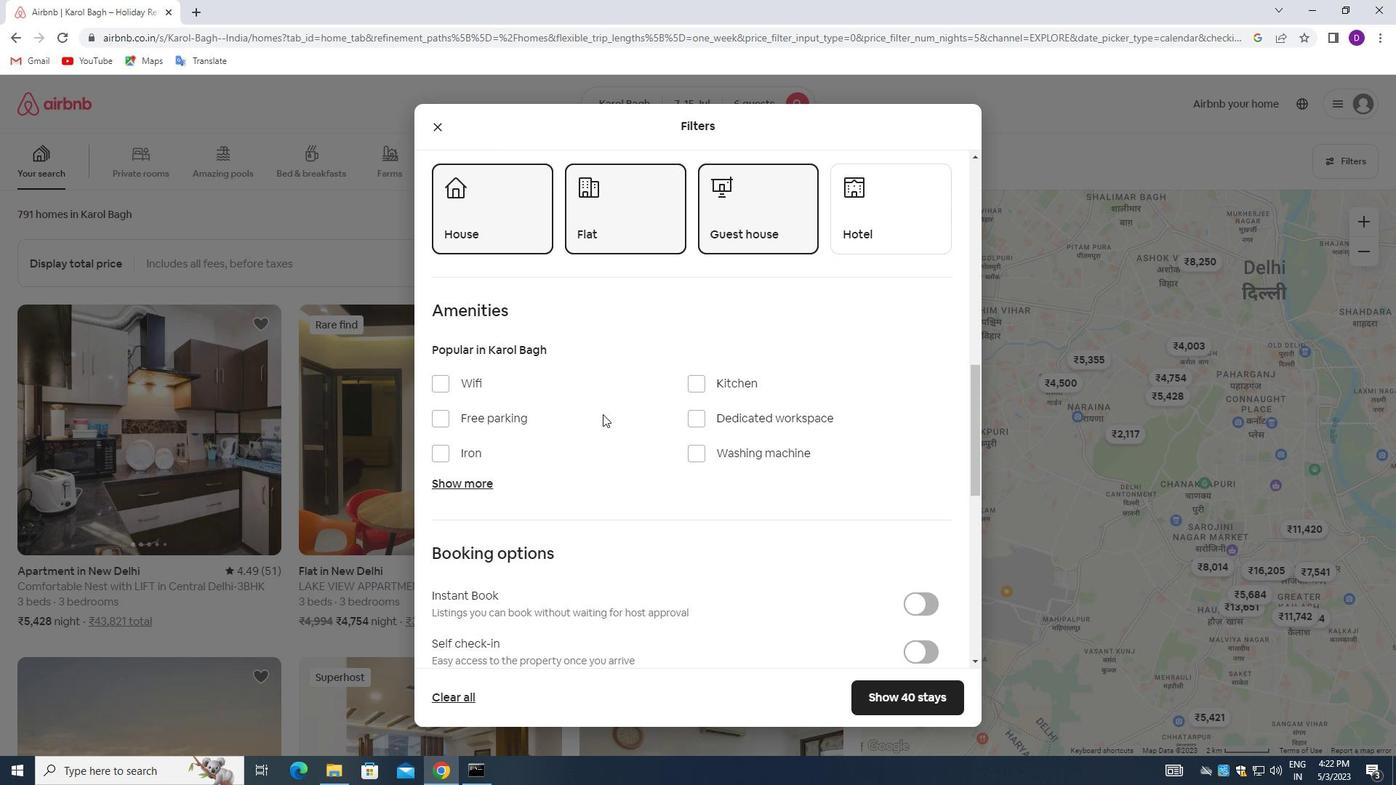 
Action: Mouse scrolled (602, 413) with delta (0, 0)
Screenshot: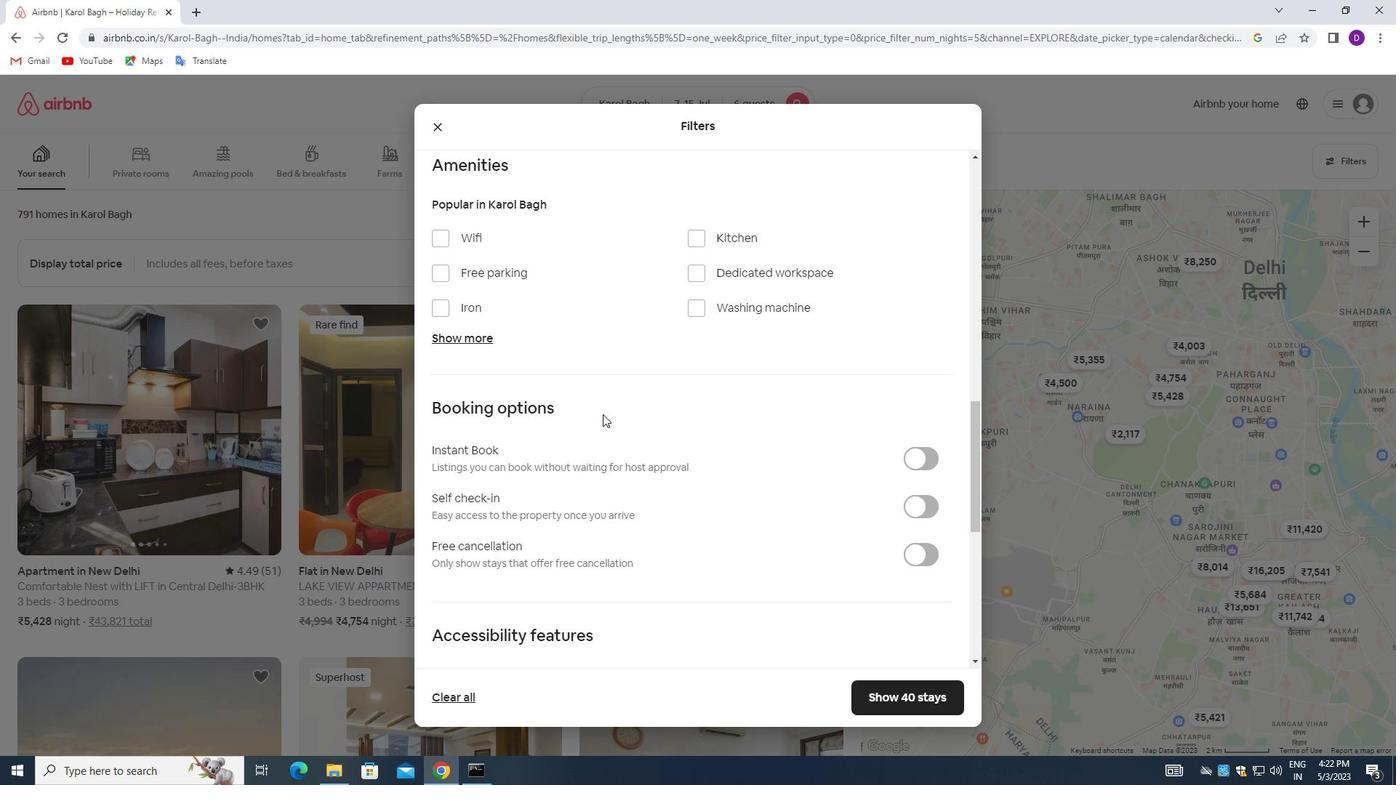 
Action: Mouse moved to (919, 436)
Screenshot: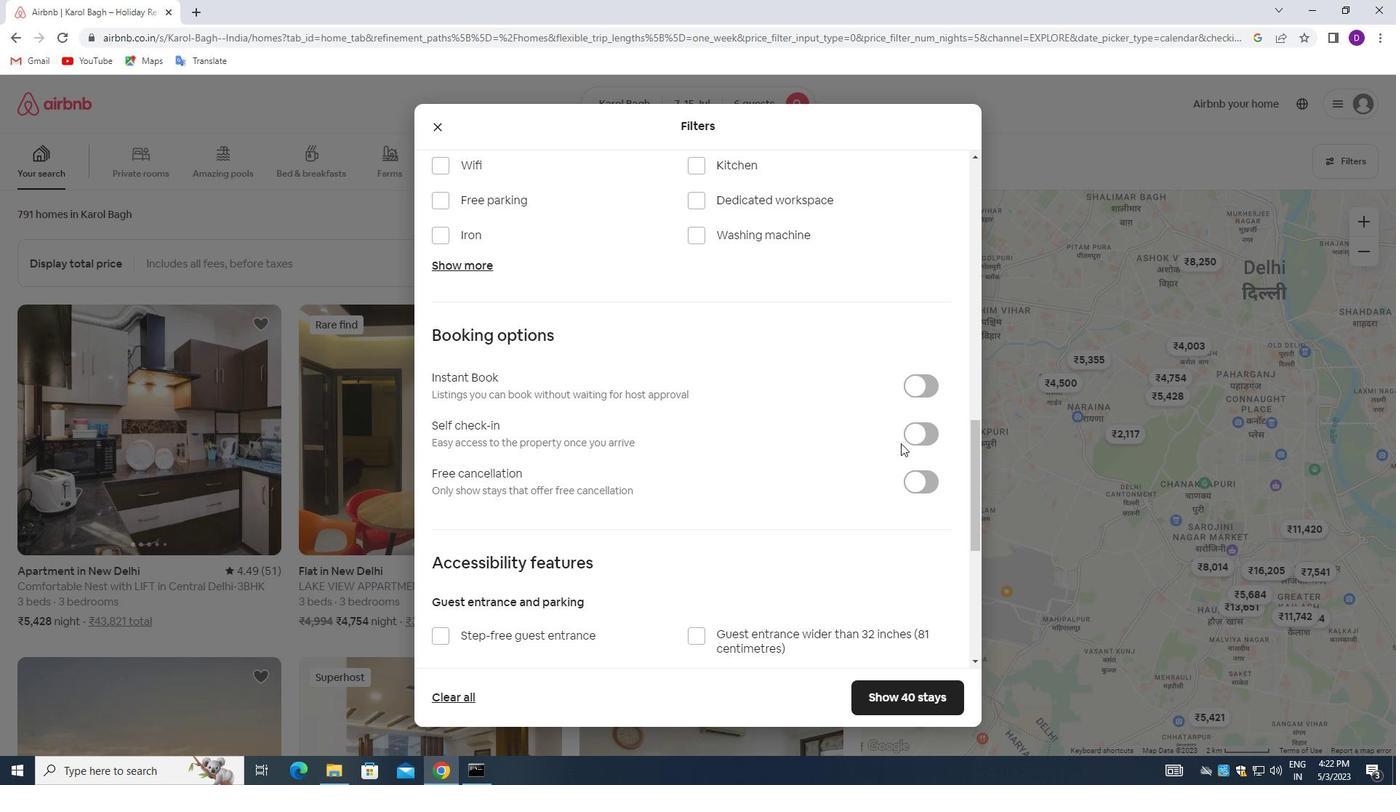 
Action: Mouse pressed left at (919, 436)
Screenshot: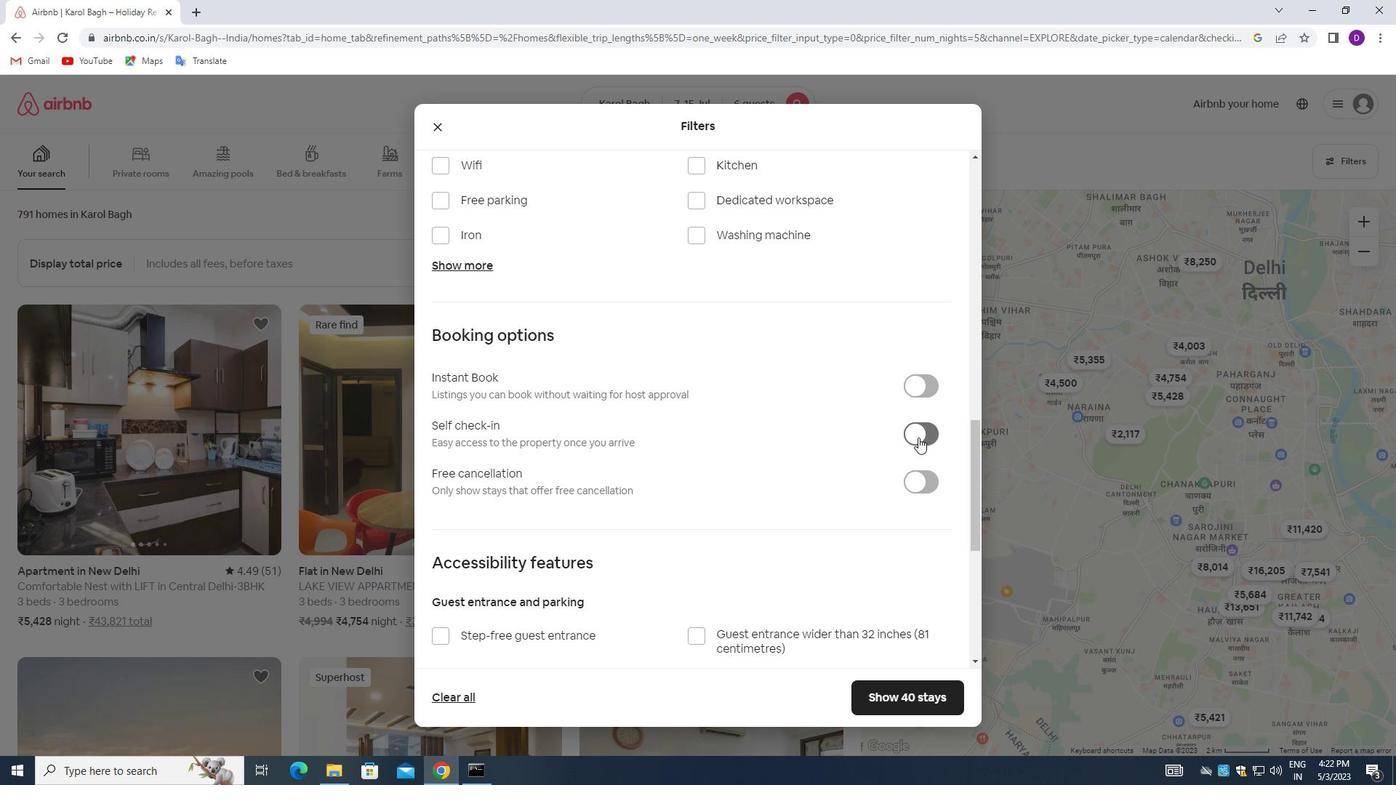 
Action: Mouse moved to (597, 471)
Screenshot: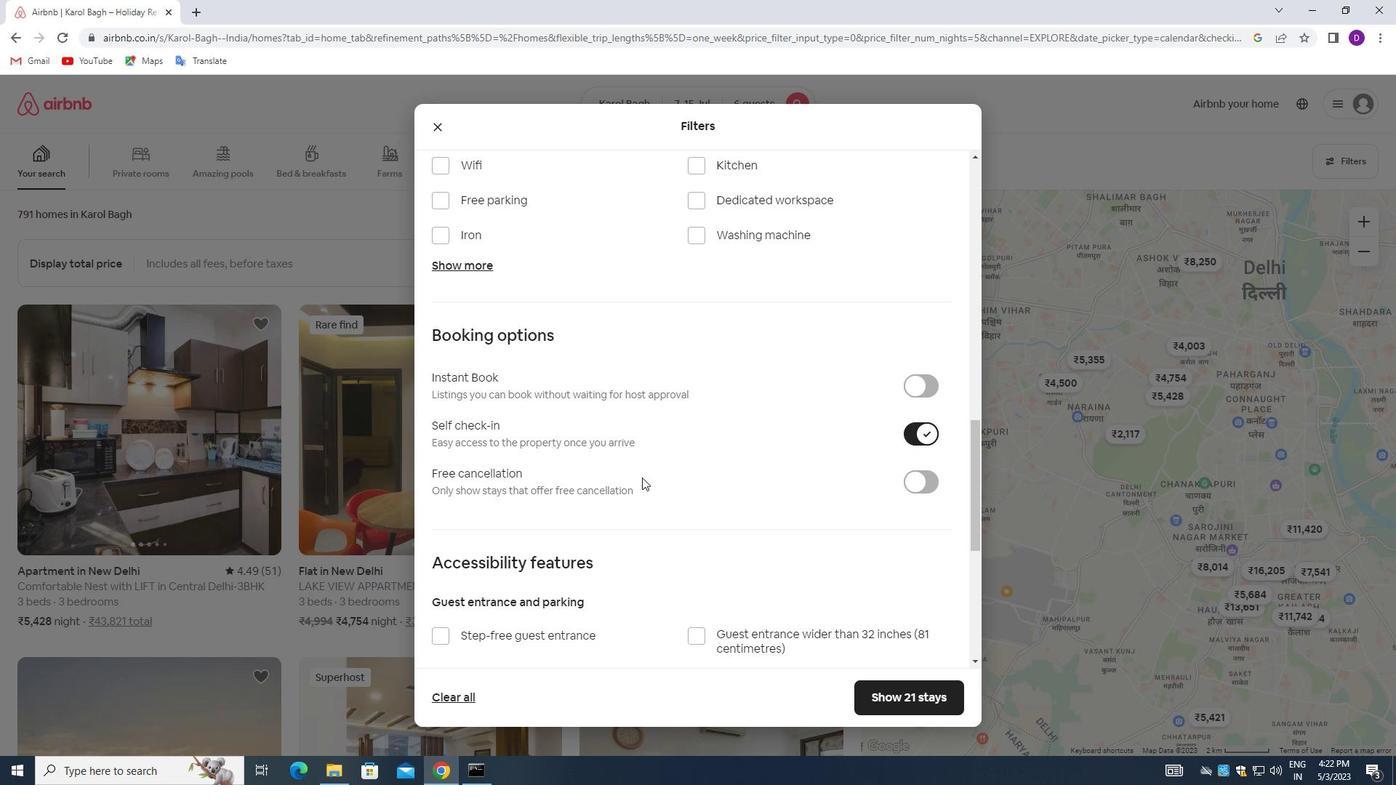 
Action: Mouse scrolled (597, 470) with delta (0, 0)
Screenshot: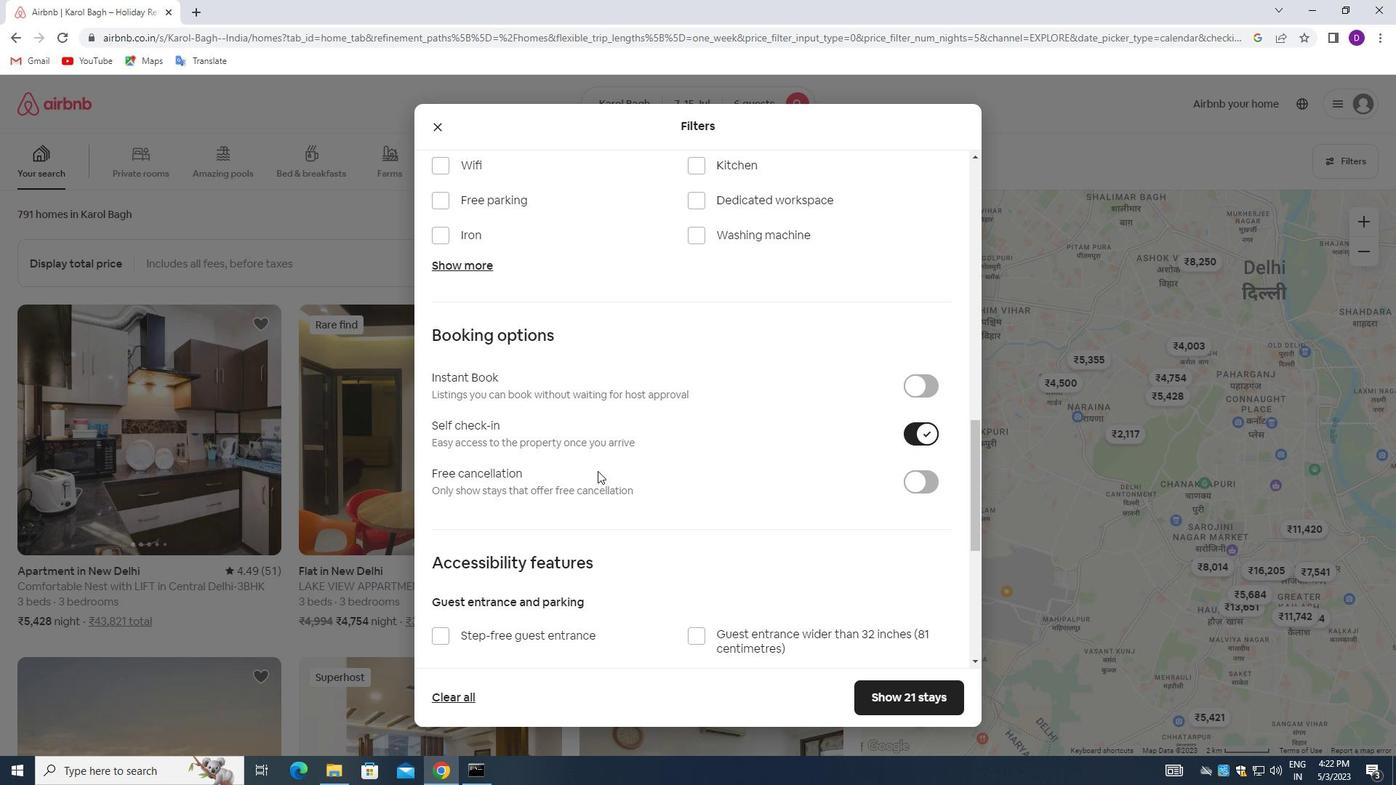 
Action: Mouse scrolled (597, 470) with delta (0, 0)
Screenshot: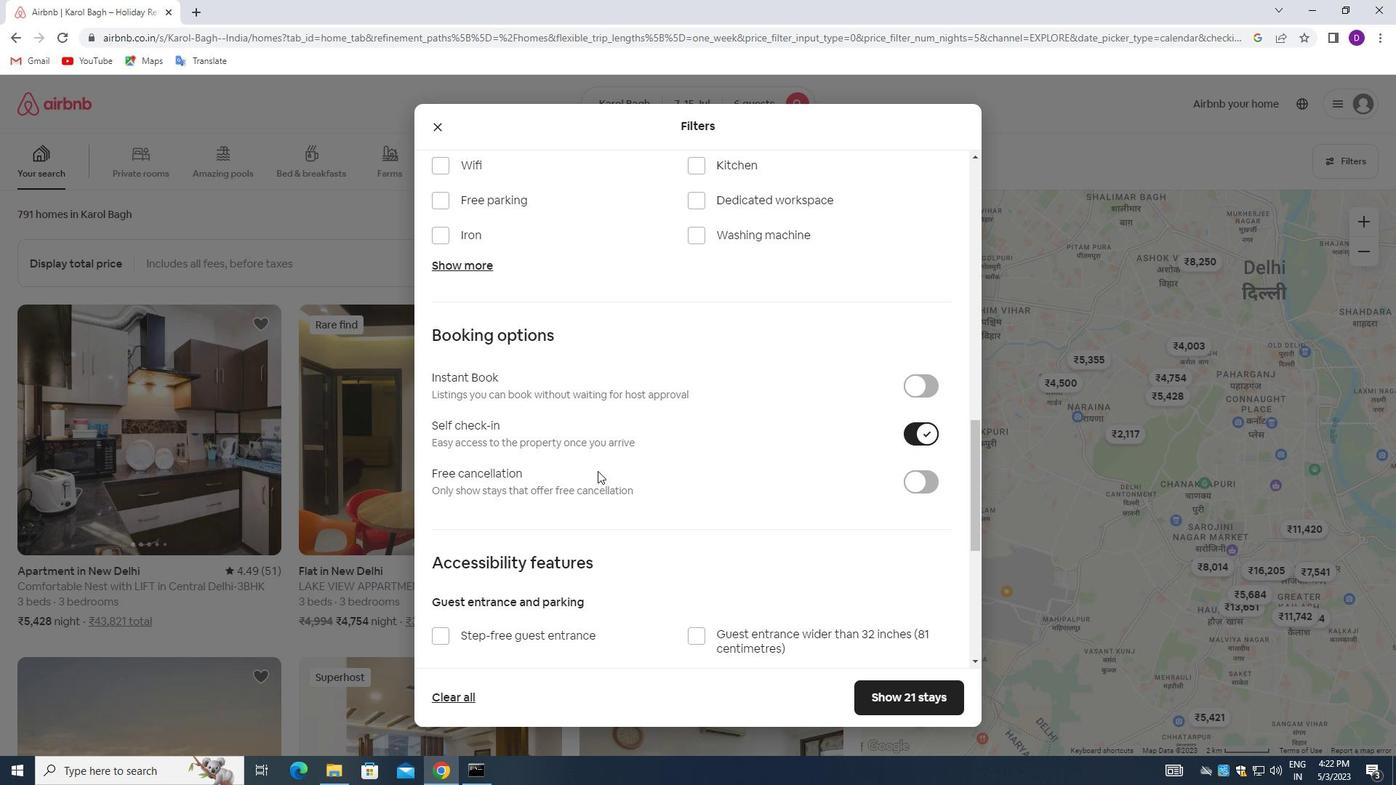 
Action: Mouse scrolled (597, 470) with delta (0, 0)
Screenshot: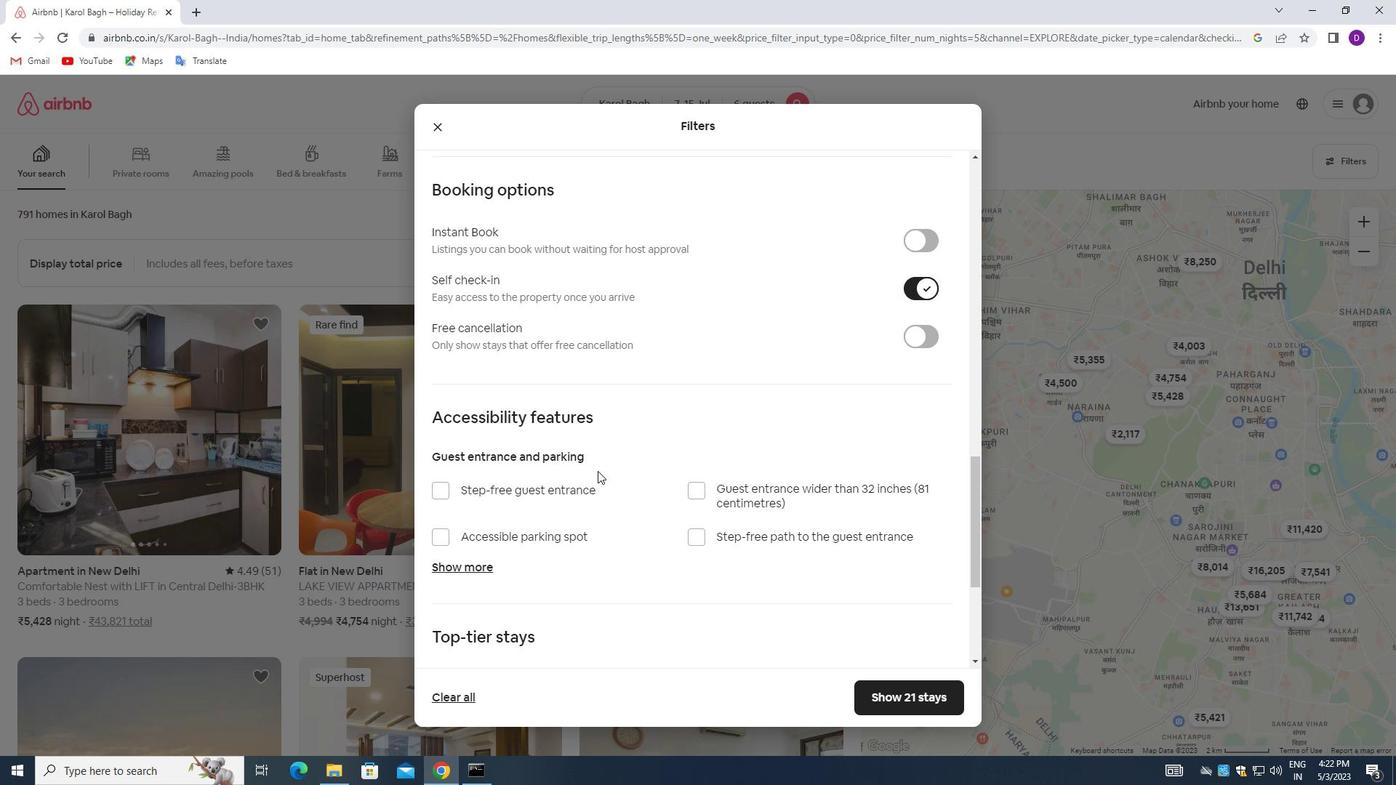 
Action: Mouse scrolled (597, 470) with delta (0, 0)
Screenshot: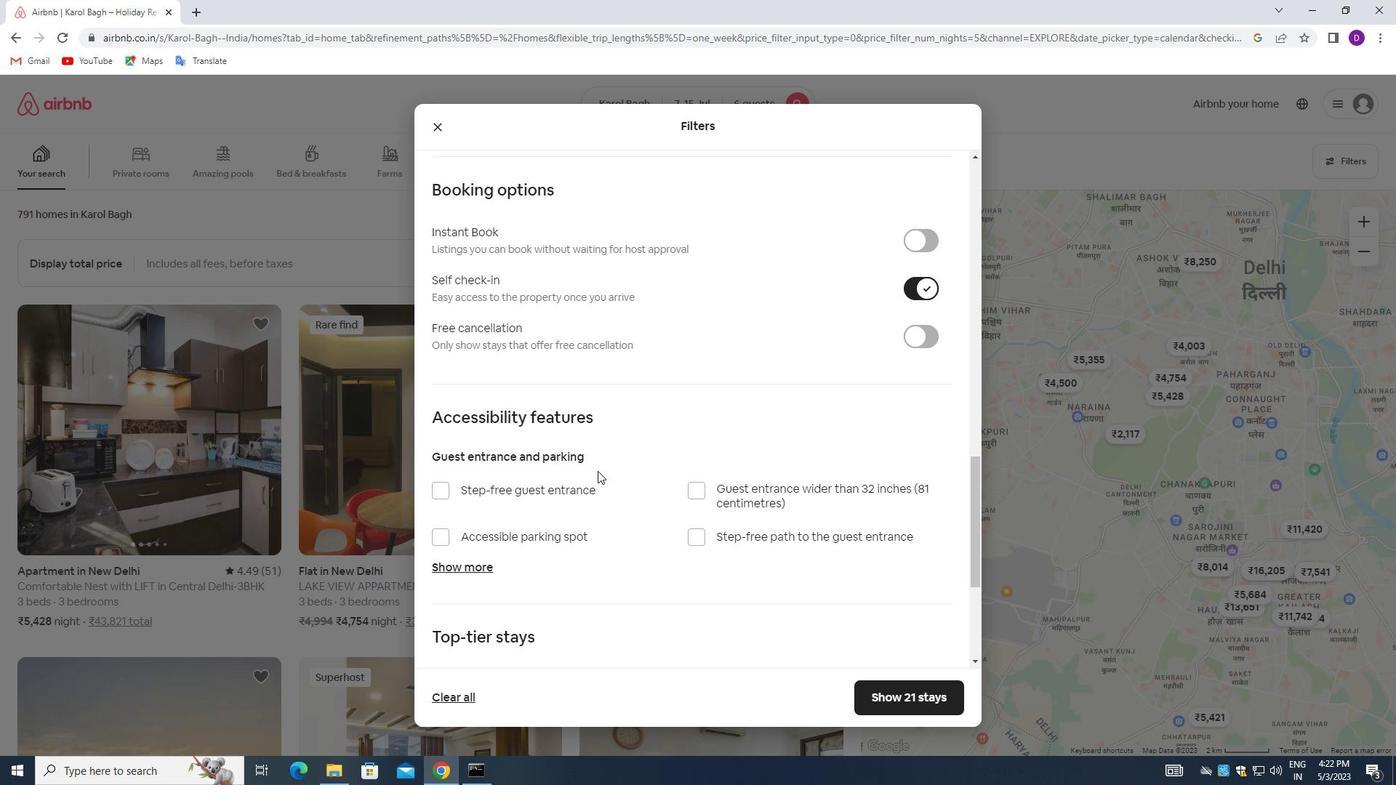
Action: Mouse scrolled (597, 470) with delta (0, 0)
Screenshot: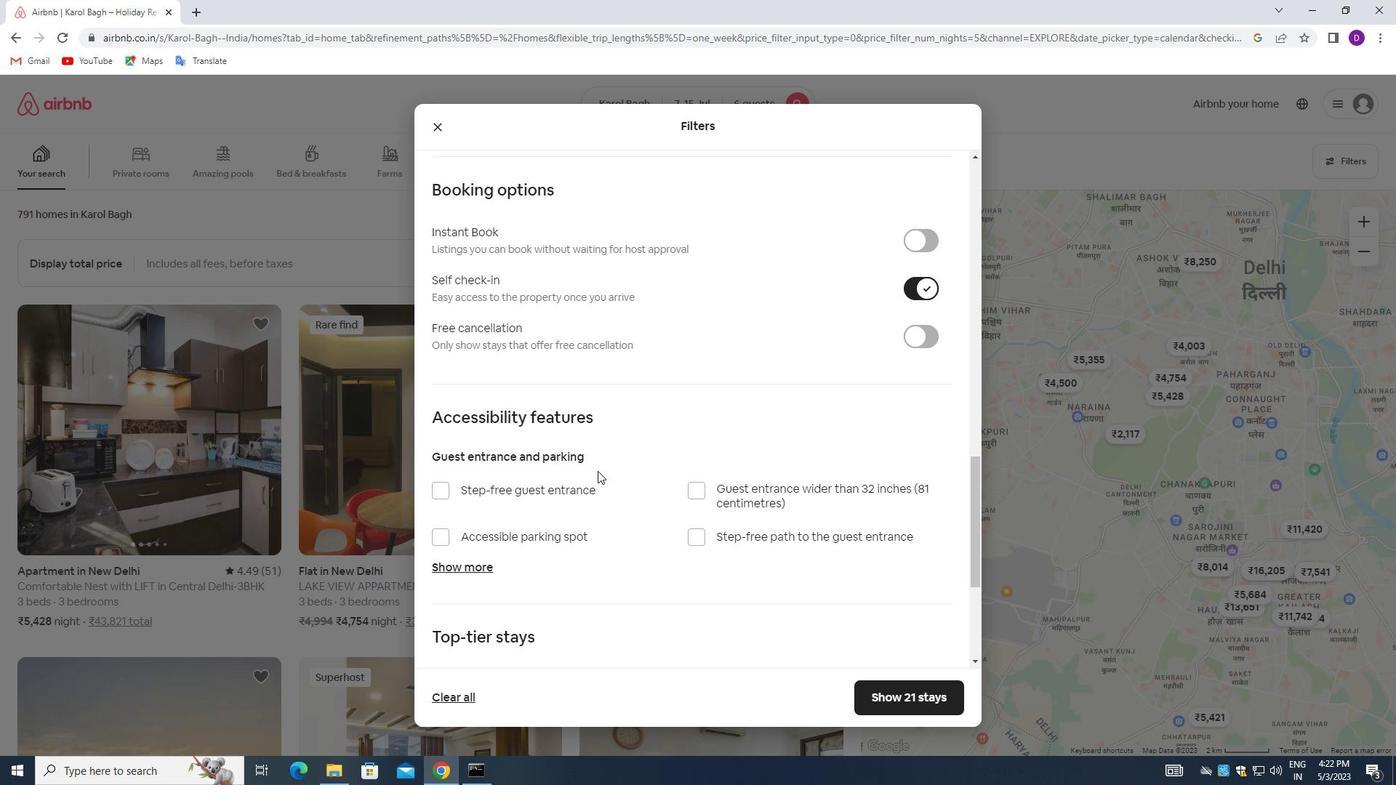 
Action: Mouse scrolled (597, 470) with delta (0, 0)
Screenshot: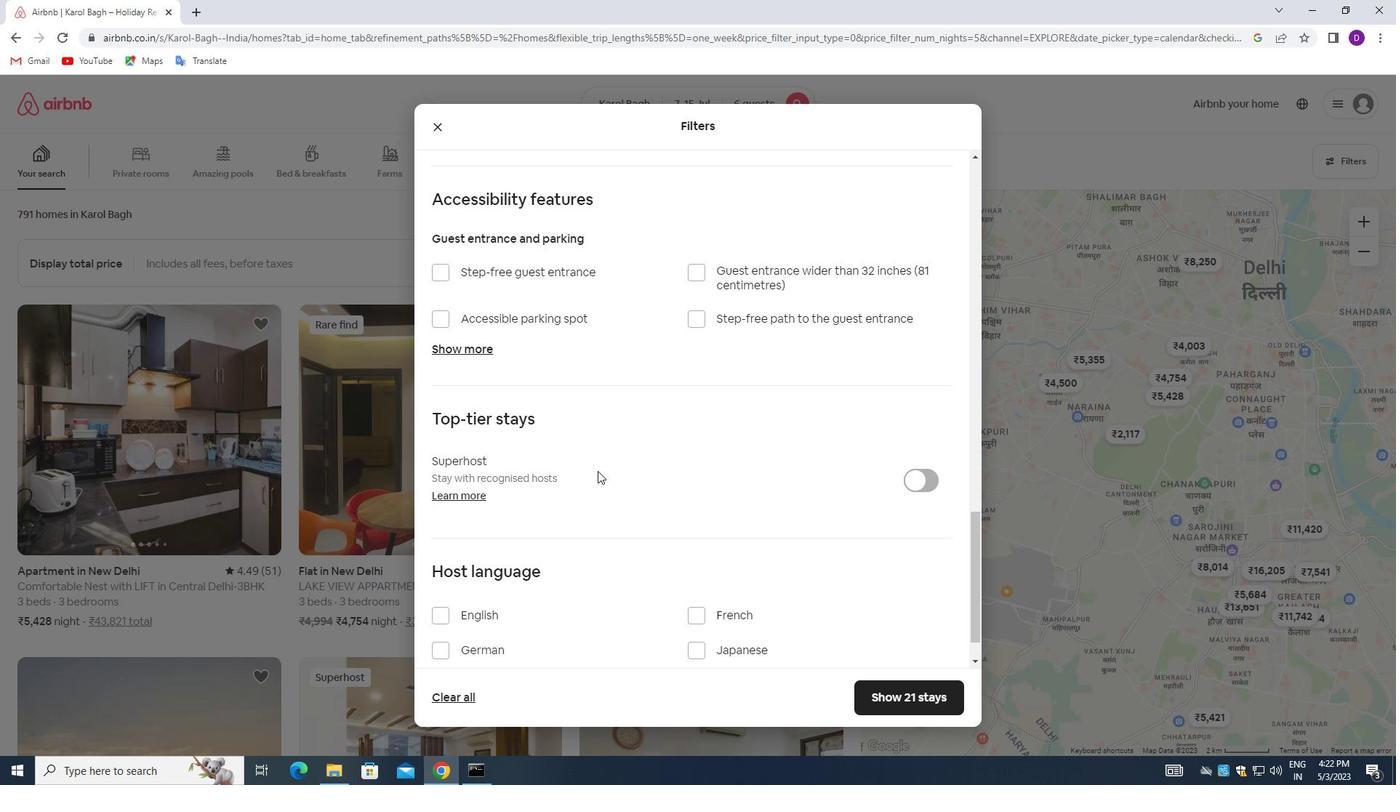 
Action: Mouse scrolled (597, 470) with delta (0, 0)
Screenshot: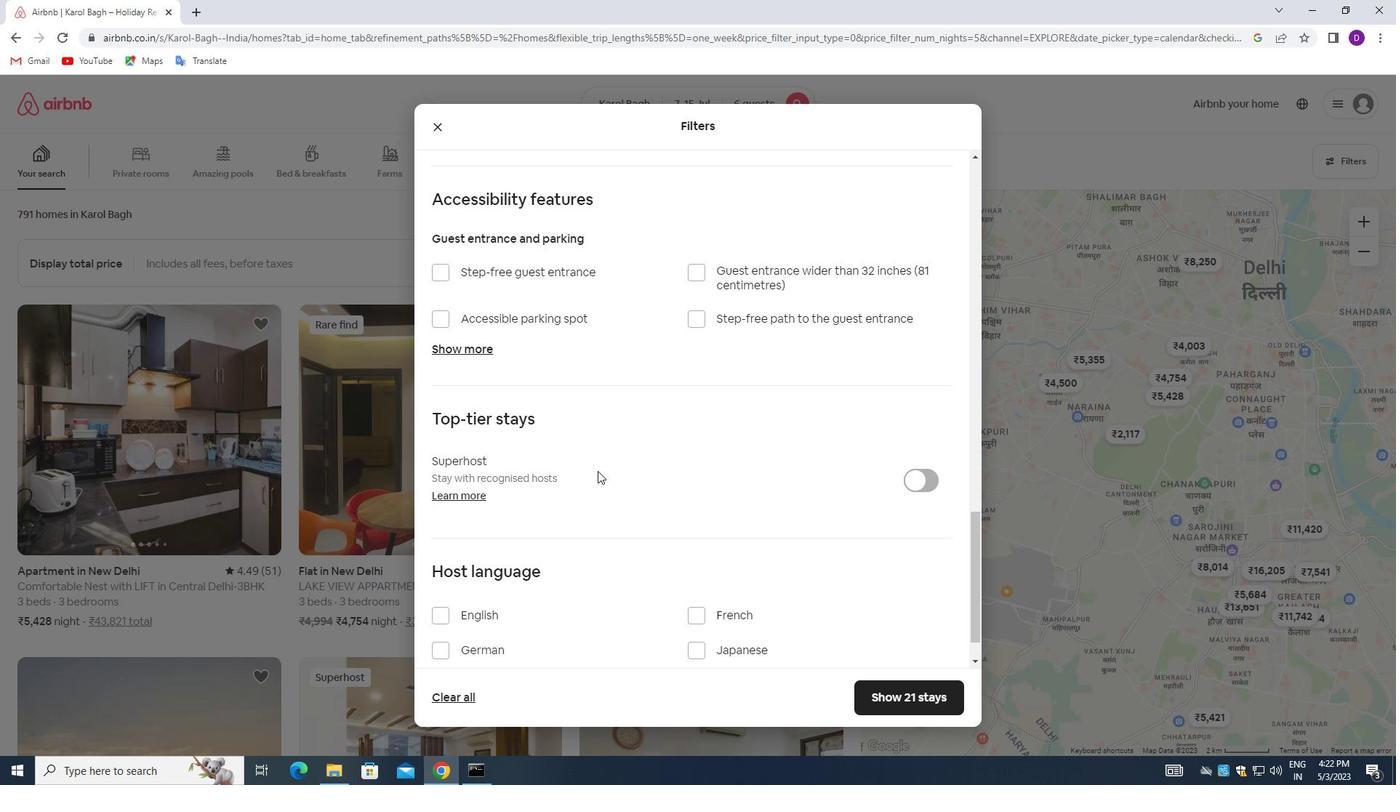 
Action: Mouse scrolled (597, 470) with delta (0, 0)
Screenshot: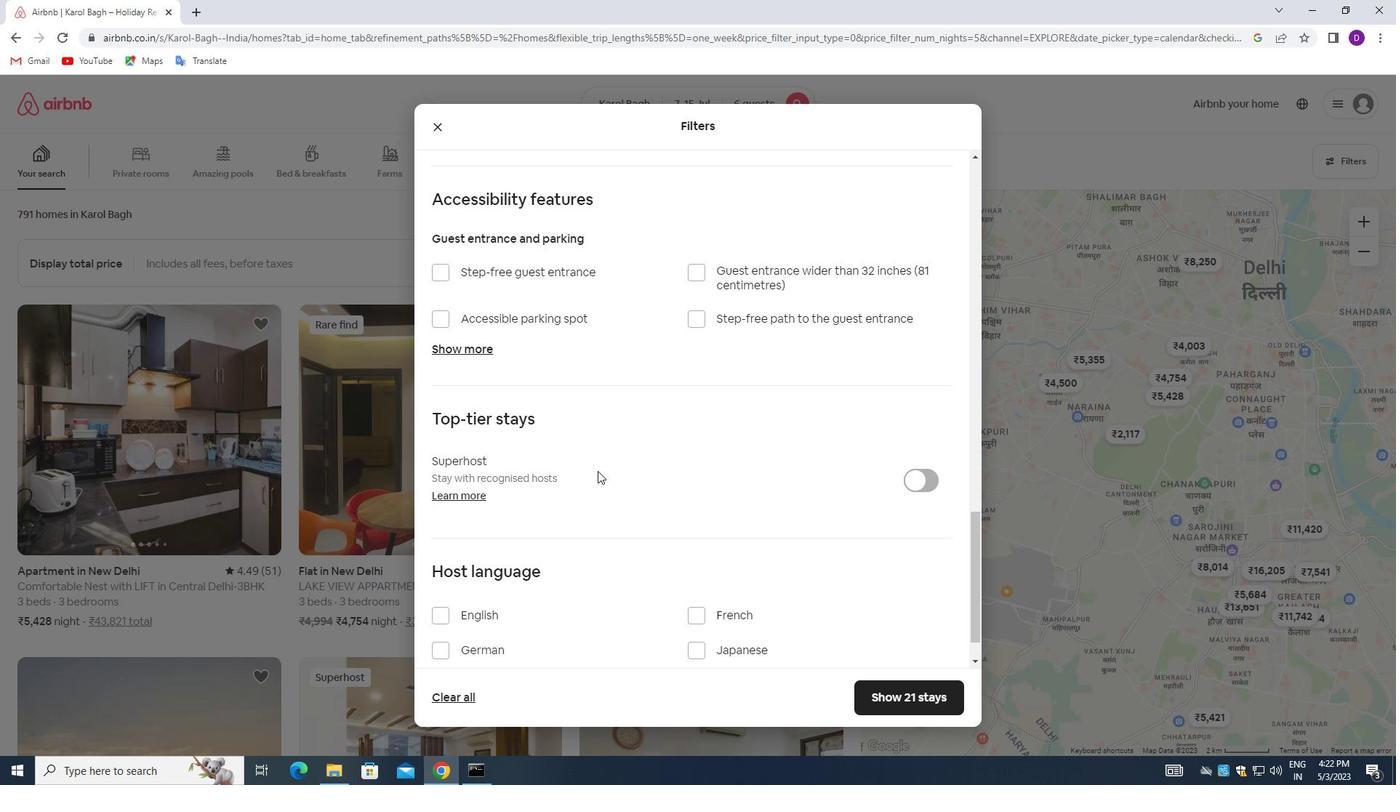
Action: Mouse moved to (441, 569)
Screenshot: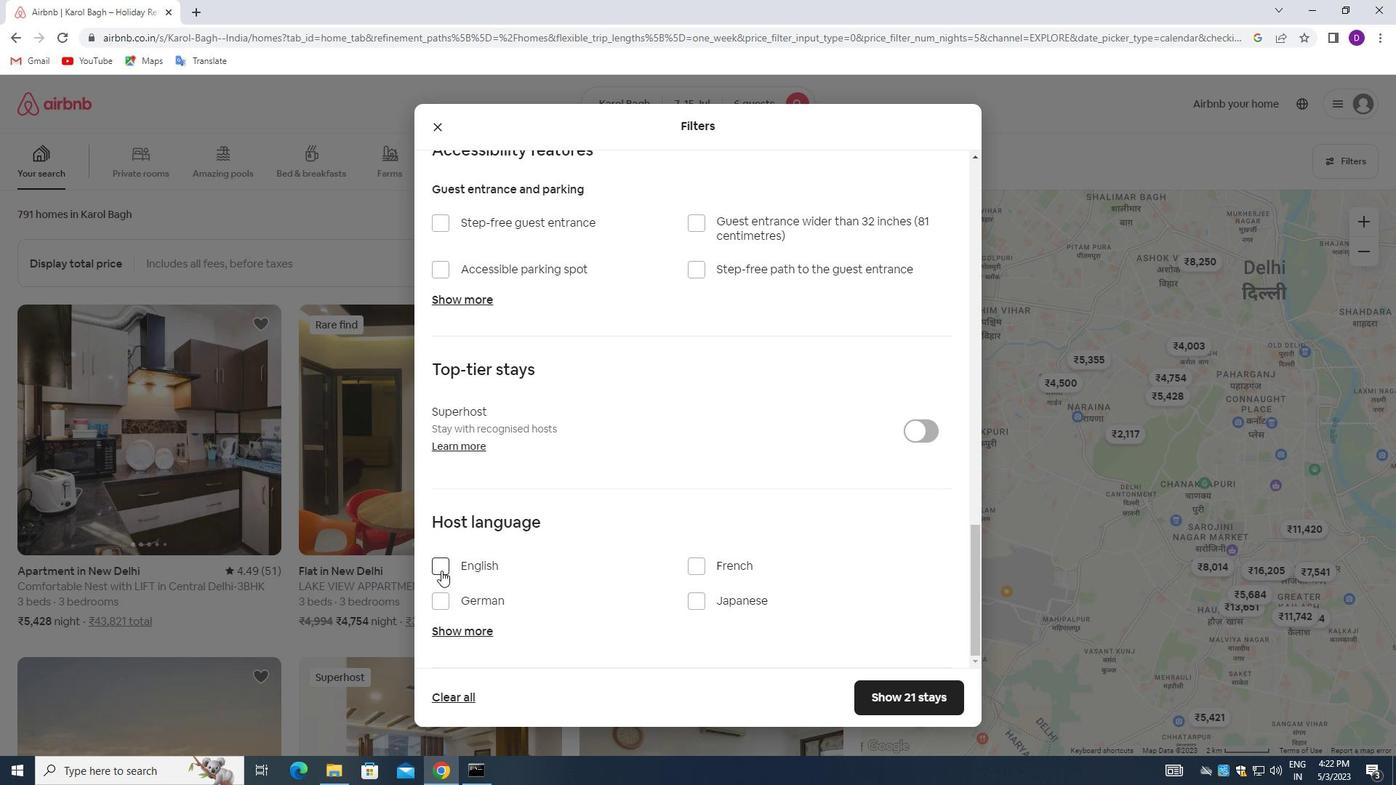 
Action: Mouse pressed left at (441, 569)
Screenshot: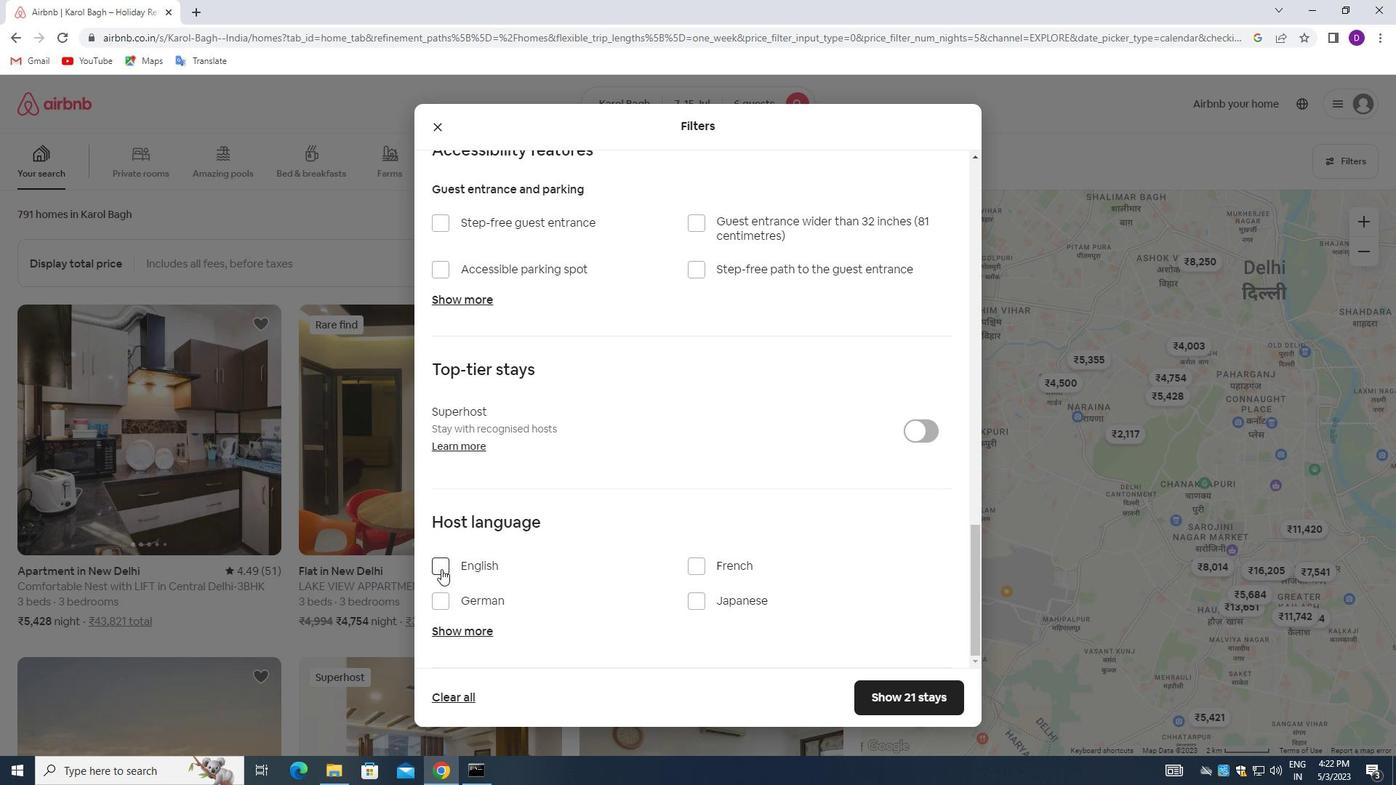 
Action: Mouse moved to (861, 694)
Screenshot: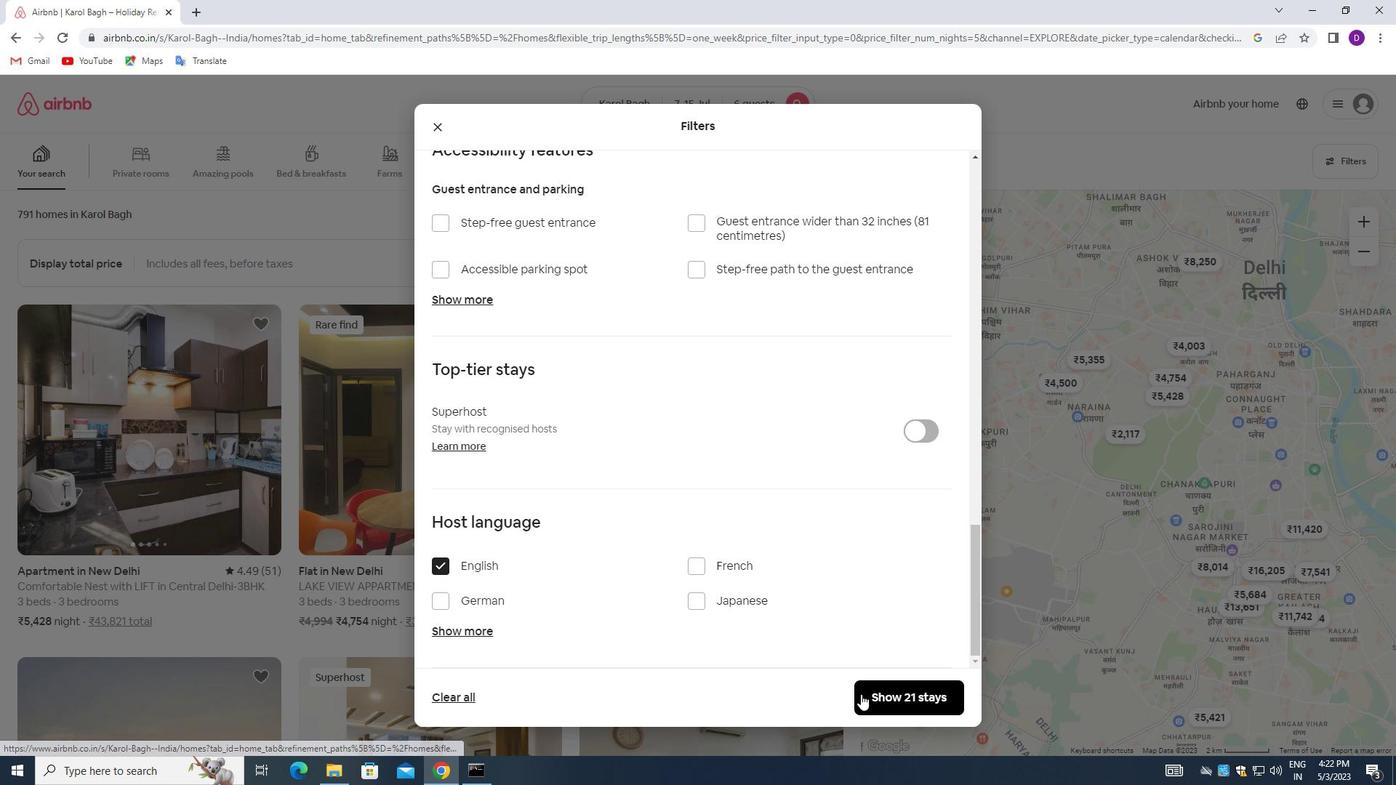 
Action: Mouse pressed left at (861, 694)
Screenshot: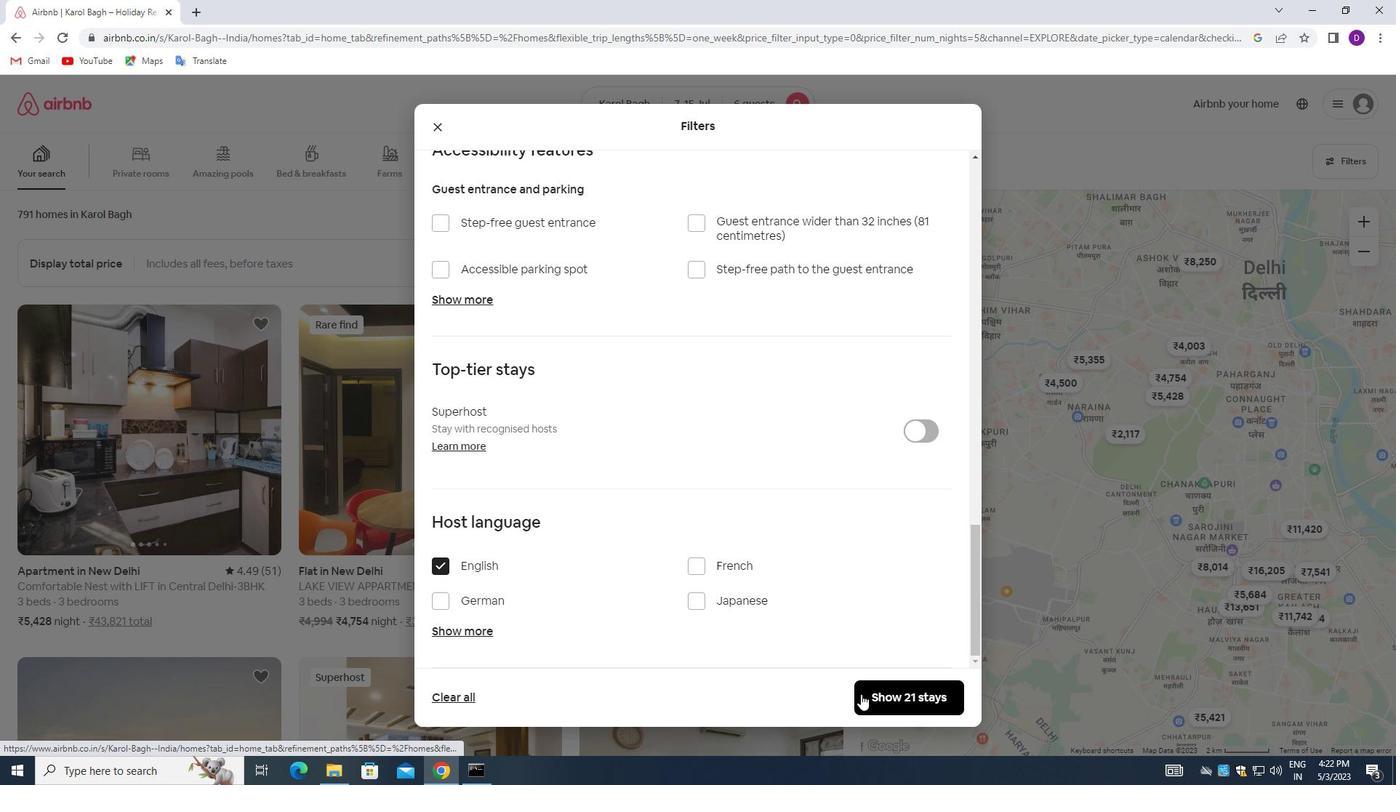 
Action: Mouse moved to (733, 488)
Screenshot: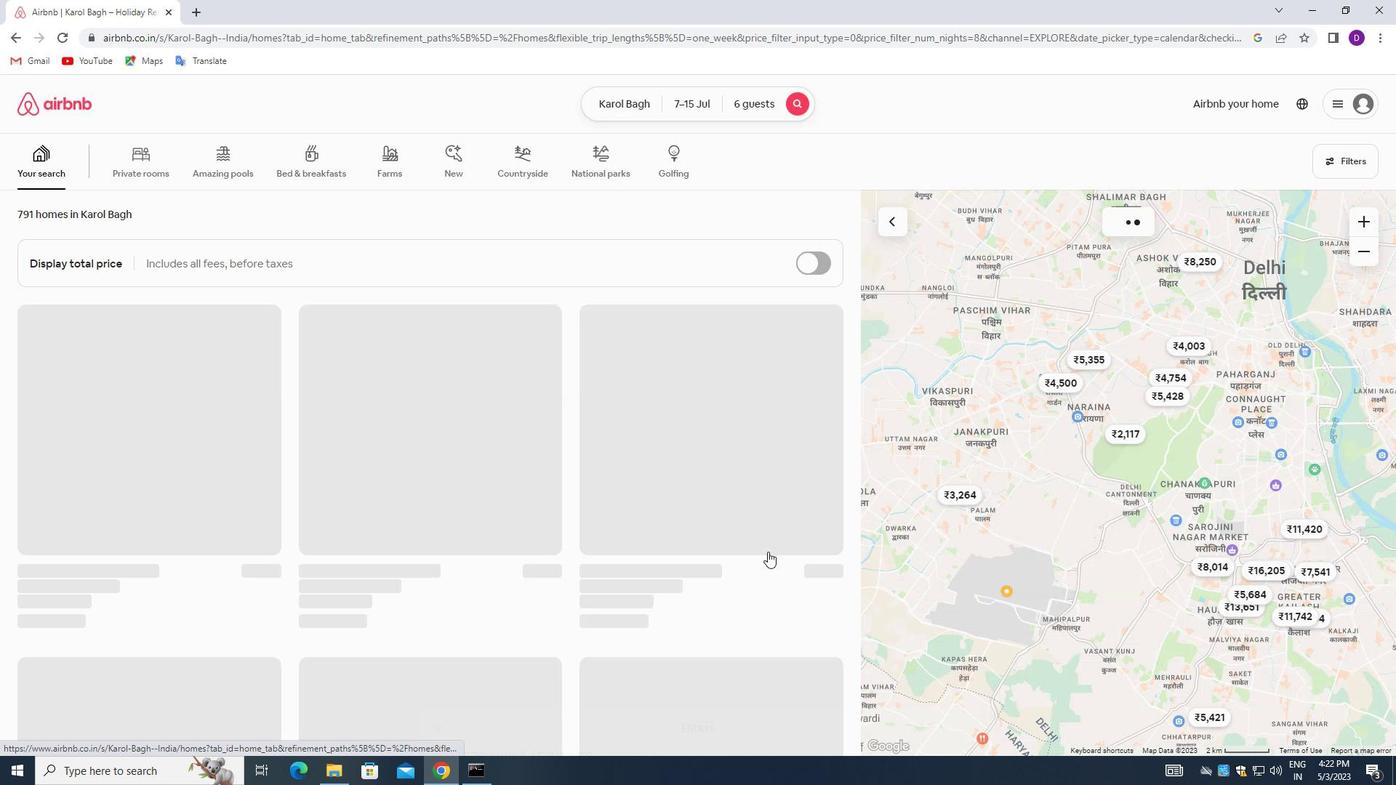 
